 Task: Play online Dominion games in very easy mode.
Action: Mouse moved to (232, 260)
Screenshot: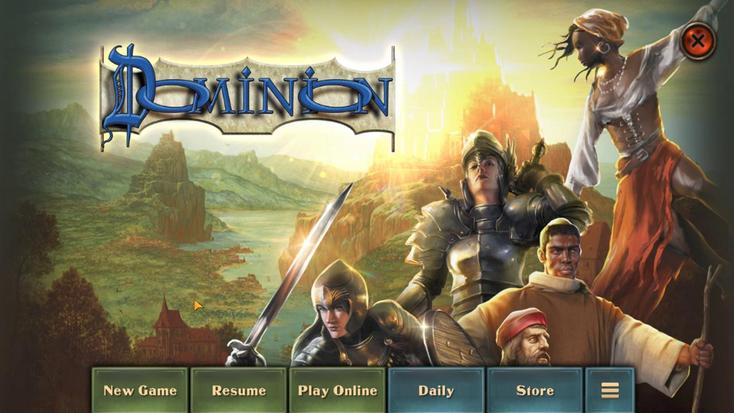 
Action: Mouse pressed left at (232, 260)
Screenshot: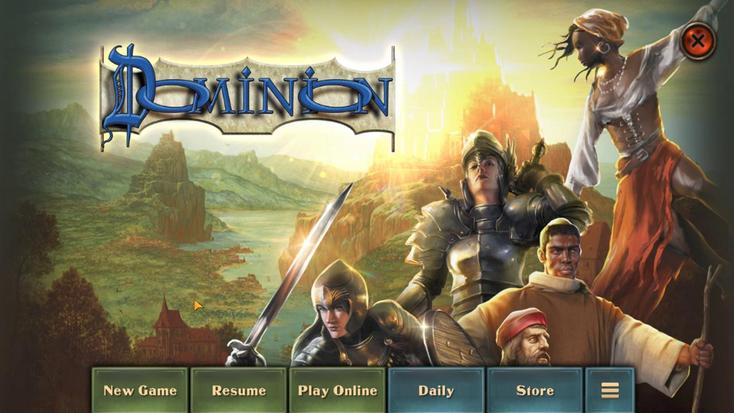 
Action: Mouse moved to (377, 281)
Screenshot: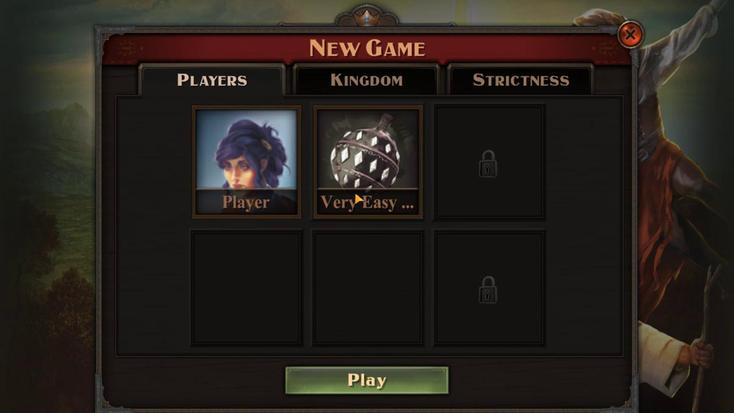 
Action: Mouse pressed left at (377, 281)
Screenshot: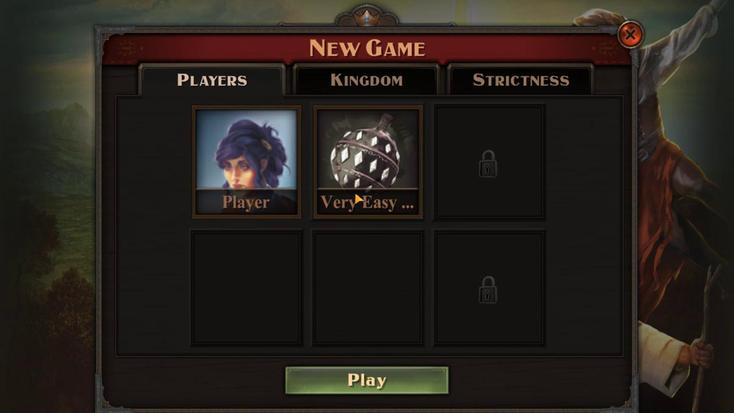 
Action: Mouse moved to (298, 282)
Screenshot: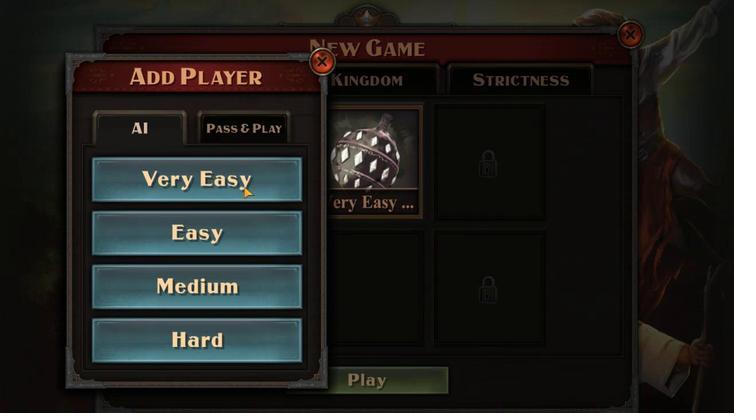 
Action: Mouse pressed left at (298, 282)
Screenshot: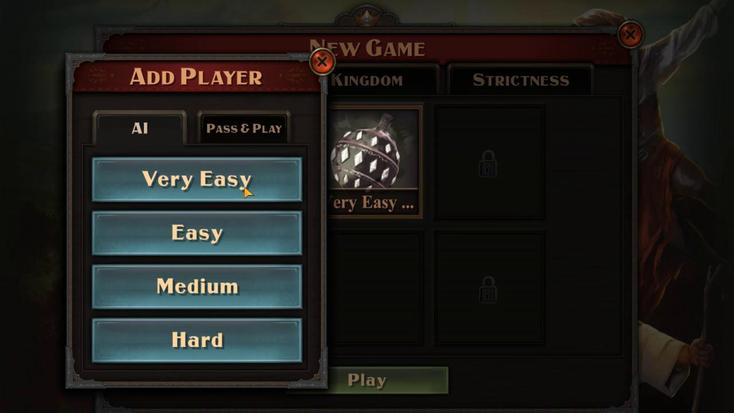 
Action: Mouse moved to (363, 263)
Screenshot: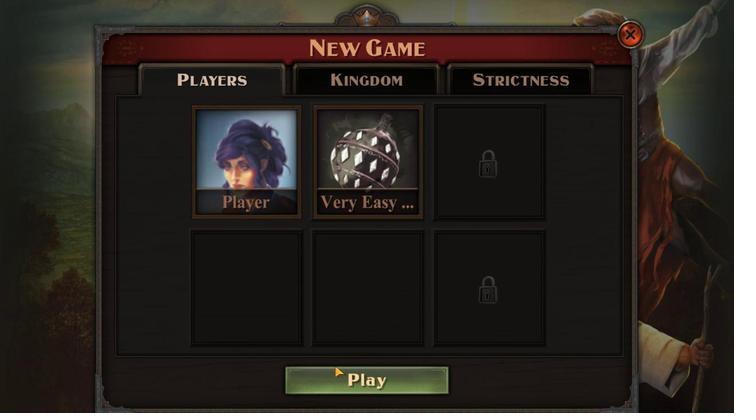 
Action: Mouse pressed left at (363, 263)
Screenshot: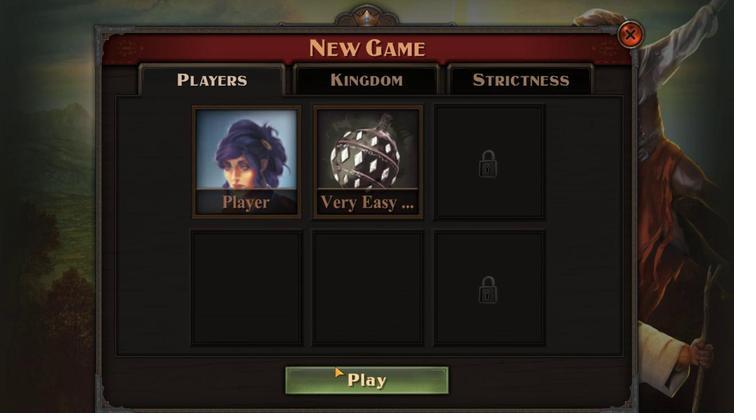 
Action: Mouse moved to (353, 263)
Screenshot: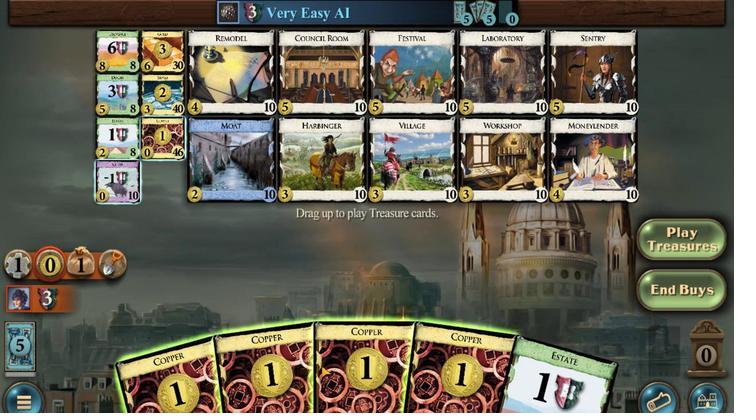
Action: Mouse pressed left at (353, 263)
Screenshot: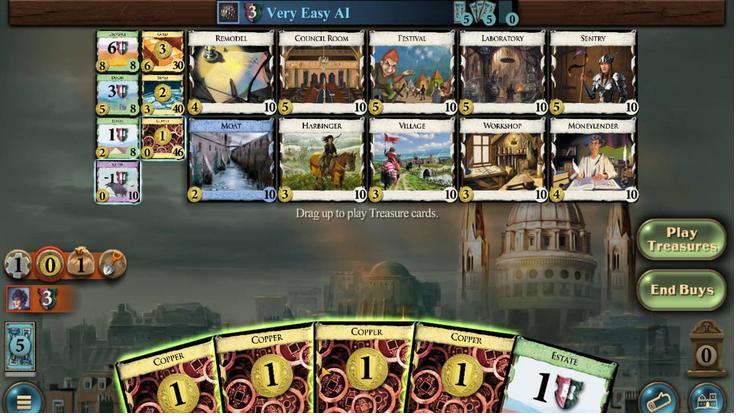 
Action: Mouse moved to (340, 265)
Screenshot: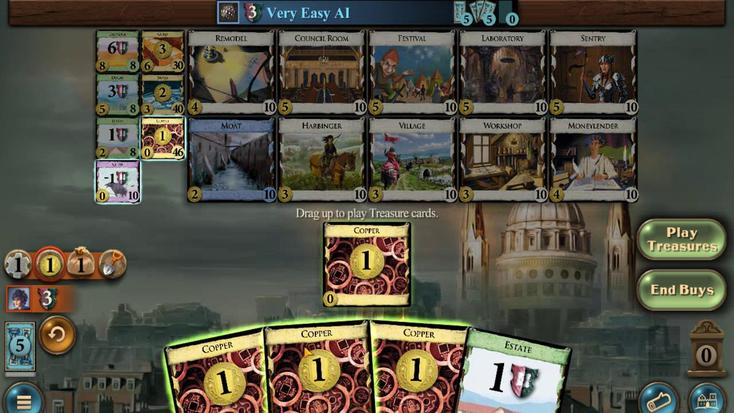
Action: Mouse pressed left at (340, 265)
Screenshot: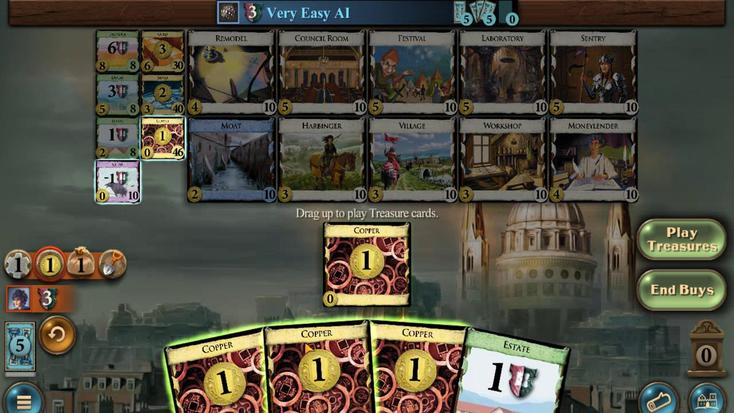 
Action: Mouse moved to (319, 264)
Screenshot: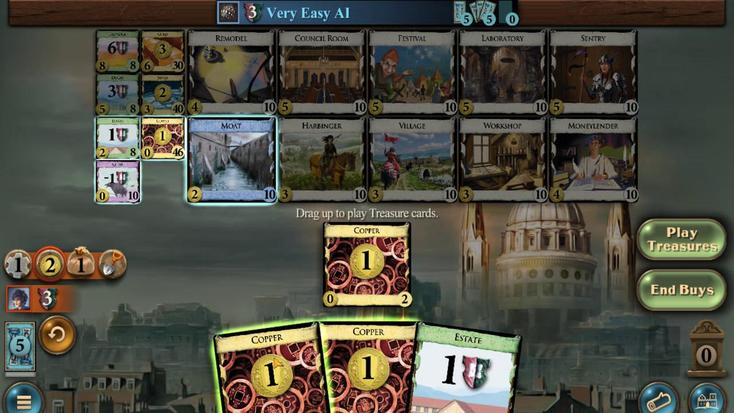 
Action: Mouse pressed left at (319, 264)
Screenshot: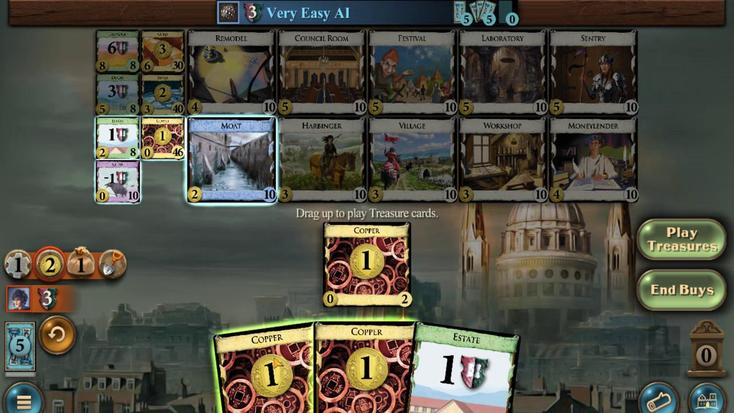 
Action: Mouse moved to (487, 288)
Screenshot: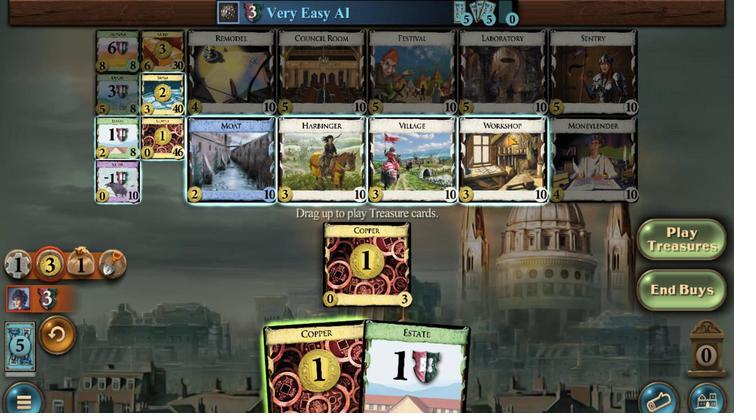 
Action: Mouse pressed left at (487, 288)
Screenshot: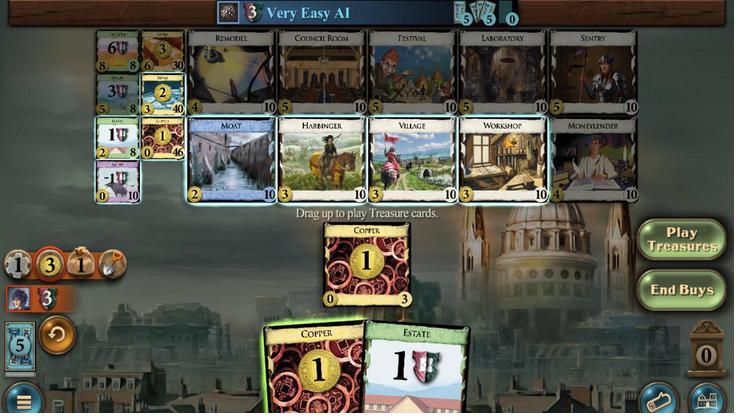 
Action: Mouse moved to (381, 262)
Screenshot: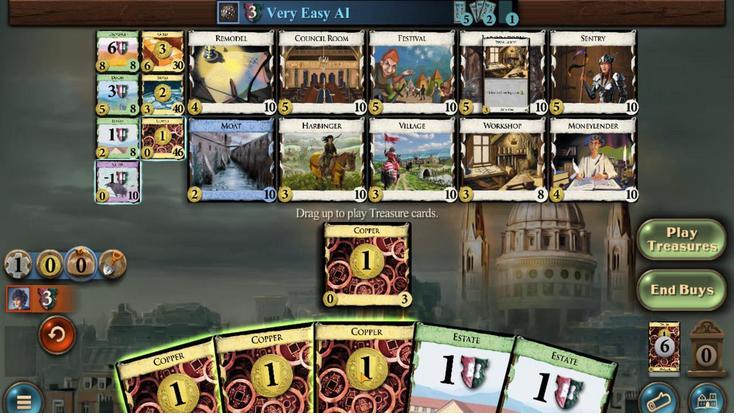 
Action: Mouse pressed left at (381, 262)
Screenshot: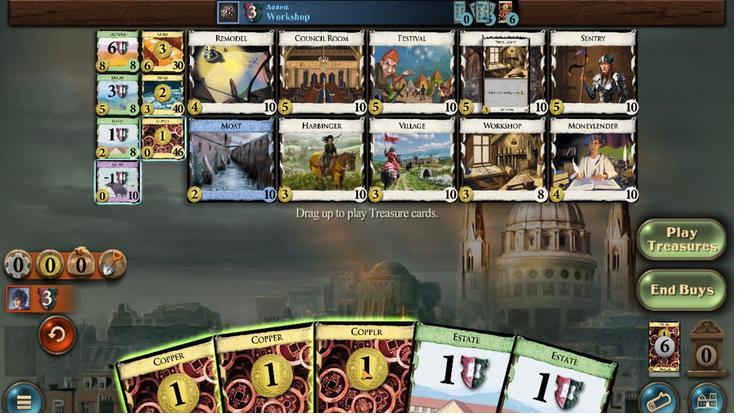 
Action: Mouse moved to (356, 262)
Screenshot: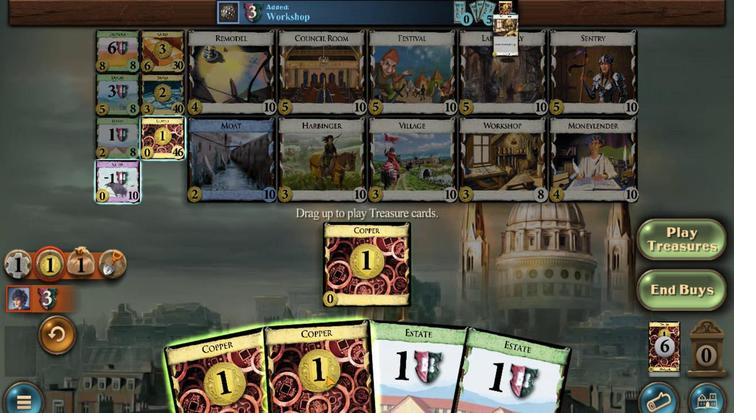 
Action: Mouse pressed left at (356, 262)
Screenshot: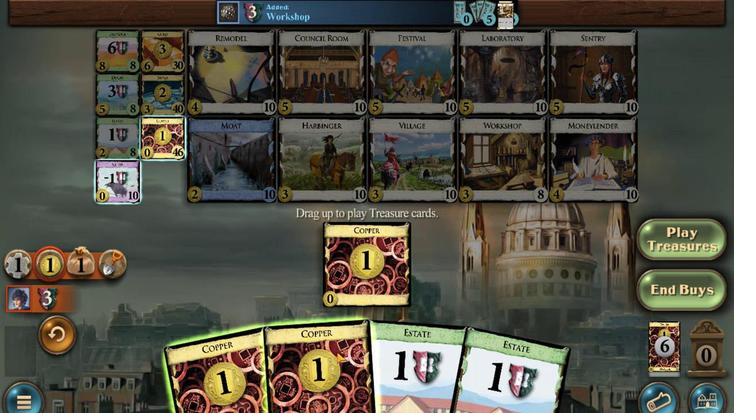 
Action: Mouse moved to (312, 262)
Screenshot: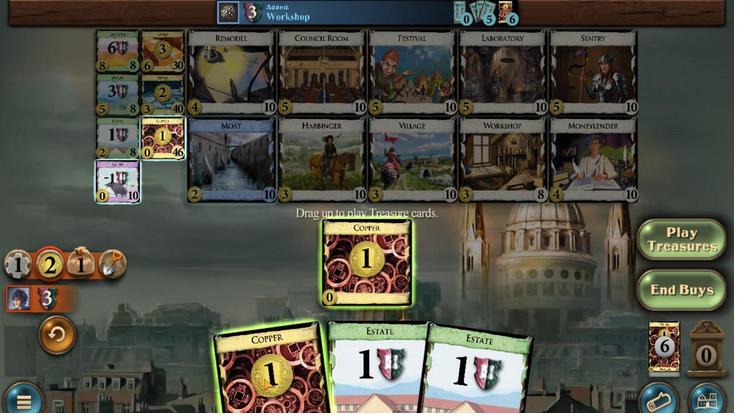 
Action: Mouse pressed left at (312, 262)
Screenshot: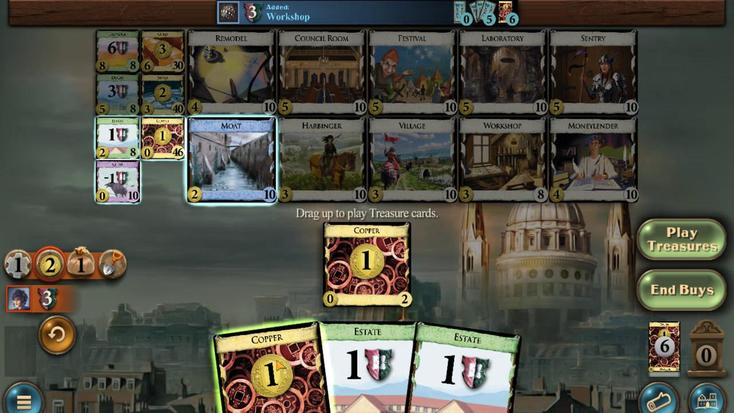 
Action: Mouse moved to (374, 286)
Screenshot: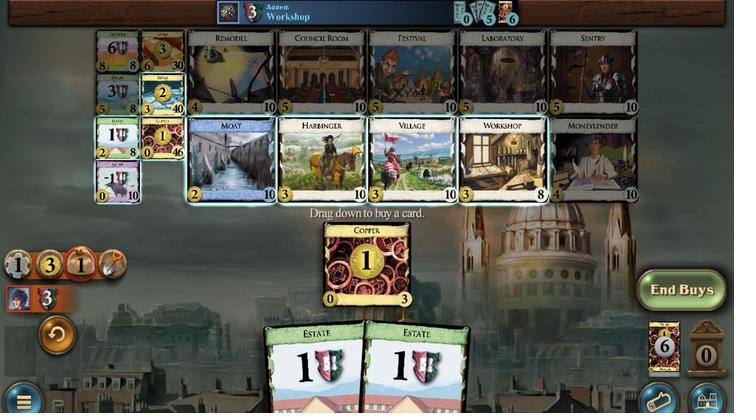 
Action: Mouse pressed left at (375, 286)
Screenshot: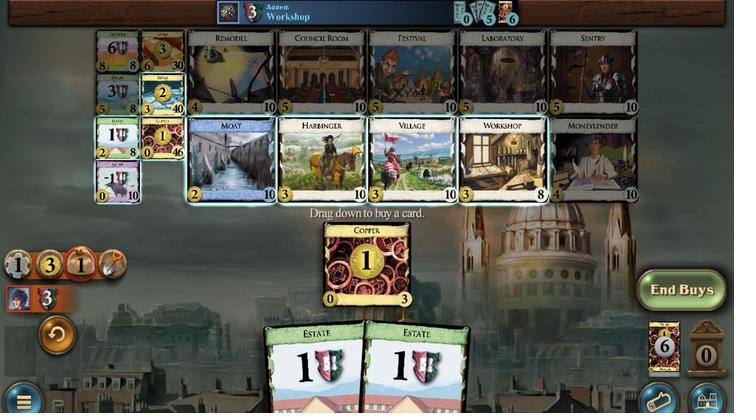 
Action: Mouse moved to (444, 262)
Screenshot: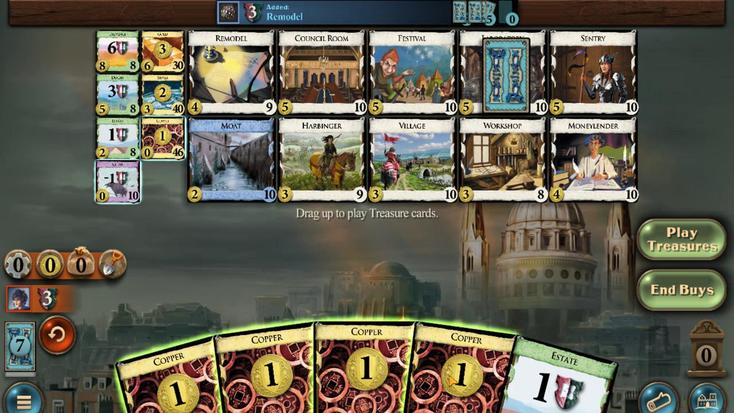 
Action: Mouse pressed left at (444, 262)
Screenshot: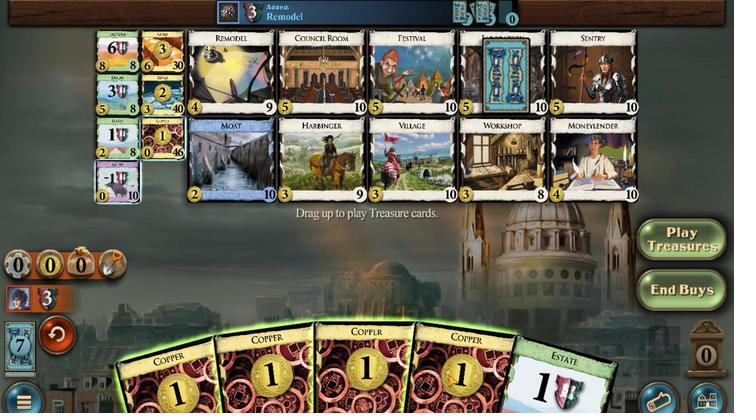 
Action: Mouse moved to (409, 261)
Screenshot: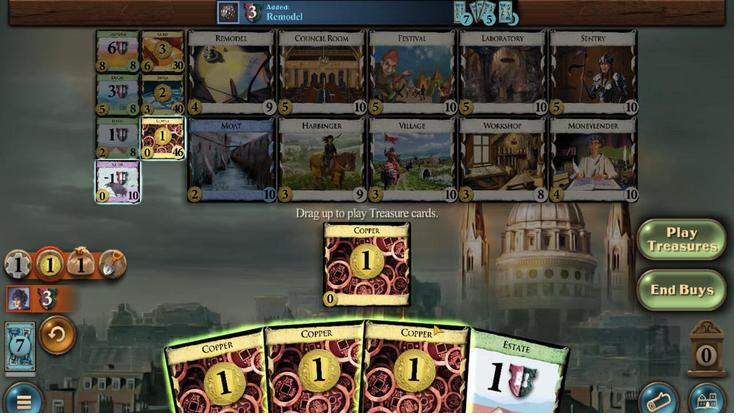 
Action: Mouse pressed left at (409, 261)
Screenshot: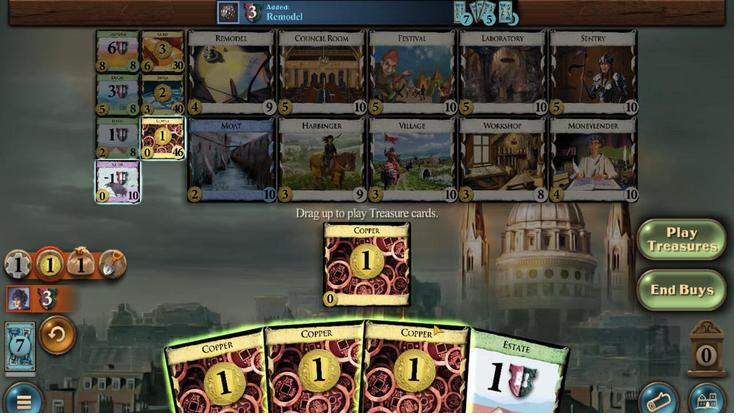 
Action: Mouse moved to (390, 258)
Screenshot: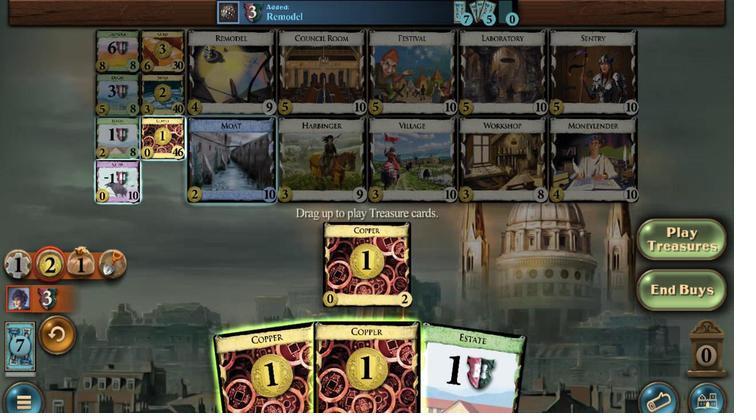 
Action: Mouse pressed left at (390, 258)
Screenshot: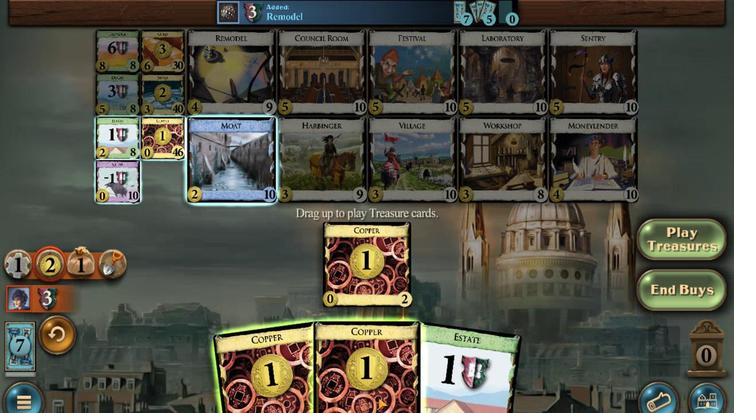 
Action: Mouse moved to (481, 286)
Screenshot: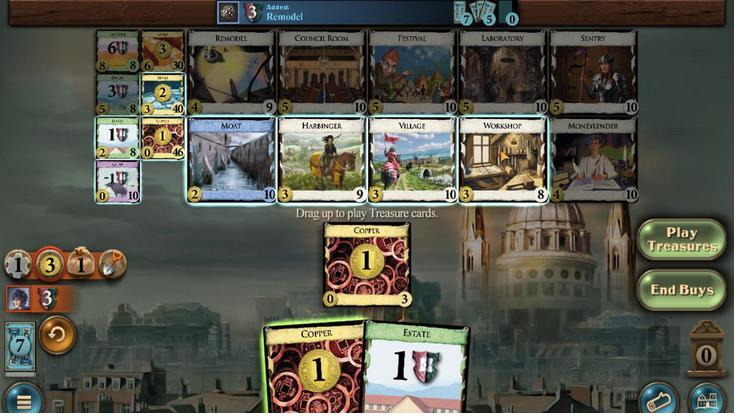 
Action: Mouse pressed left at (481, 286)
Screenshot: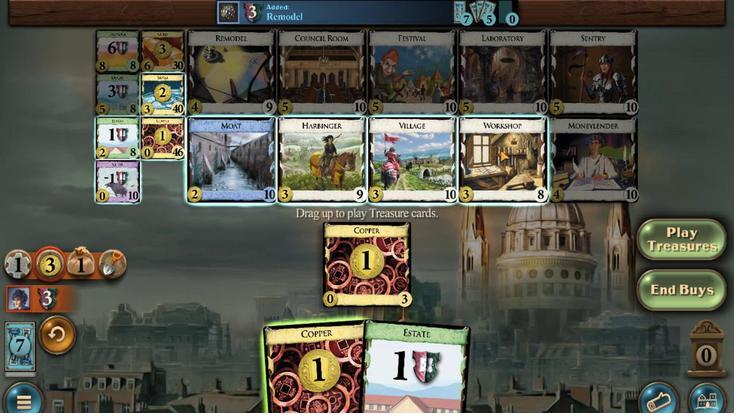 
Action: Mouse moved to (235, 261)
Screenshot: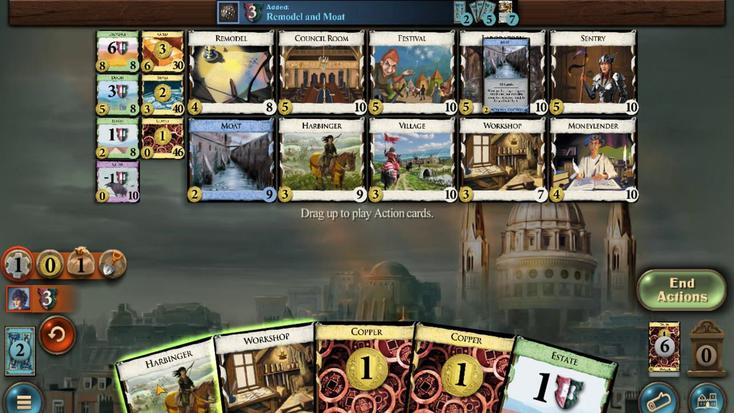 
Action: Mouse pressed left at (235, 261)
Screenshot: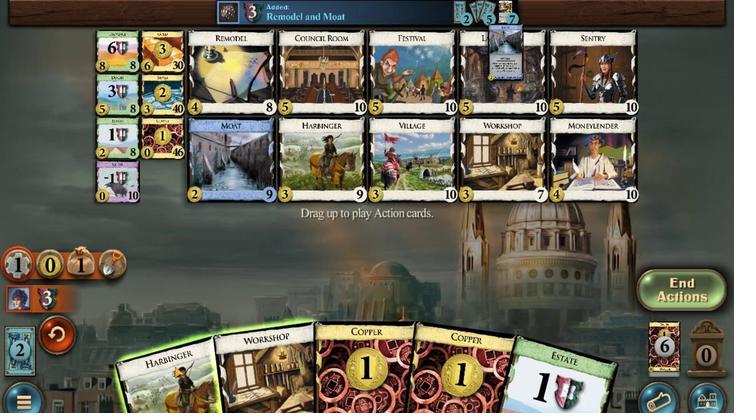 
Action: Mouse moved to (449, 294)
Screenshot: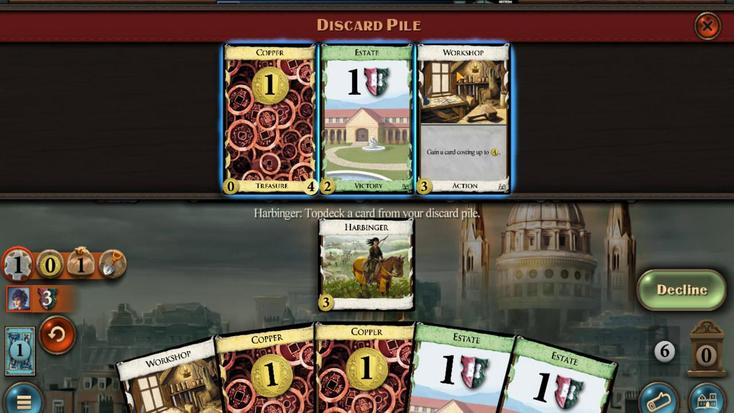 
Action: Mouse pressed left at (449, 294)
Screenshot: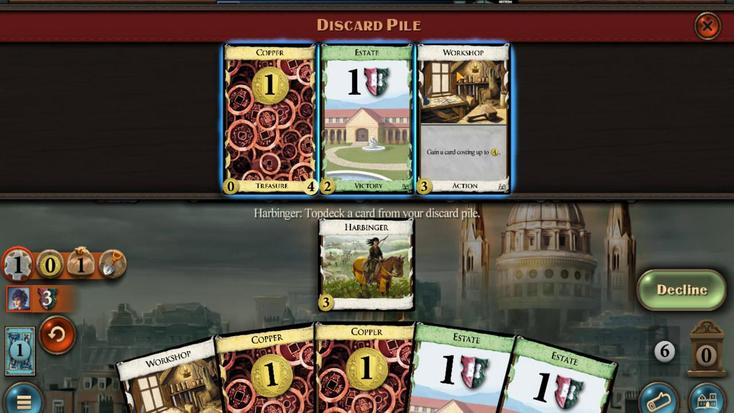 
Action: Mouse moved to (255, 261)
Screenshot: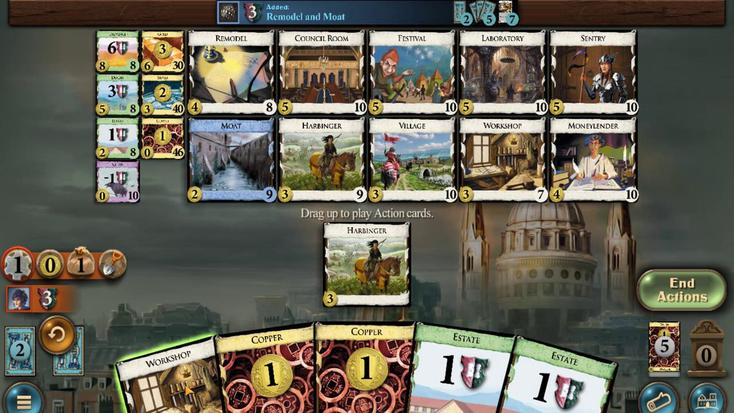 
Action: Mouse pressed left at (255, 261)
Screenshot: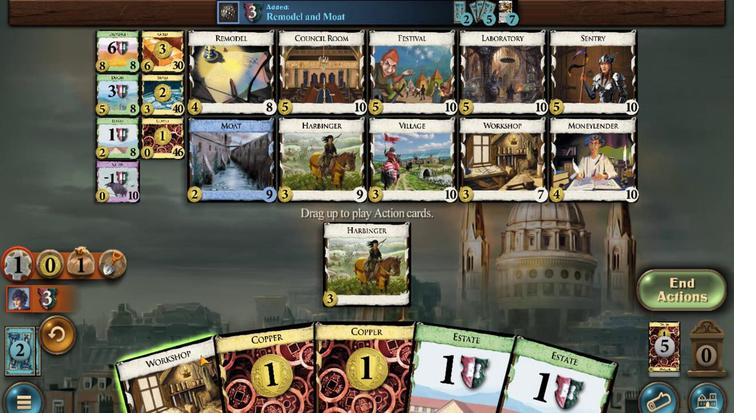 
Action: Mouse moved to (298, 296)
Screenshot: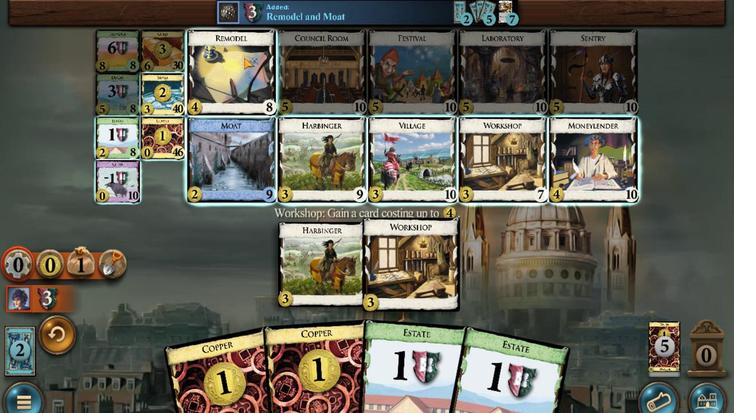 
Action: Mouse pressed left at (298, 296)
Screenshot: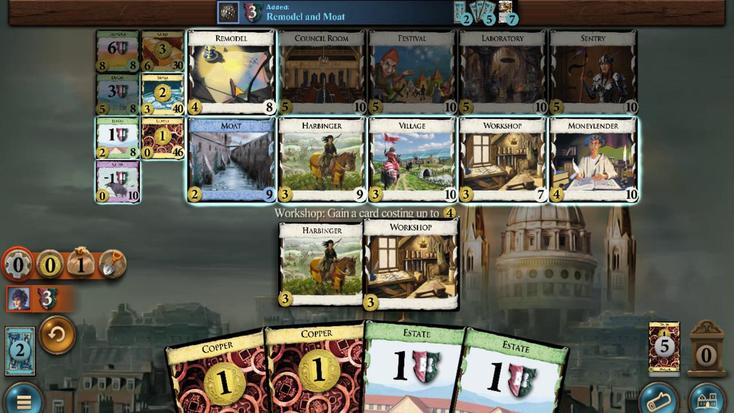
Action: Mouse moved to (277, 294)
Screenshot: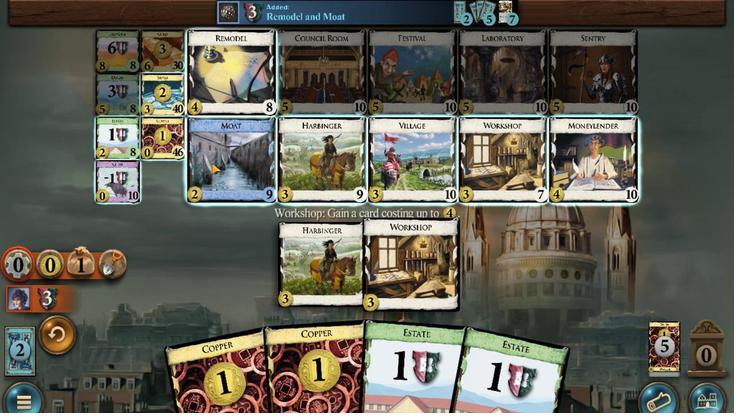 
Action: Mouse pressed left at (277, 294)
Screenshot: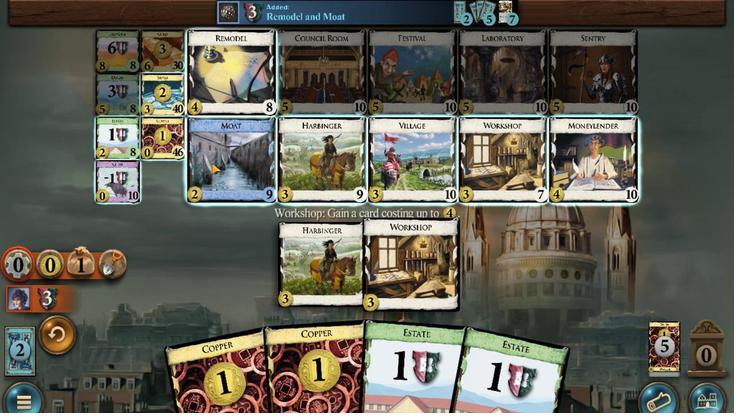 
Action: Mouse moved to (348, 261)
Screenshot: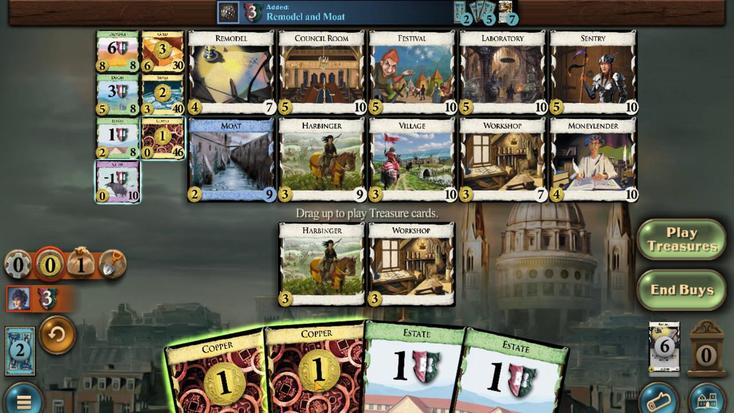 
Action: Mouse pressed left at (348, 261)
Screenshot: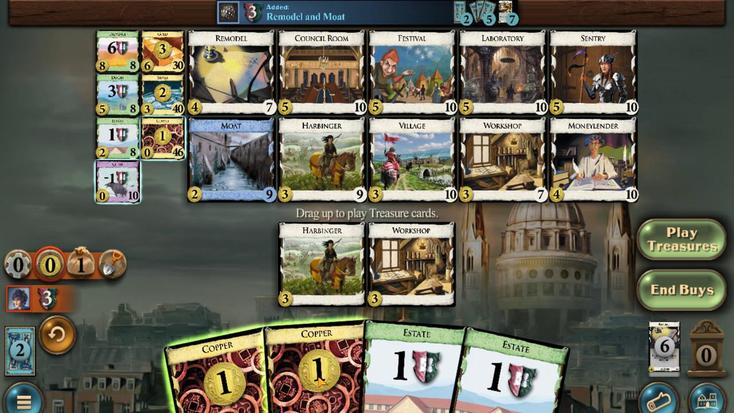 
Action: Mouse moved to (335, 259)
Screenshot: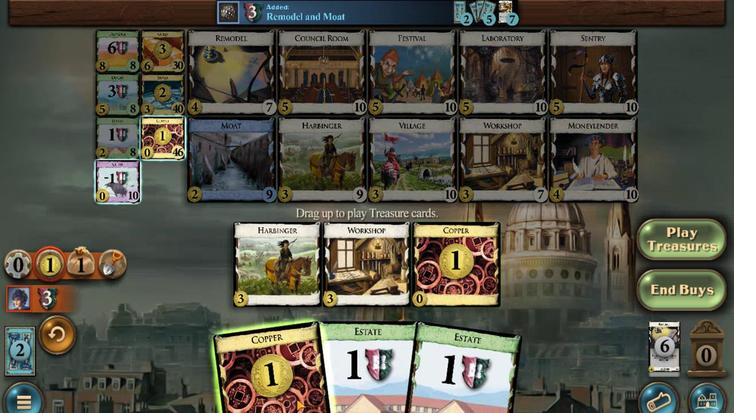 
Action: Mouse pressed left at (335, 259)
Screenshot: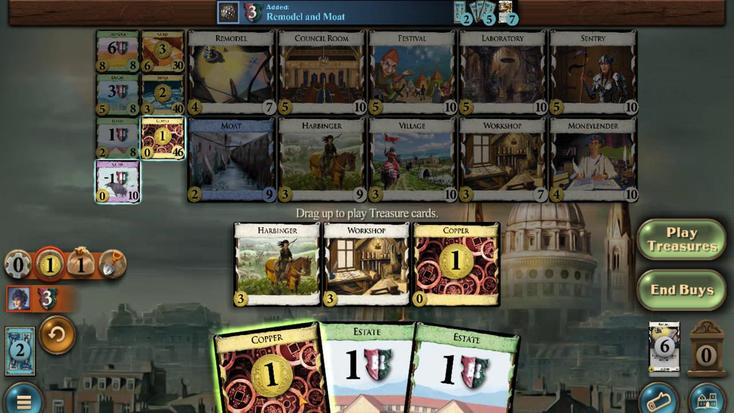 
Action: Mouse moved to (302, 287)
Screenshot: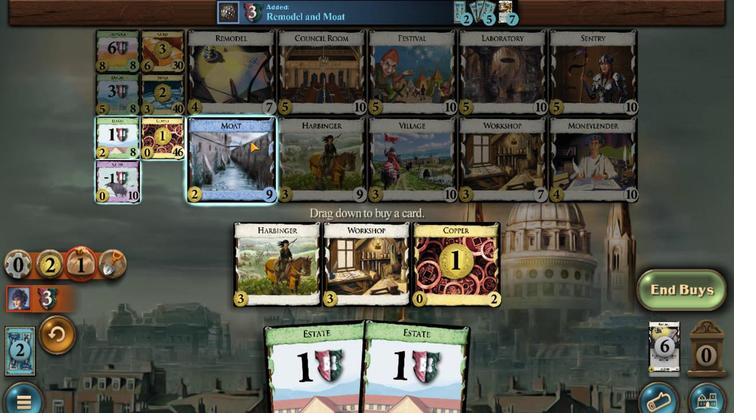 
Action: Mouse pressed left at (302, 287)
Screenshot: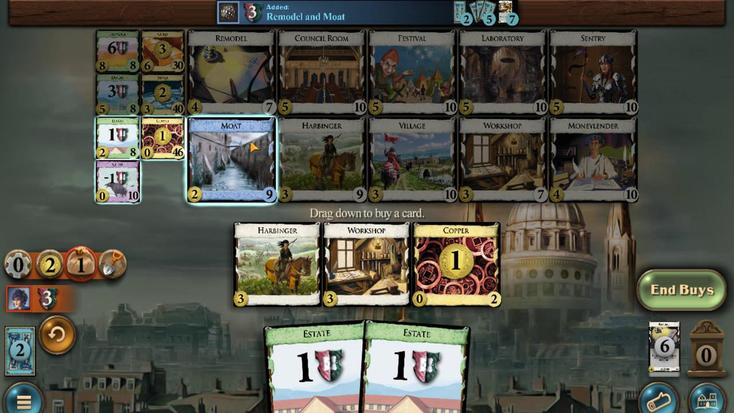 
Action: Mouse moved to (246, 261)
Screenshot: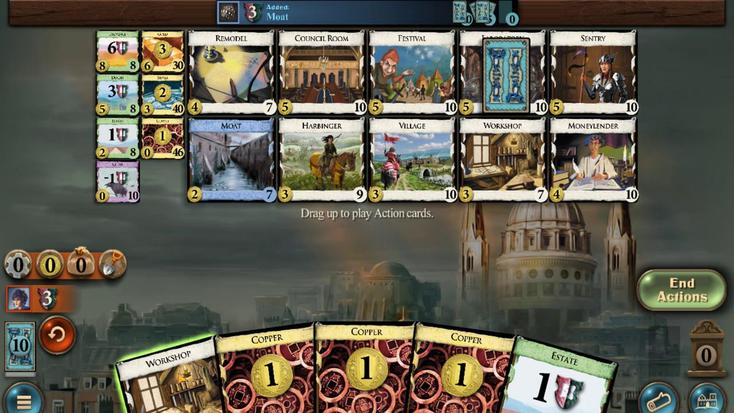 
Action: Mouse pressed left at (246, 261)
Screenshot: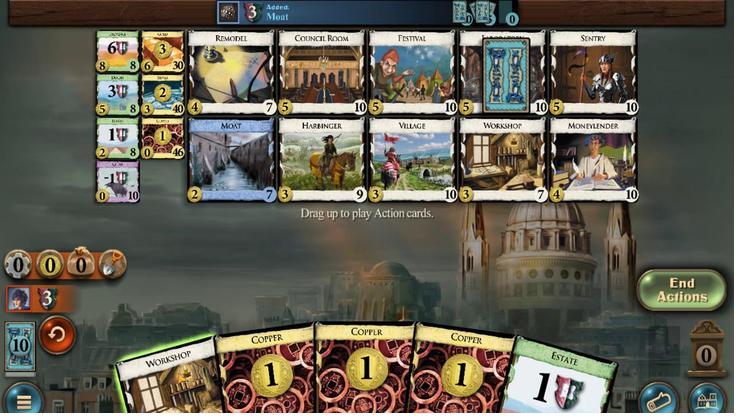 
Action: Mouse moved to (549, 287)
Screenshot: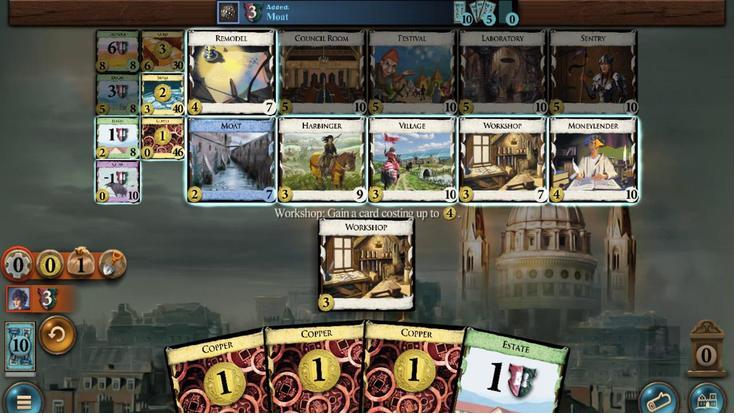 
Action: Mouse pressed left at (549, 287)
Screenshot: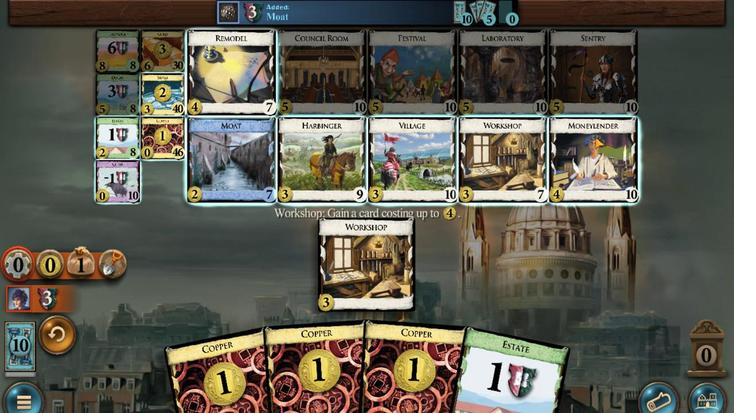 
Action: Mouse moved to (364, 262)
Screenshot: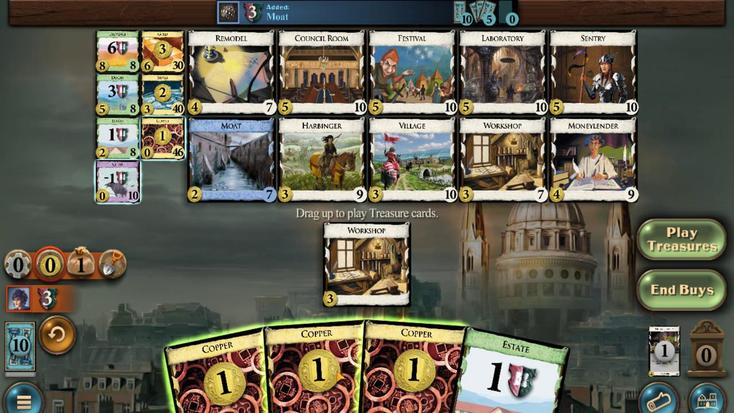 
Action: Mouse pressed left at (364, 262)
Screenshot: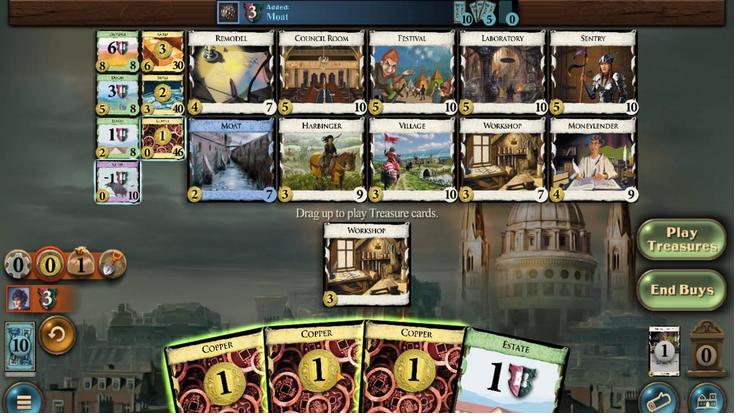 
Action: Mouse moved to (389, 261)
Screenshot: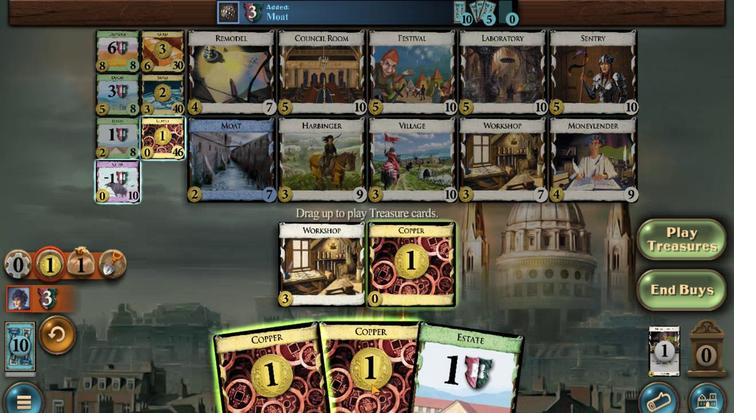 
Action: Mouse pressed left at (389, 261)
Screenshot: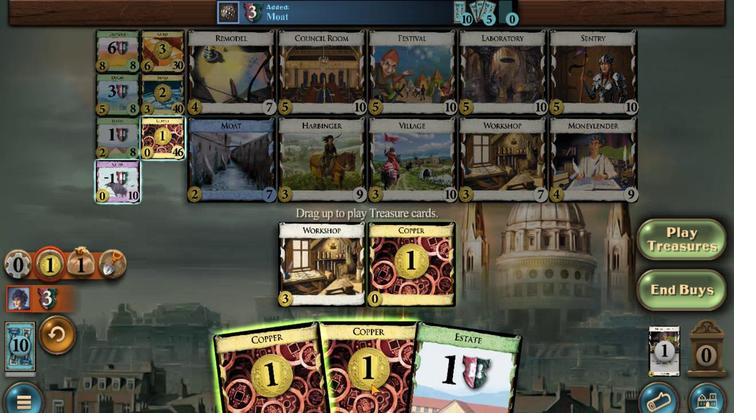 
Action: Mouse moved to (337, 257)
Screenshot: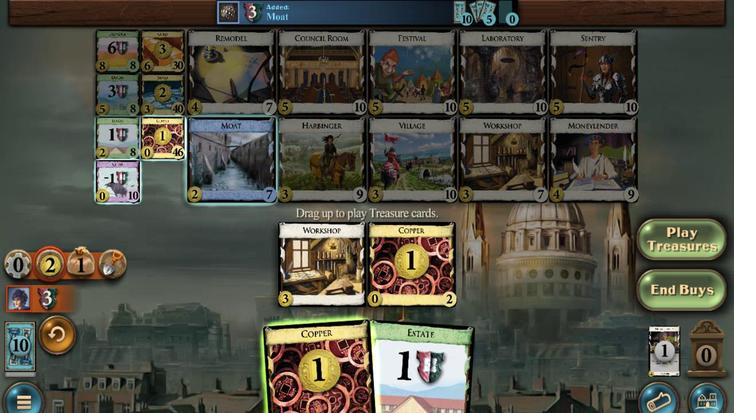 
Action: Mouse pressed left at (337, 257)
Screenshot: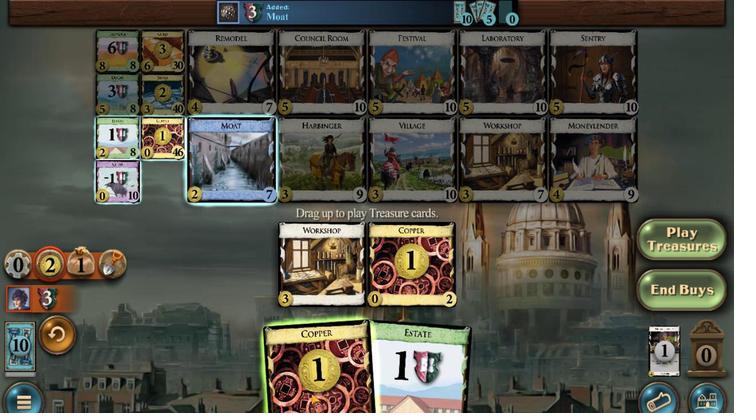 
Action: Mouse moved to (363, 285)
Screenshot: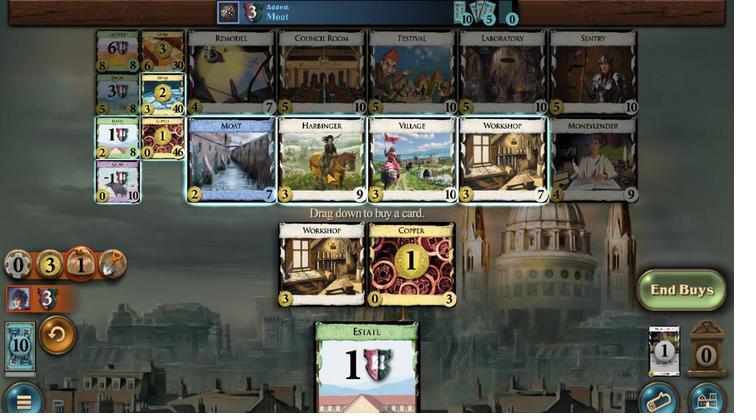
Action: Mouse pressed left at (363, 285)
Screenshot: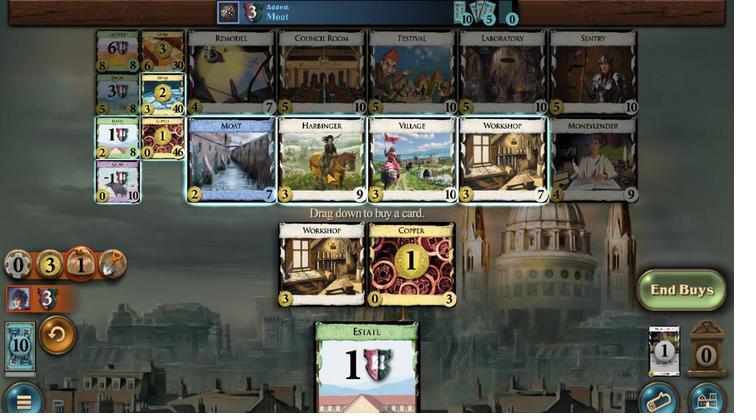 
Action: Mouse moved to (241, 262)
Screenshot: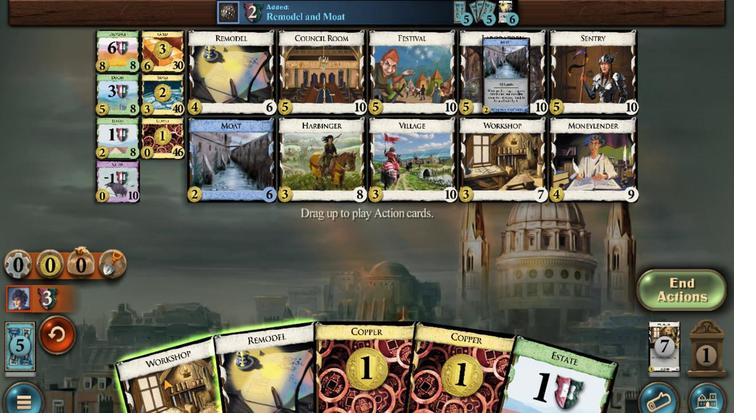 
Action: Mouse pressed left at (241, 262)
Screenshot: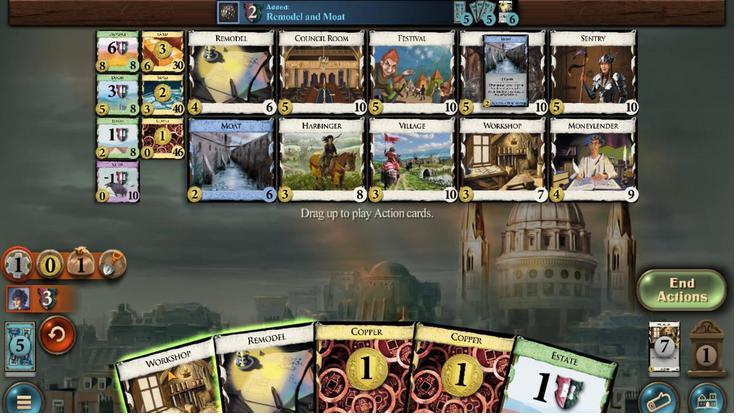 
Action: Mouse moved to (239, 293)
Screenshot: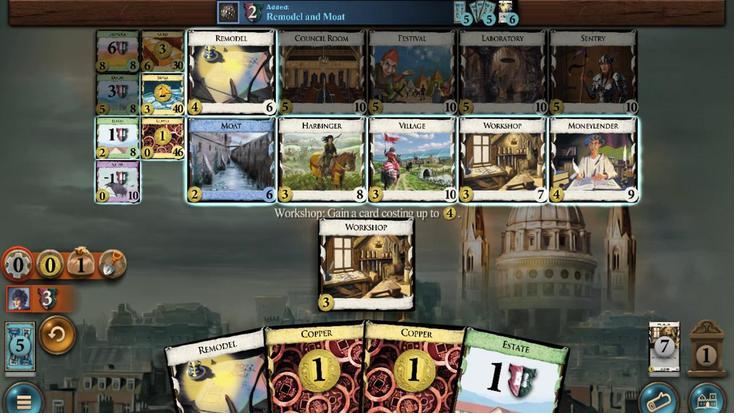 
Action: Mouse pressed left at (239, 293)
Screenshot: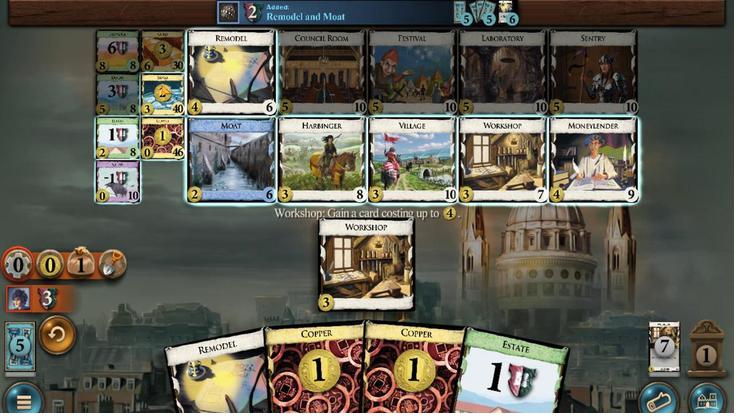 
Action: Mouse moved to (346, 262)
Screenshot: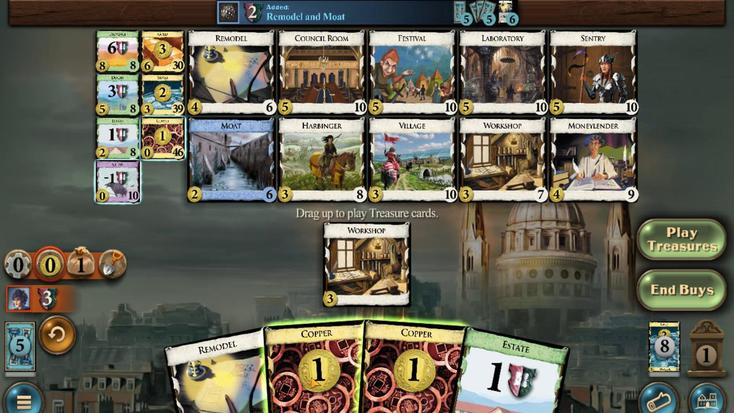 
Action: Mouse pressed left at (346, 262)
Screenshot: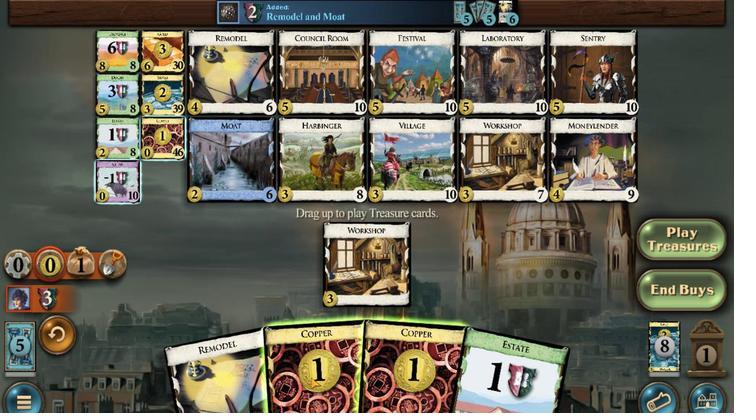 
Action: Mouse moved to (378, 262)
Screenshot: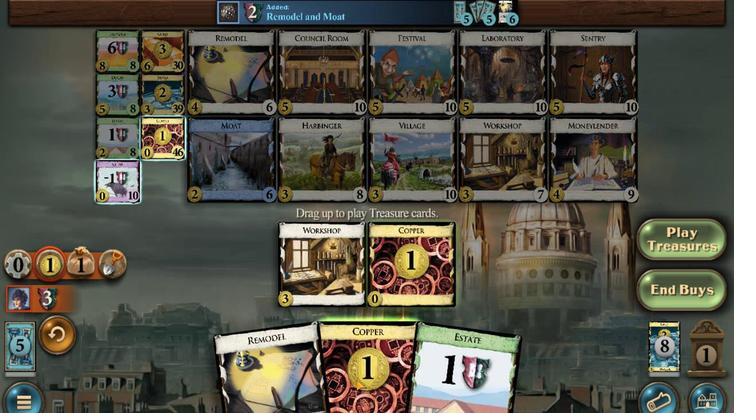 
Action: Mouse pressed left at (378, 262)
Screenshot: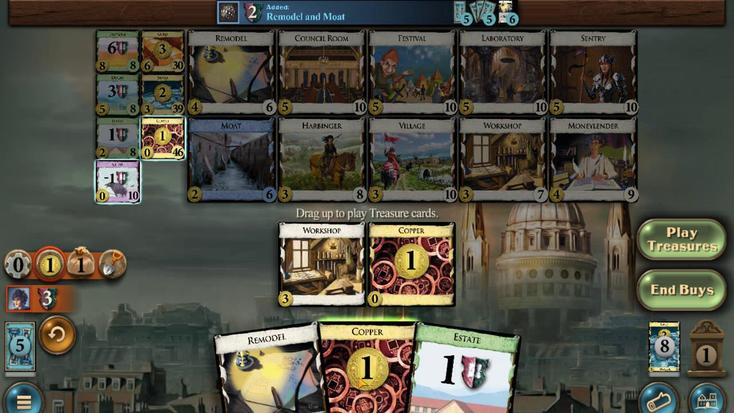 
Action: Mouse moved to (282, 287)
Screenshot: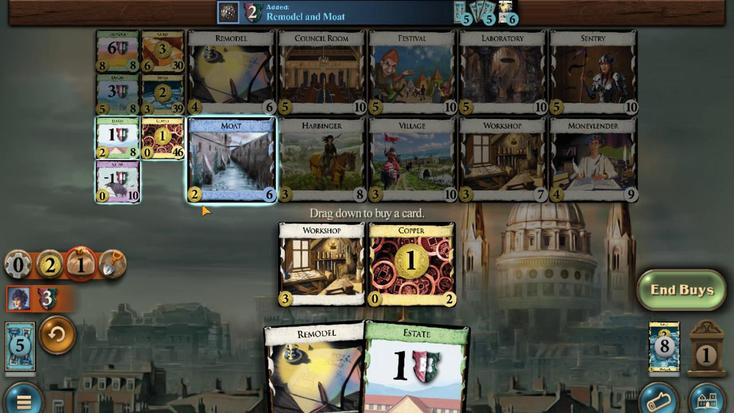 
Action: Mouse pressed left at (282, 287)
Screenshot: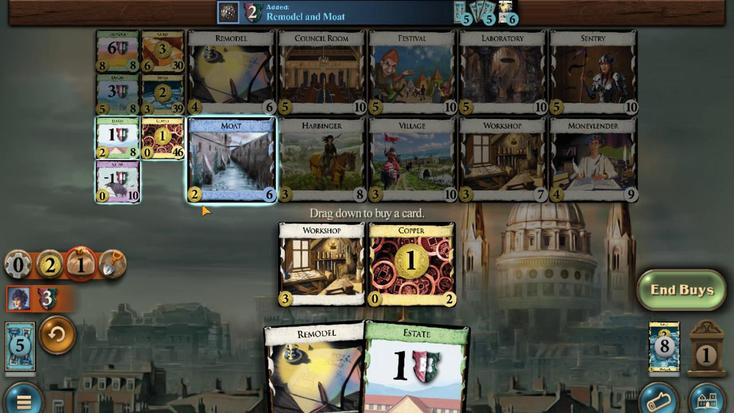 
Action: Mouse moved to (308, 262)
Screenshot: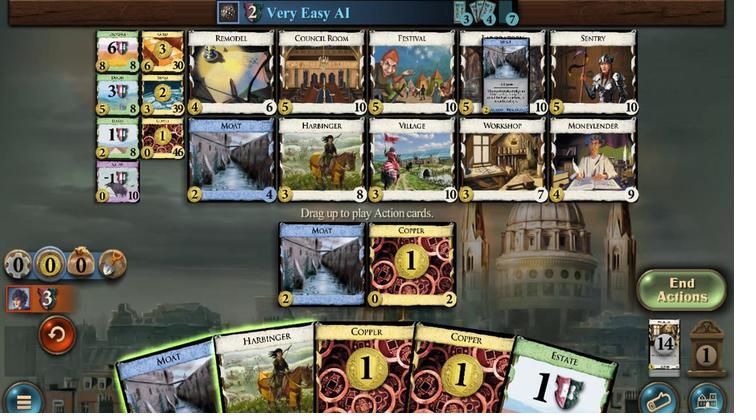 
Action: Mouse pressed left at (308, 262)
Screenshot: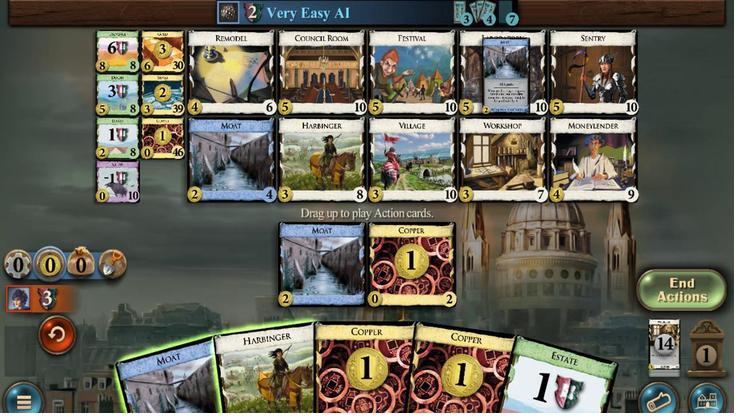
Action: Mouse moved to (262, 262)
Screenshot: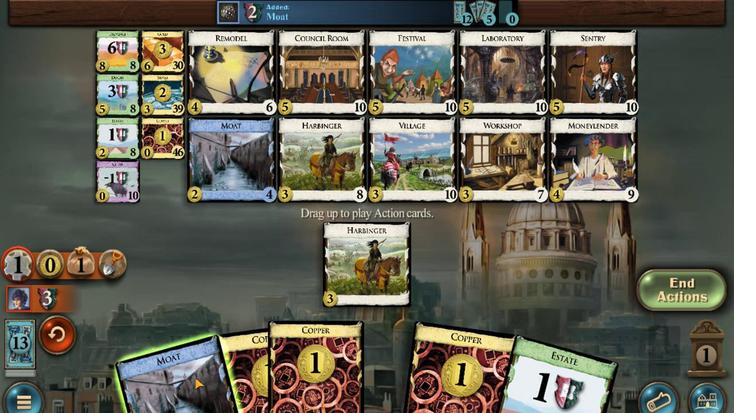
Action: Mouse pressed left at (262, 262)
Screenshot: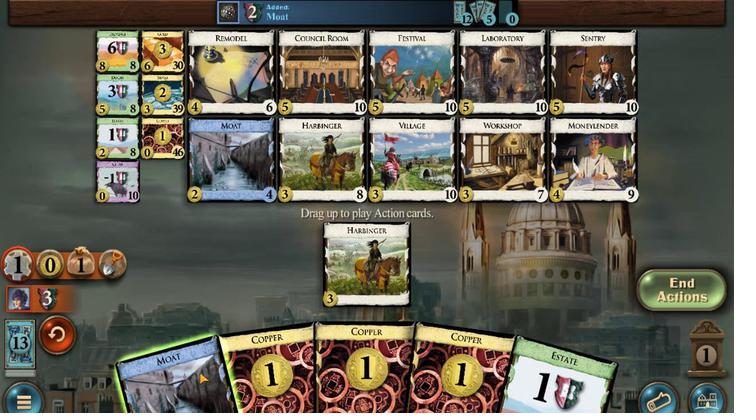 
Action: Mouse moved to (339, 259)
Screenshot: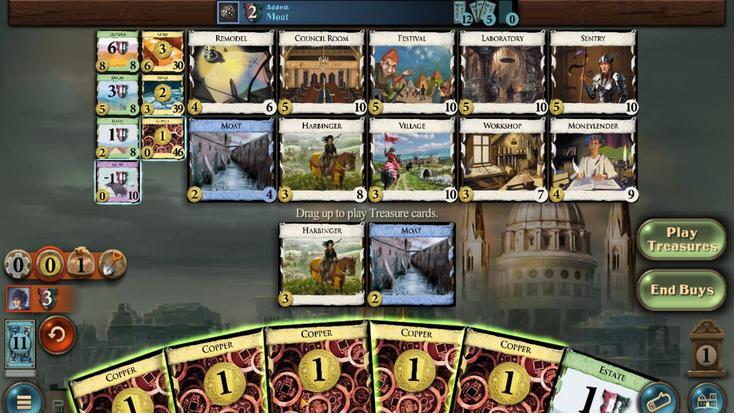 
Action: Mouse pressed left at (339, 259)
Screenshot: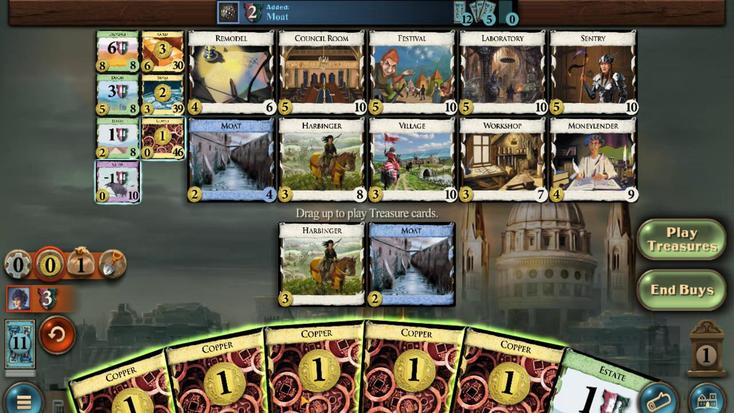 
Action: Mouse moved to (371, 262)
Screenshot: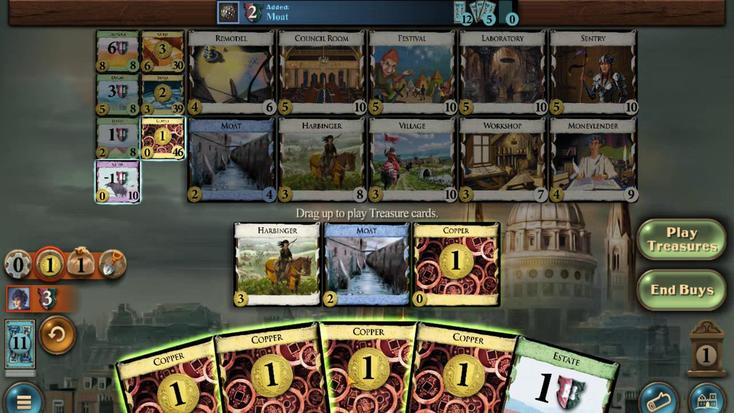 
Action: Mouse pressed left at (371, 262)
Screenshot: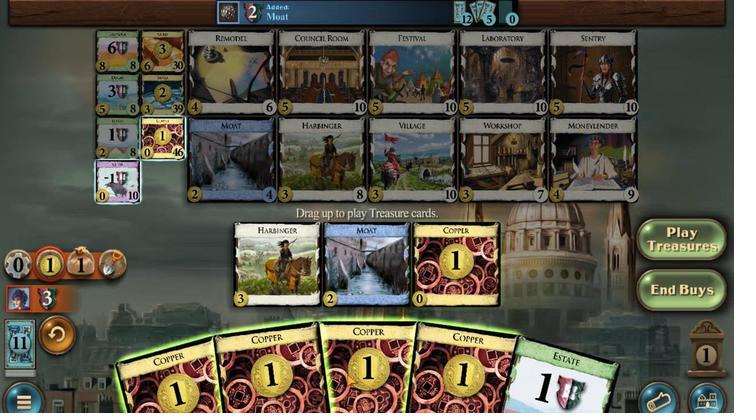 
Action: Mouse moved to (391, 263)
Screenshot: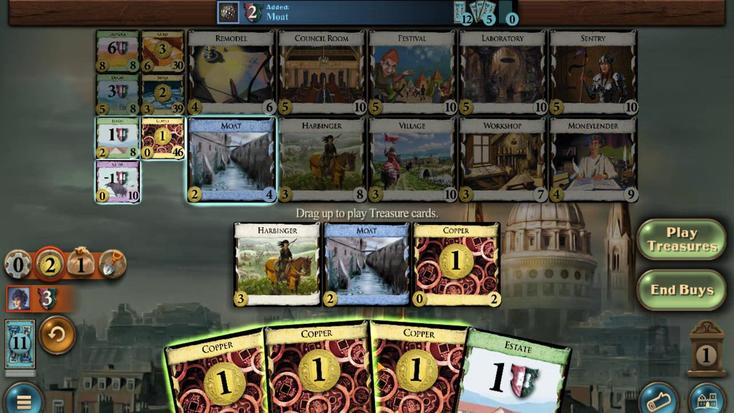 
Action: Mouse pressed left at (391, 263)
Screenshot: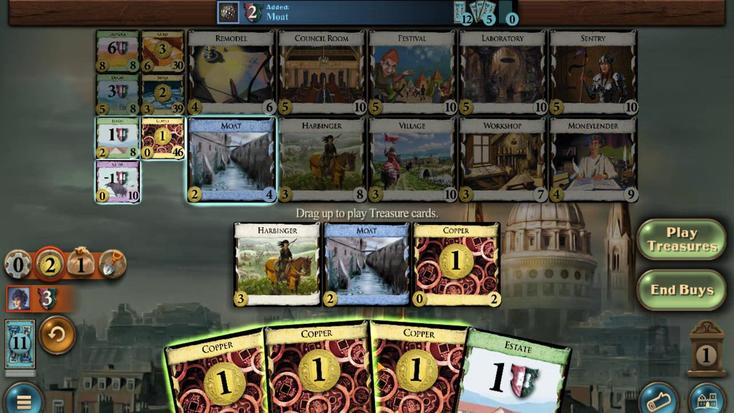 
Action: Mouse moved to (378, 261)
Screenshot: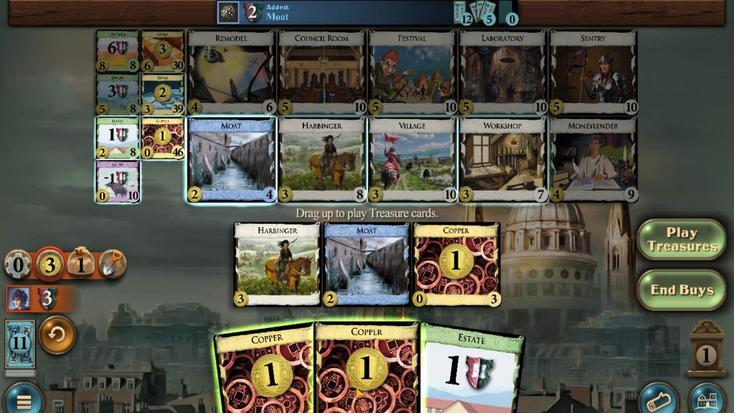 
Action: Mouse pressed left at (378, 261)
Screenshot: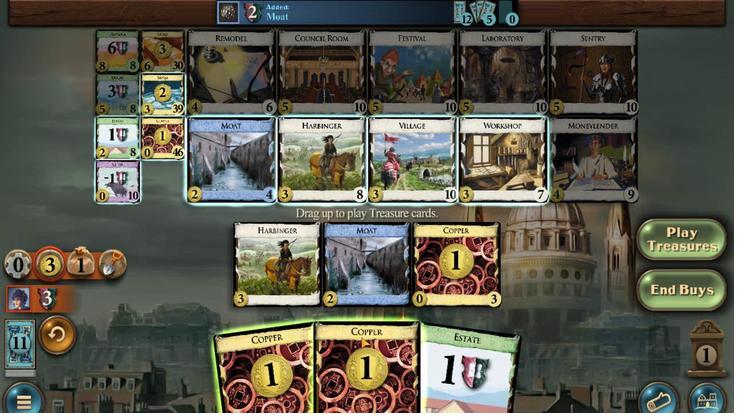 
Action: Mouse moved to (334, 262)
Screenshot: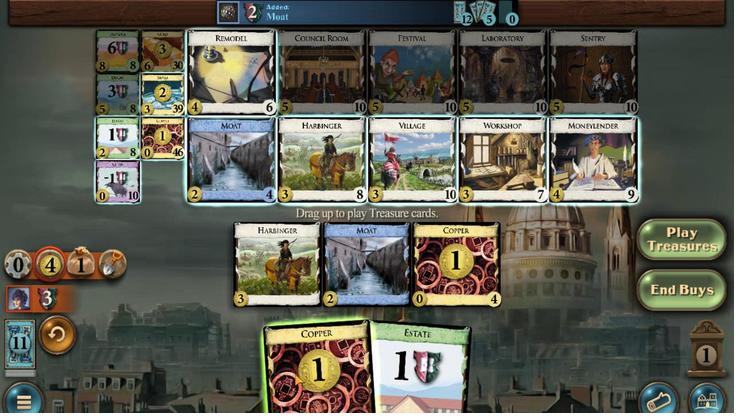 
Action: Mouse pressed left at (334, 262)
Screenshot: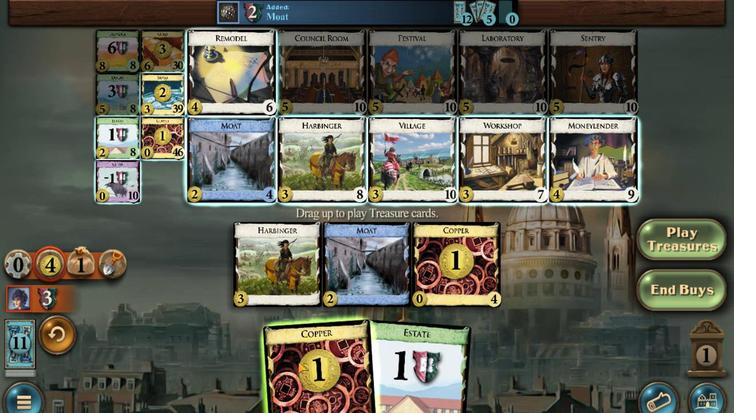 
Action: Mouse moved to (420, 296)
Screenshot: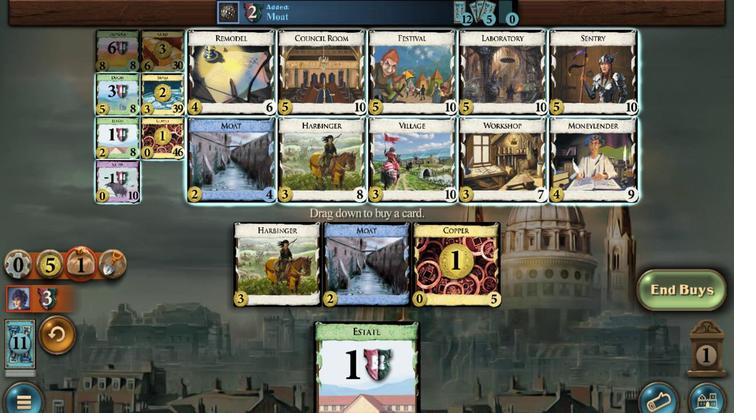 
Action: Mouse pressed left at (420, 296)
Screenshot: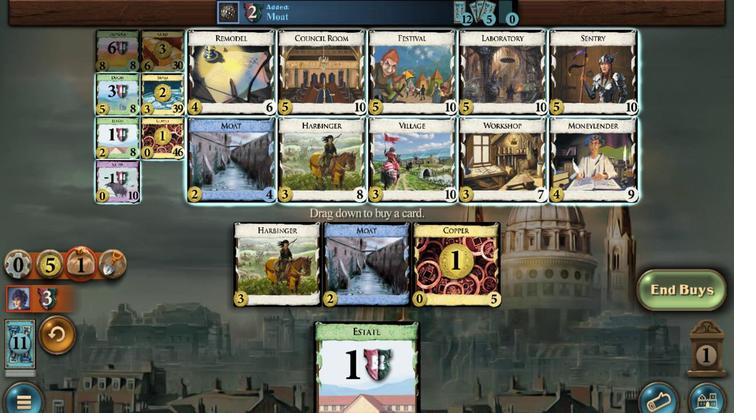 
Action: Mouse moved to (240, 263)
Screenshot: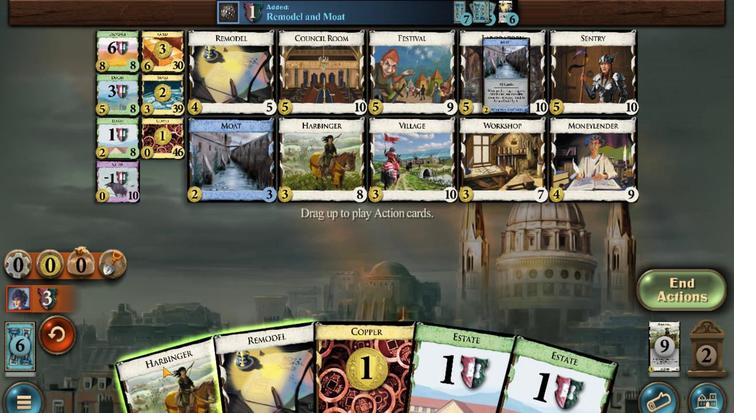 
Action: Mouse pressed left at (240, 263)
Screenshot: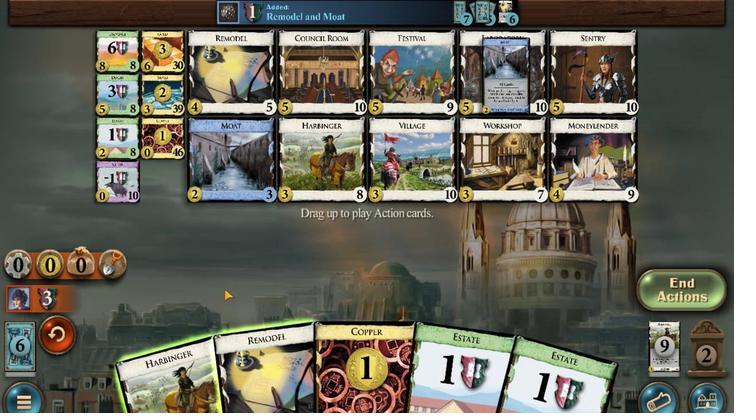 
Action: Mouse moved to (455, 295)
Screenshot: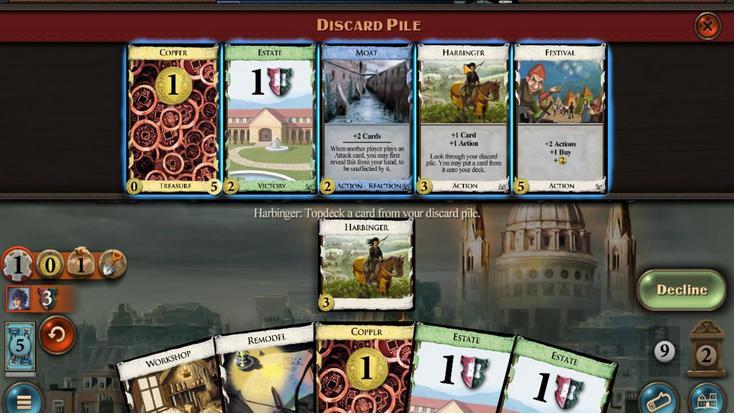 
Action: Mouse pressed left at (455, 295)
Screenshot: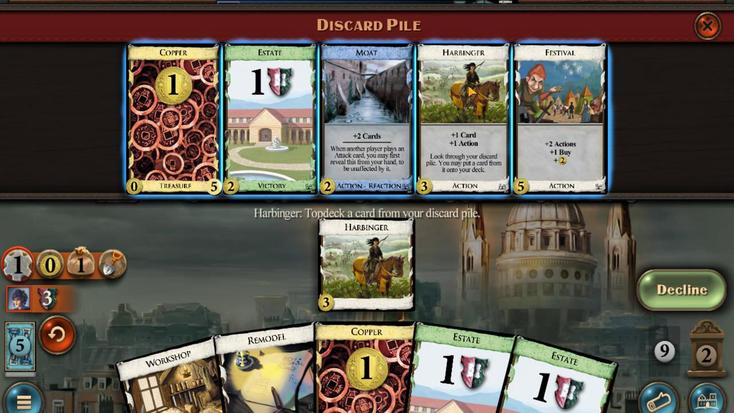 
Action: Mouse moved to (236, 261)
Screenshot: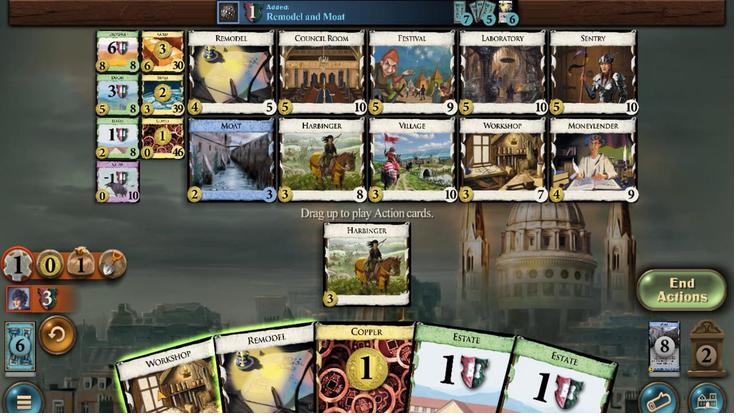 
Action: Mouse pressed left at (236, 261)
Screenshot: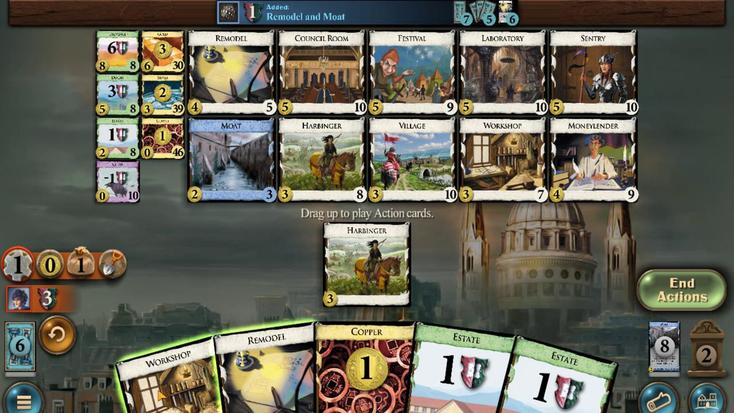 
Action: Mouse moved to (293, 296)
Screenshot: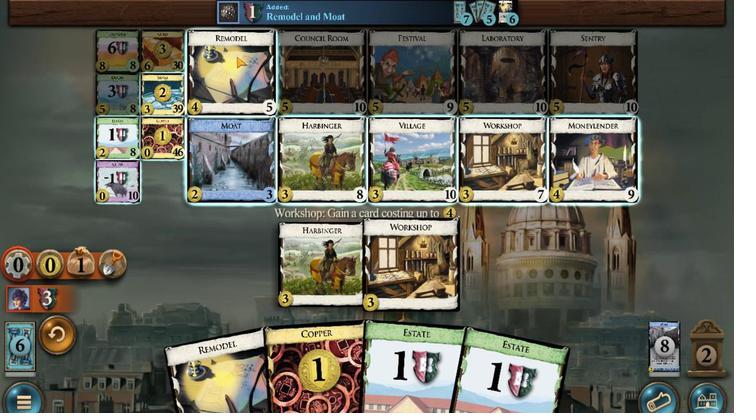 
Action: Mouse pressed left at (293, 296)
Screenshot: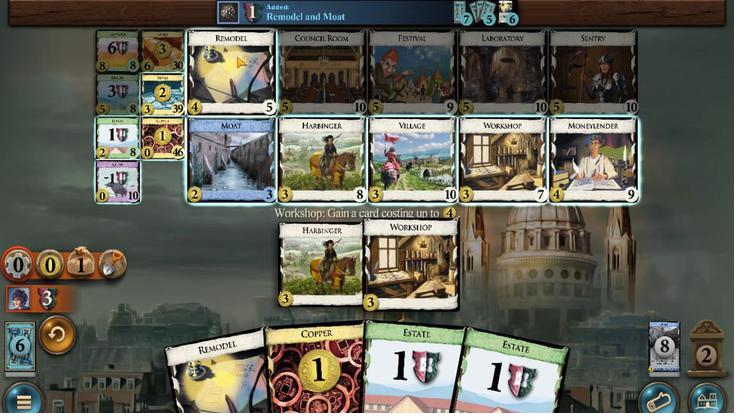 
Action: Mouse moved to (339, 261)
Screenshot: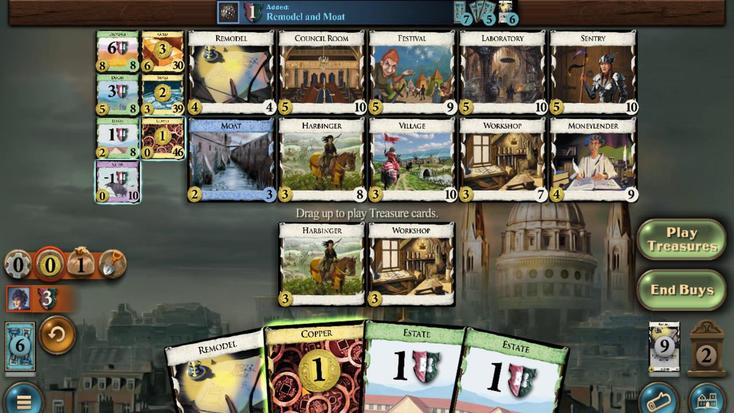 
Action: Mouse pressed left at (339, 261)
Screenshot: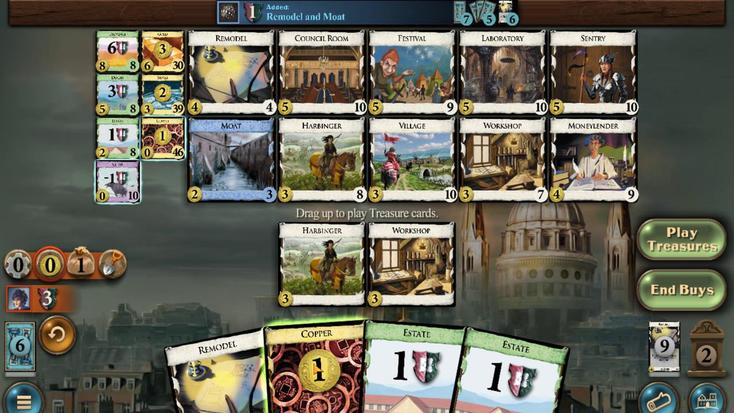 
Action: Mouse moved to (247, 288)
Screenshot: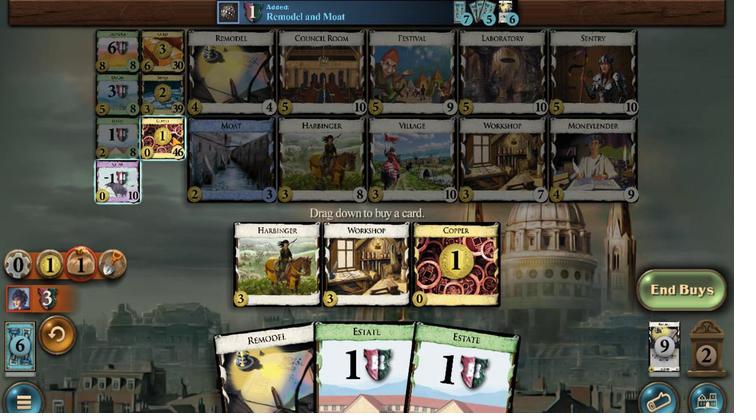 
Action: Mouse pressed left at (247, 288)
Screenshot: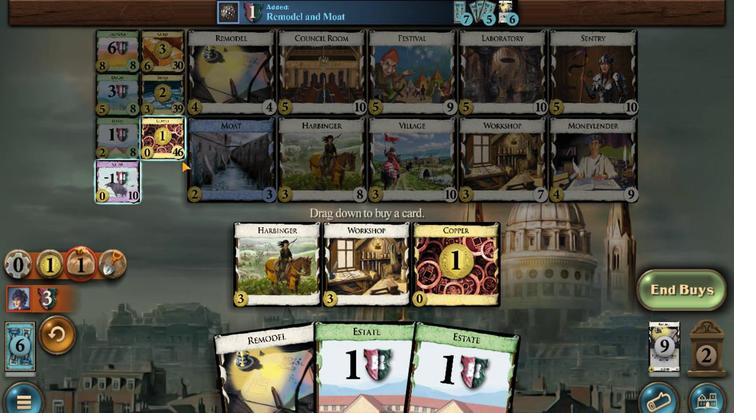 
Action: Mouse moved to (304, 261)
Screenshot: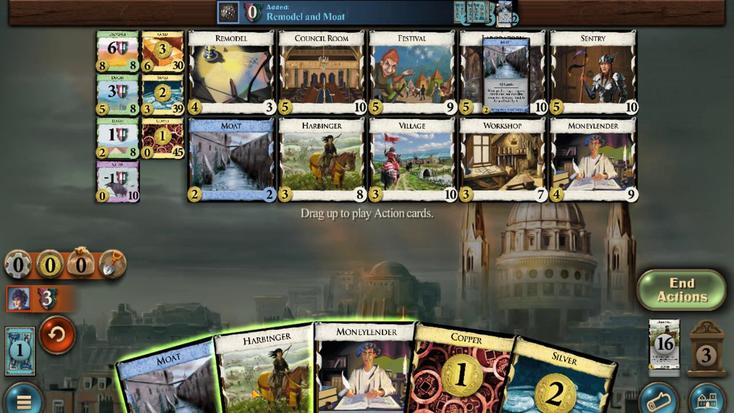 
Action: Mouse pressed left at (304, 261)
Screenshot: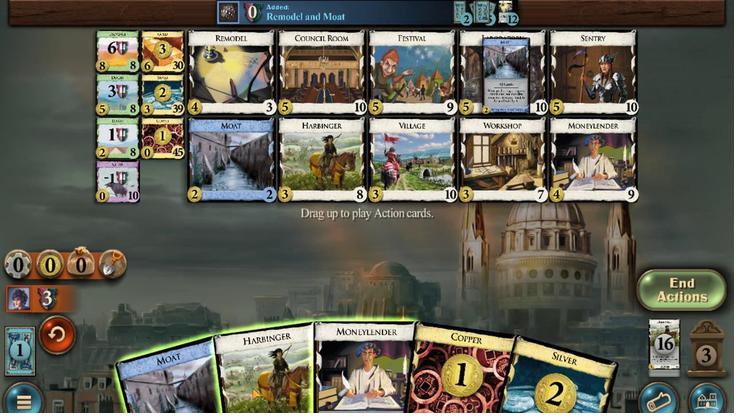 
Action: Mouse moved to (384, 294)
Screenshot: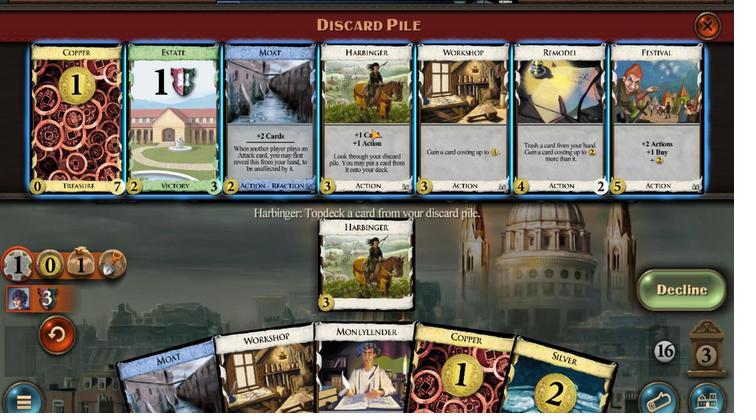 
Action: Mouse pressed left at (384, 294)
Screenshot: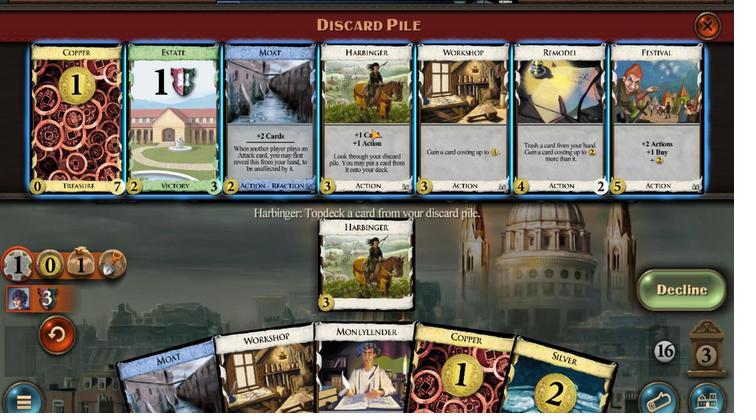 
Action: Mouse moved to (367, 262)
Screenshot: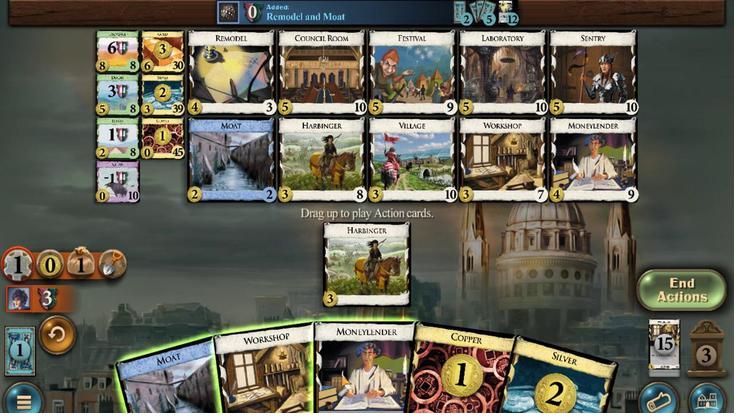 
Action: Mouse pressed left at (367, 262)
Screenshot: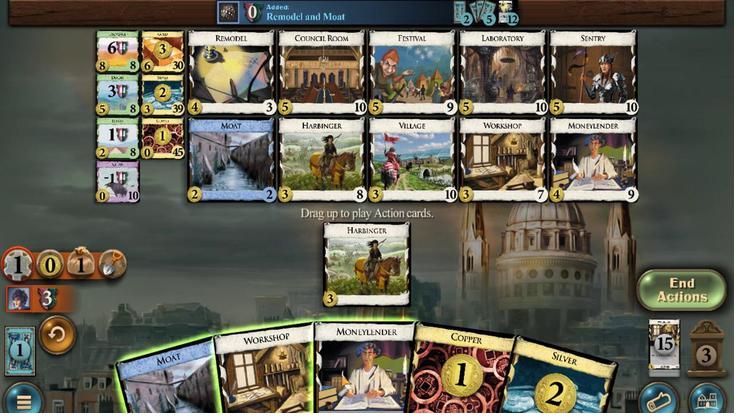 
Action: Mouse moved to (392, 264)
Screenshot: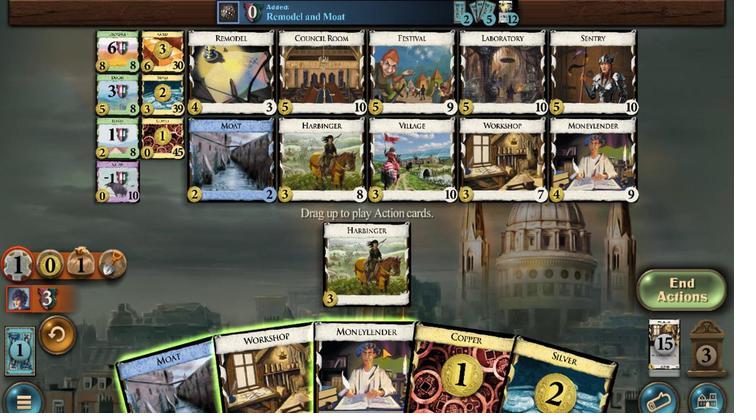 
Action: Mouse pressed left at (392, 264)
Screenshot: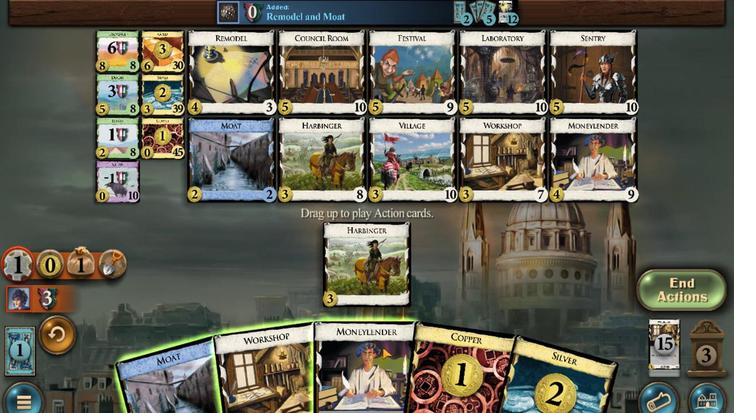 
Action: Mouse moved to (441, 259)
Screenshot: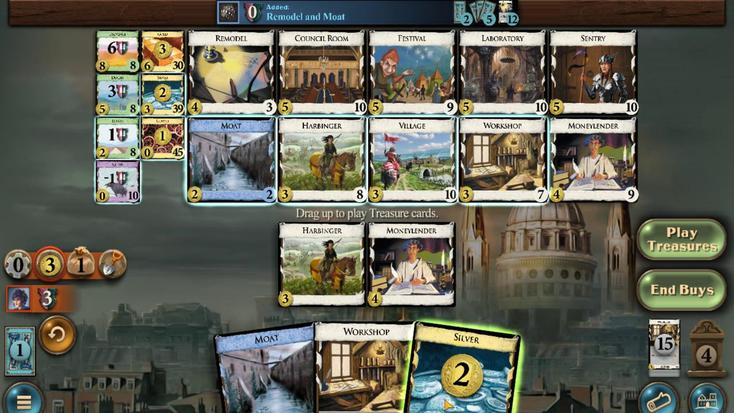 
Action: Mouse pressed left at (441, 259)
Screenshot: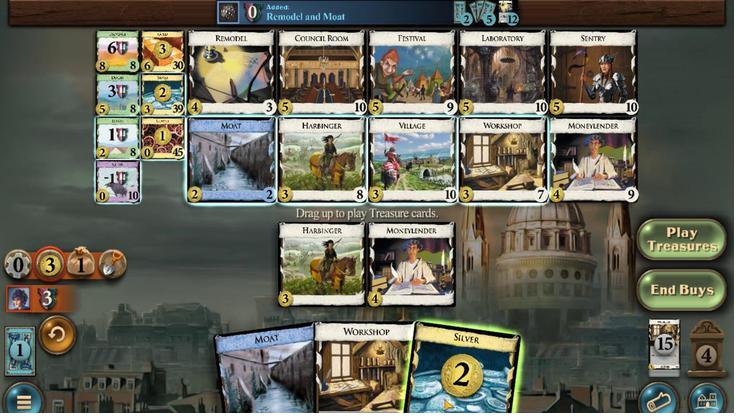
Action: Mouse moved to (207, 292)
Screenshot: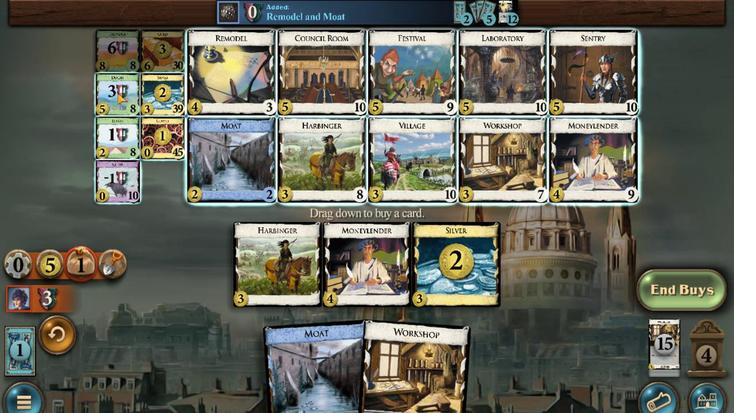
Action: Mouse pressed left at (207, 292)
Screenshot: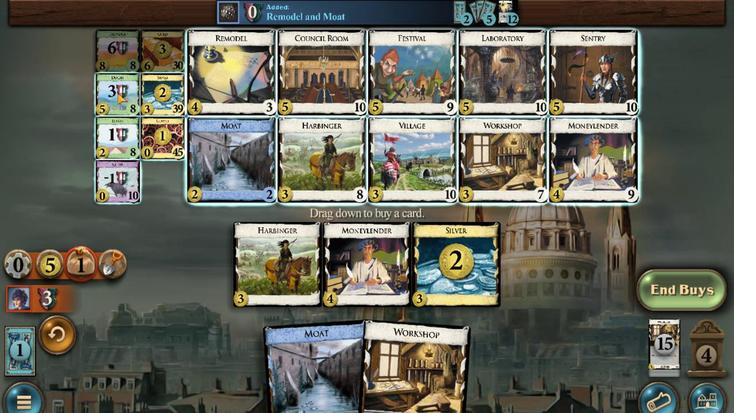 
Action: Mouse moved to (236, 262)
Screenshot: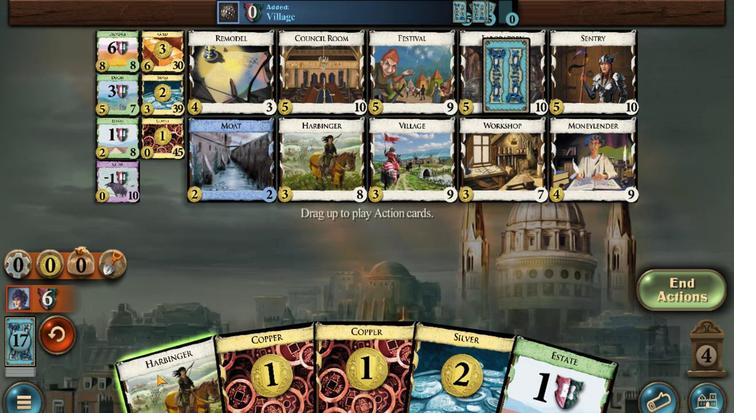 
Action: Mouse pressed left at (236, 262)
Screenshot: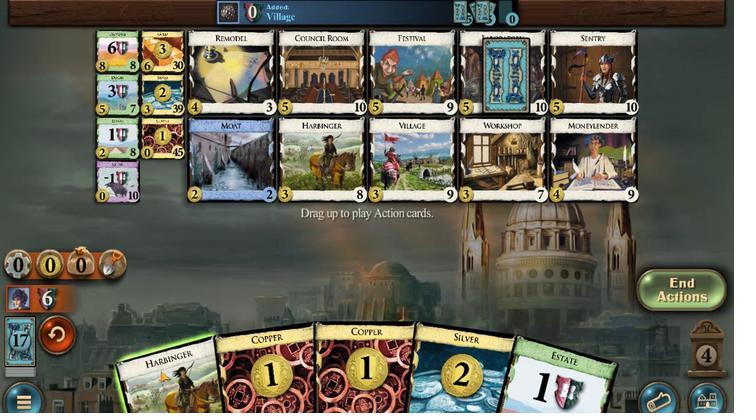 
Action: Mouse moved to (229, 261)
Screenshot: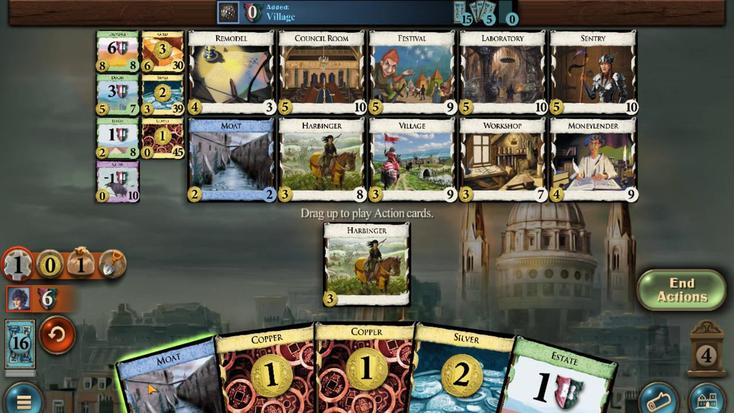 
Action: Mouse pressed left at (229, 261)
Screenshot: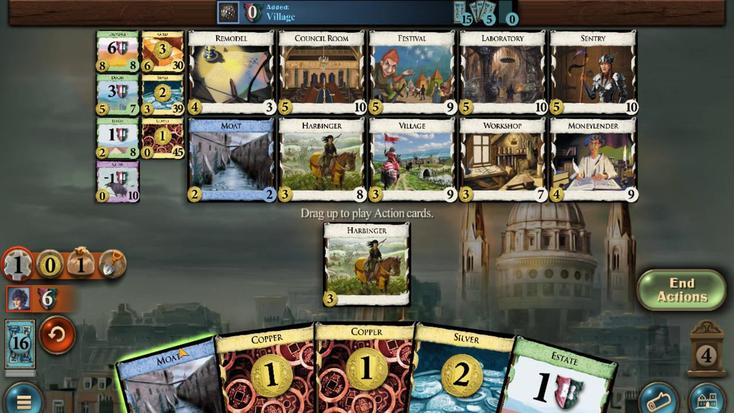 
Action: Mouse moved to (418, 262)
Screenshot: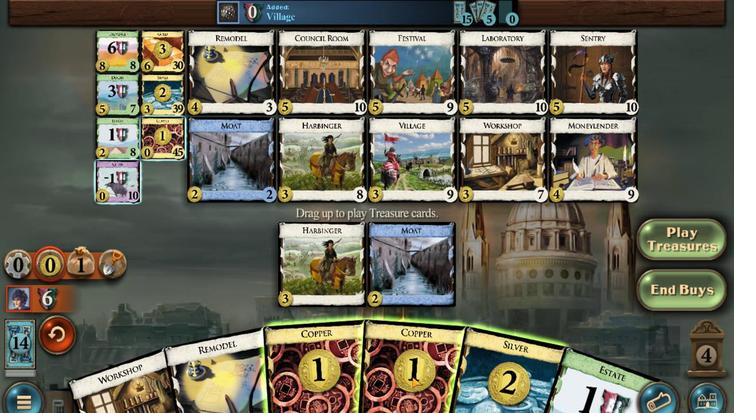 
Action: Mouse pressed left at (418, 262)
Screenshot: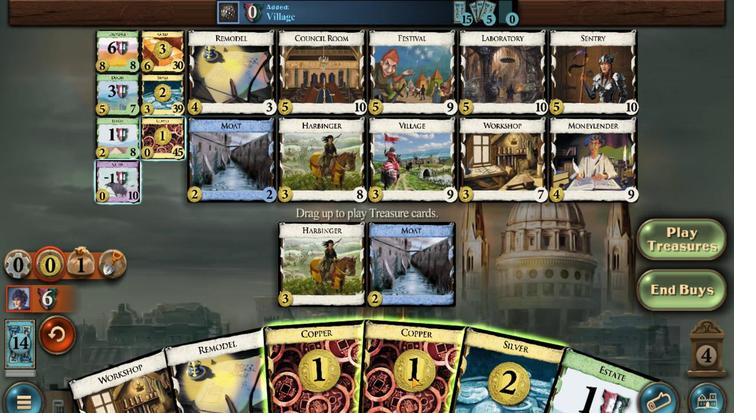 
Action: Mouse moved to (434, 263)
Screenshot: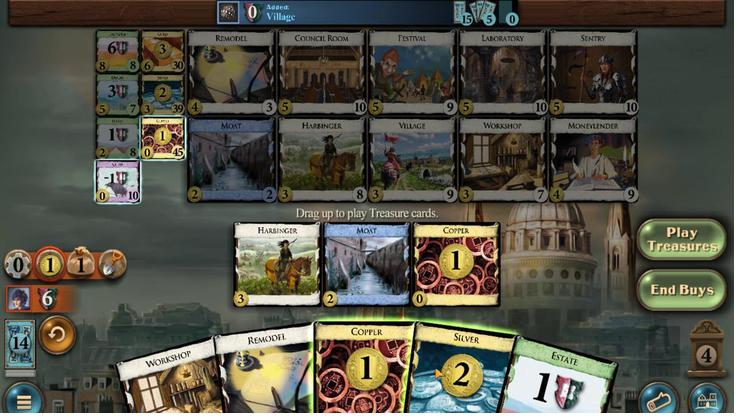 
Action: Mouse pressed left at (434, 263)
Screenshot: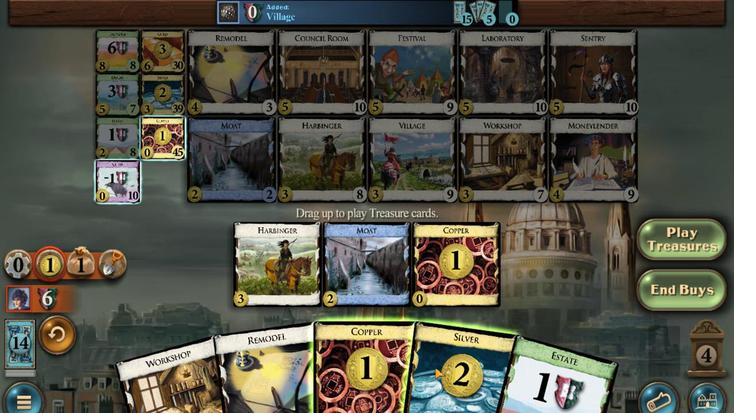 
Action: Mouse moved to (408, 262)
Screenshot: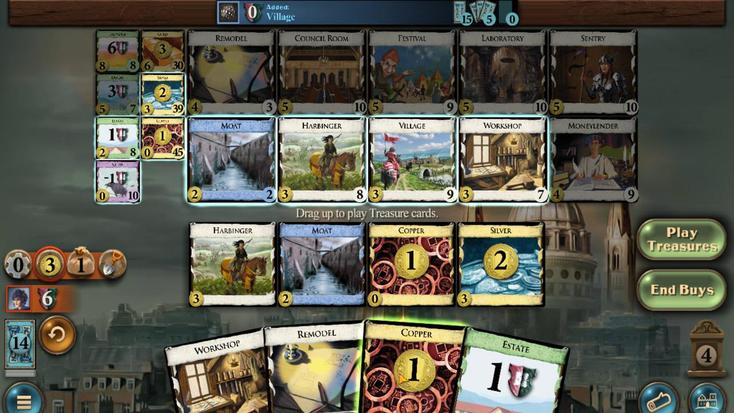 
Action: Mouse pressed left at (408, 262)
Screenshot: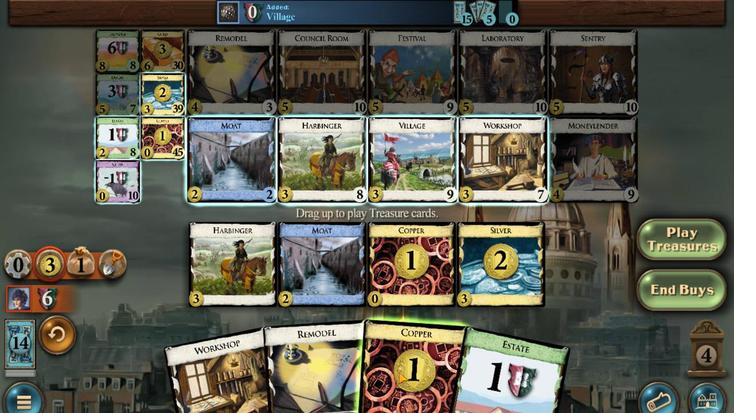 
Action: Mouse moved to (541, 285)
Screenshot: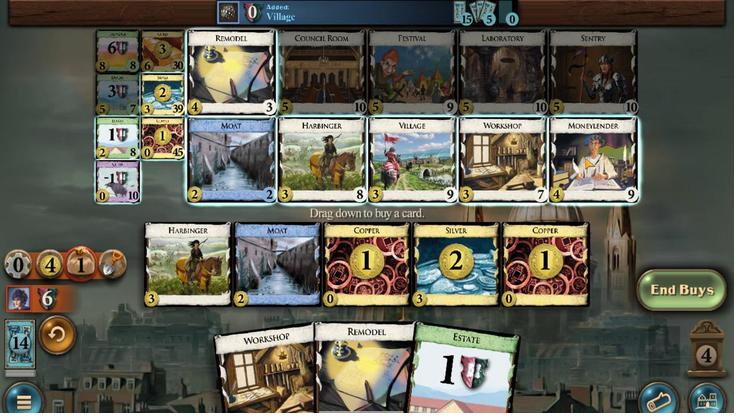 
Action: Mouse pressed left at (541, 285)
Screenshot: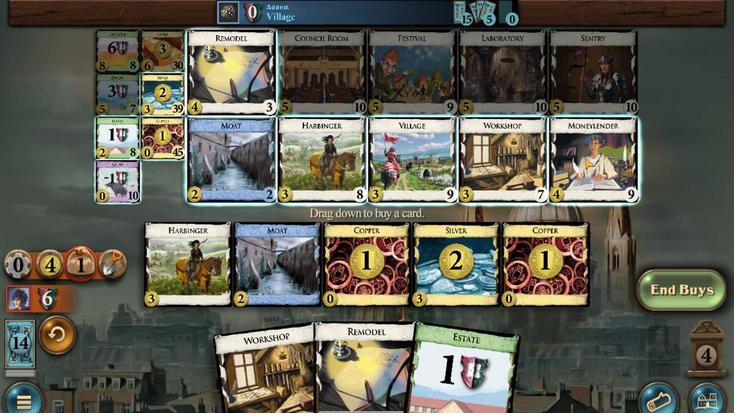 
Action: Mouse moved to (358, 263)
Screenshot: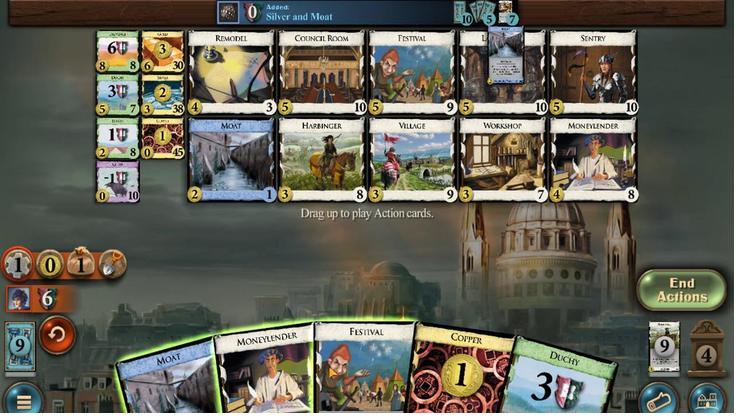 
Action: Mouse pressed left at (358, 263)
Screenshot: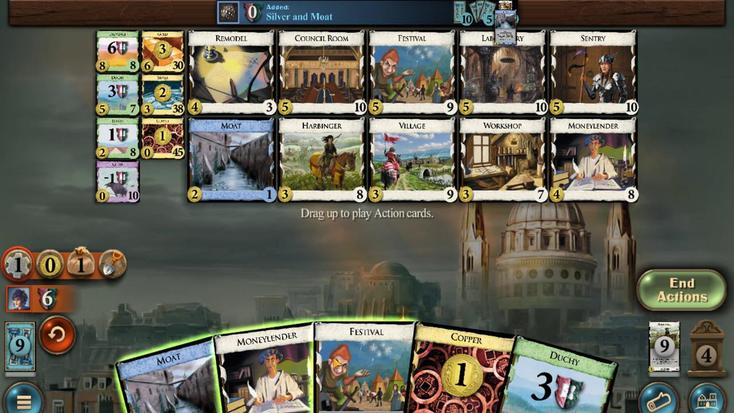 
Action: Mouse moved to (335, 260)
Screenshot: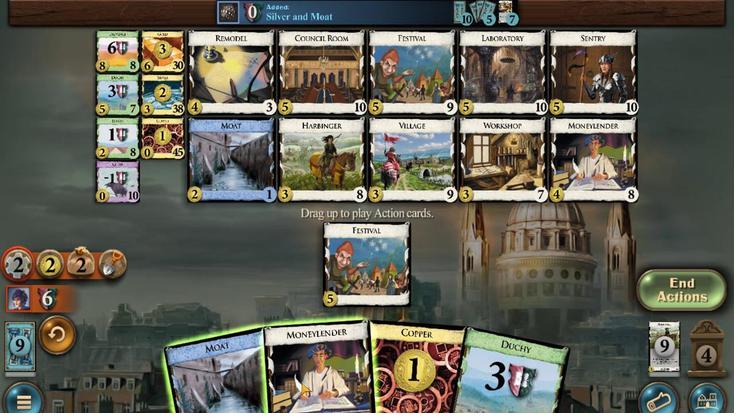 
Action: Mouse pressed left at (335, 260)
Screenshot: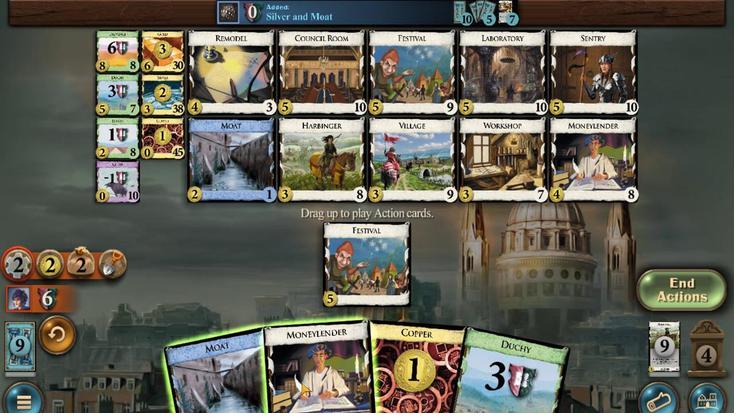 
Action: Mouse moved to (342, 259)
Screenshot: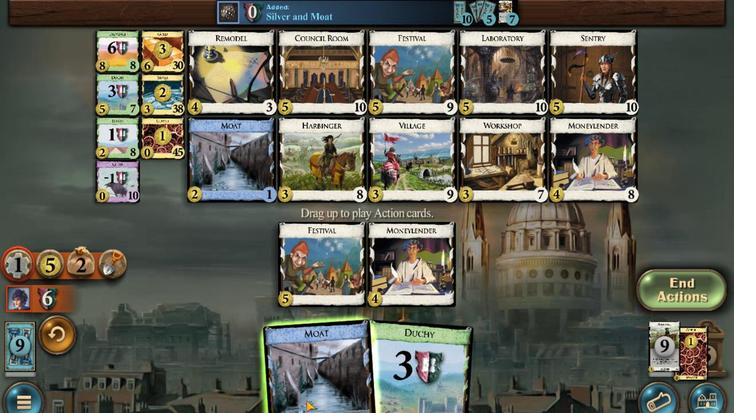 
Action: Mouse pressed left at (342, 259)
Screenshot: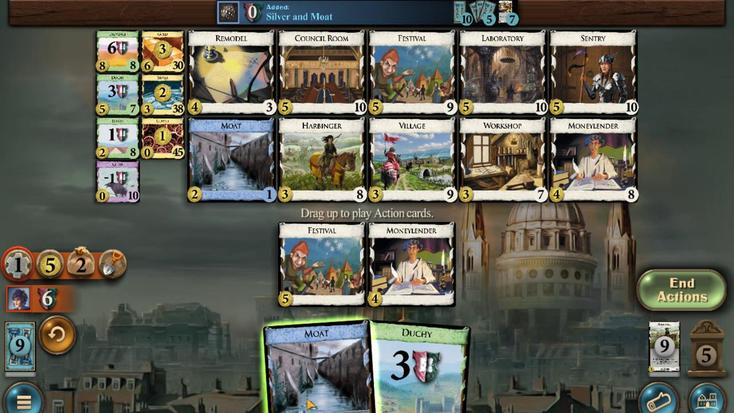 
Action: Mouse moved to (410, 296)
Screenshot: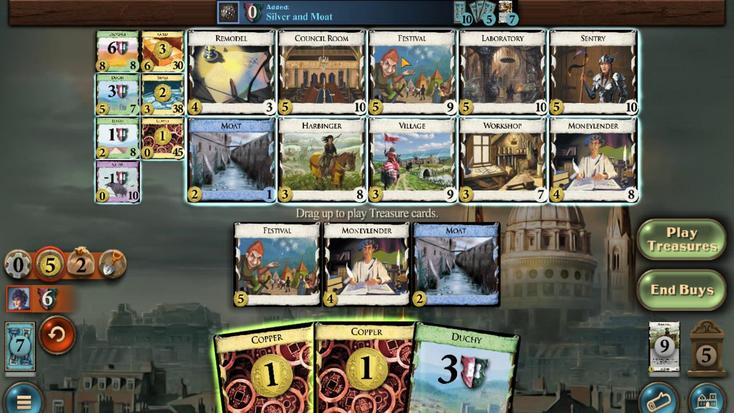 
Action: Mouse pressed left at (410, 296)
Screenshot: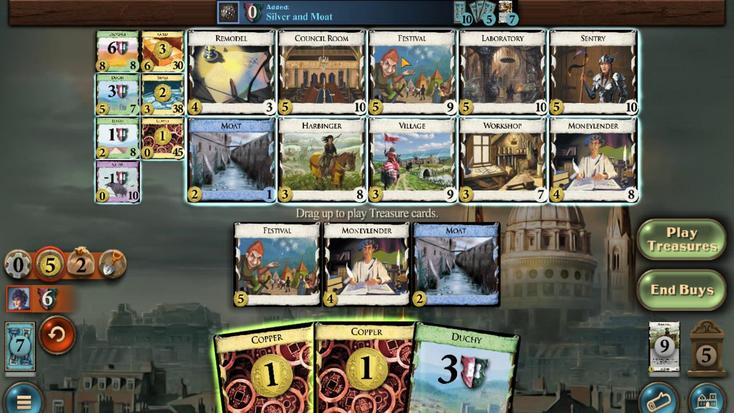 
Action: Mouse moved to (234, 288)
Screenshot: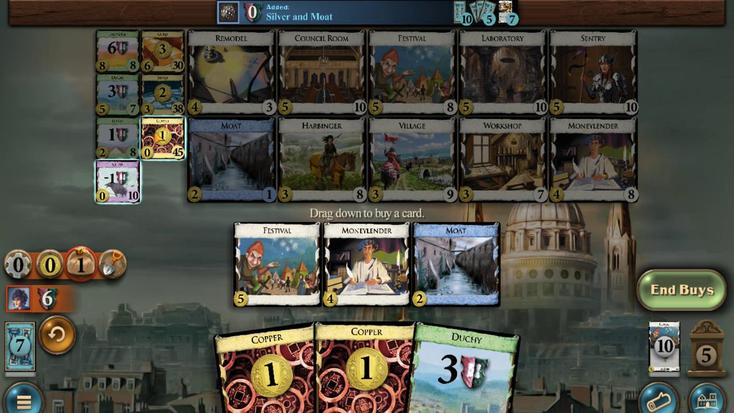 
Action: Mouse pressed left at (234, 288)
Screenshot: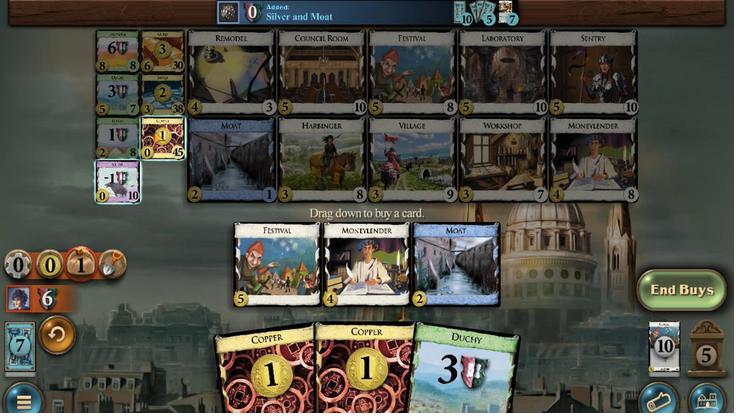
Action: Mouse moved to (234, 261)
Screenshot: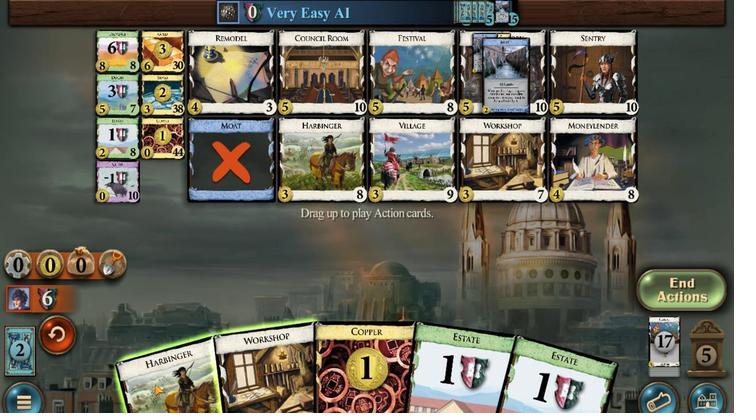 
Action: Mouse pressed left at (234, 261)
Screenshot: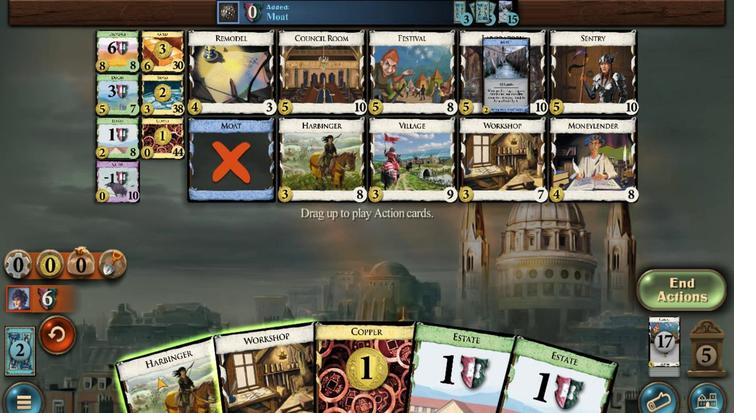 
Action: Mouse moved to (482, 289)
Screenshot: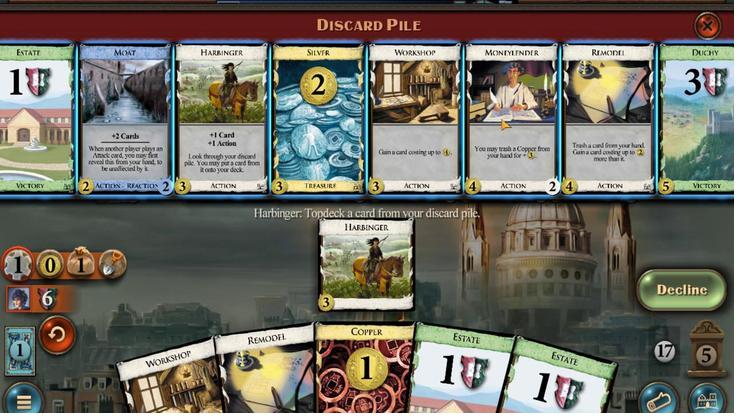 
Action: Mouse pressed left at (482, 289)
Screenshot: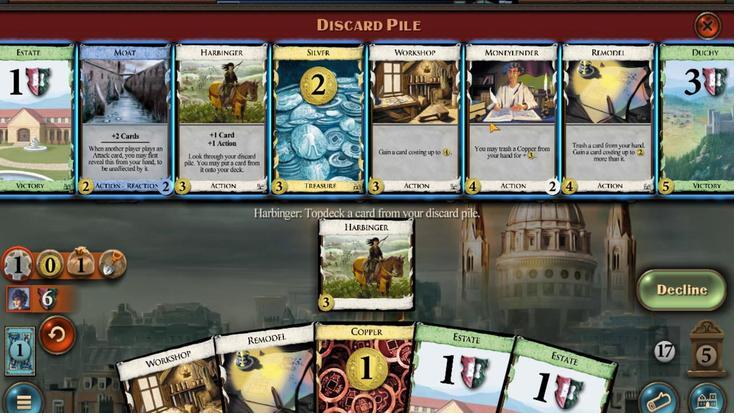 
Action: Mouse moved to (191, 294)
Screenshot: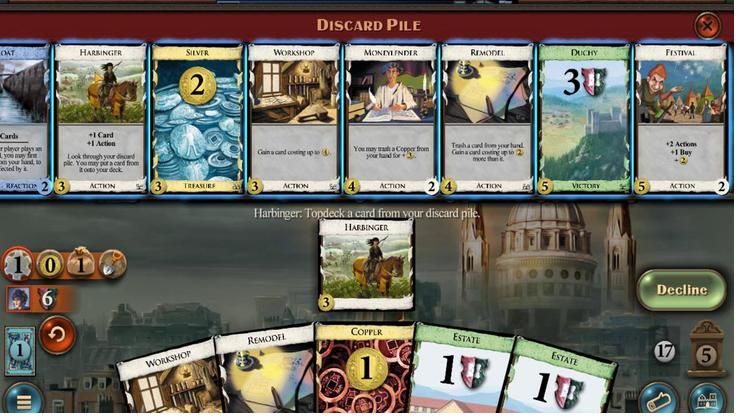 
Action: Mouse pressed left at (191, 294)
Screenshot: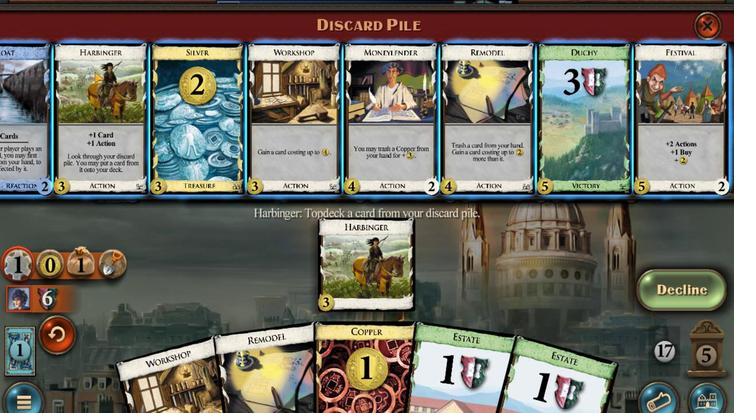 
Action: Mouse moved to (232, 261)
Screenshot: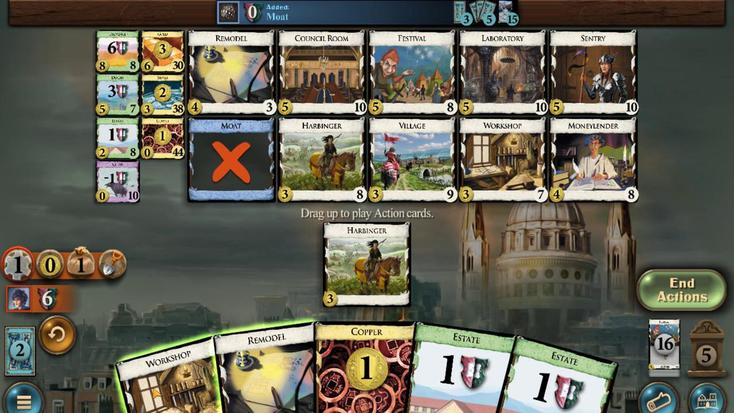
Action: Mouse pressed left at (232, 261)
Screenshot: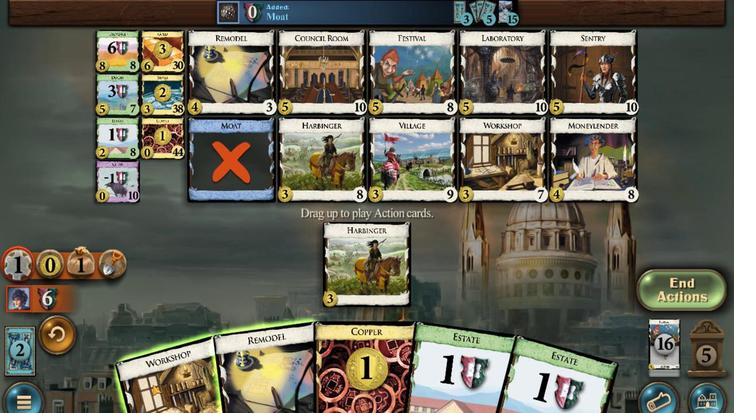 
Action: Mouse moved to (299, 295)
Screenshot: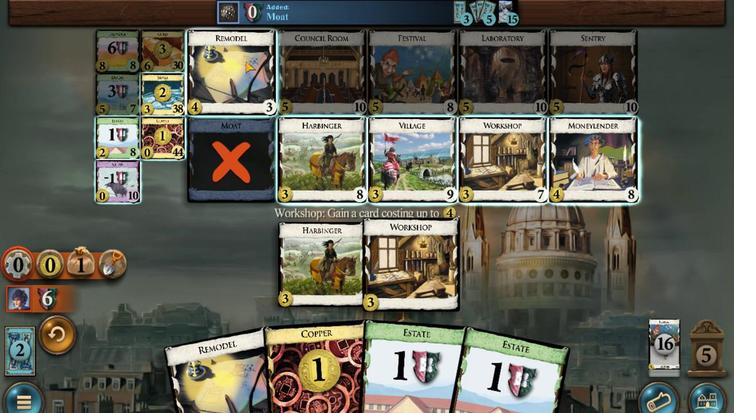 
Action: Mouse pressed left at (299, 295)
Screenshot: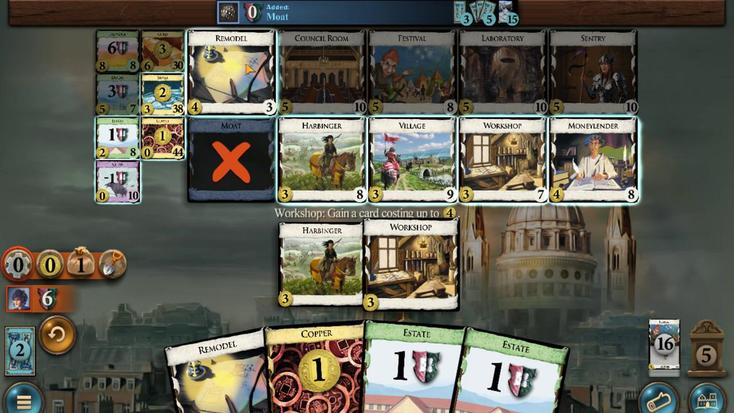 
Action: Mouse moved to (367, 258)
Screenshot: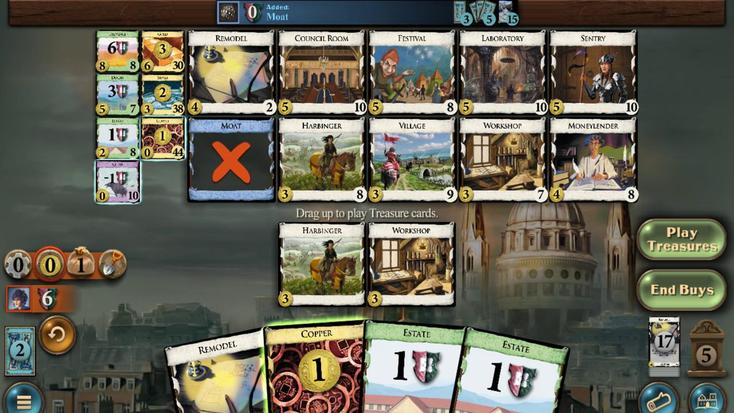 
Action: Mouse pressed left at (367, 258)
Screenshot: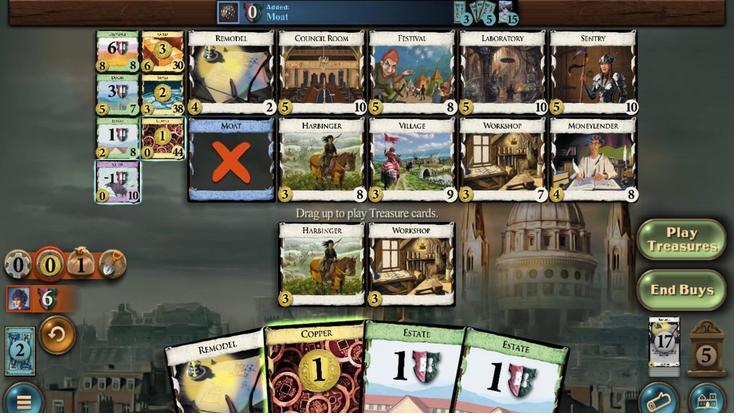 
Action: Mouse moved to (241, 288)
Screenshot: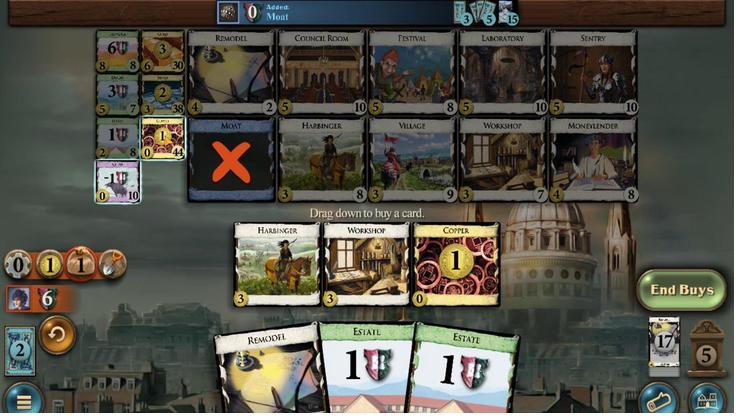 
Action: Mouse pressed left at (241, 288)
Screenshot: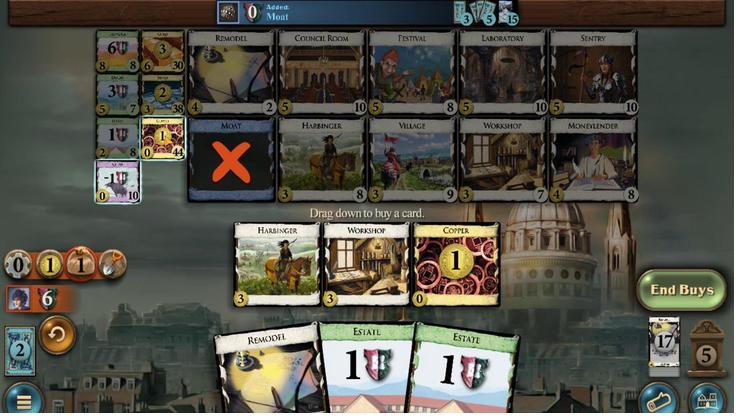 
Action: Mouse moved to (243, 261)
Screenshot: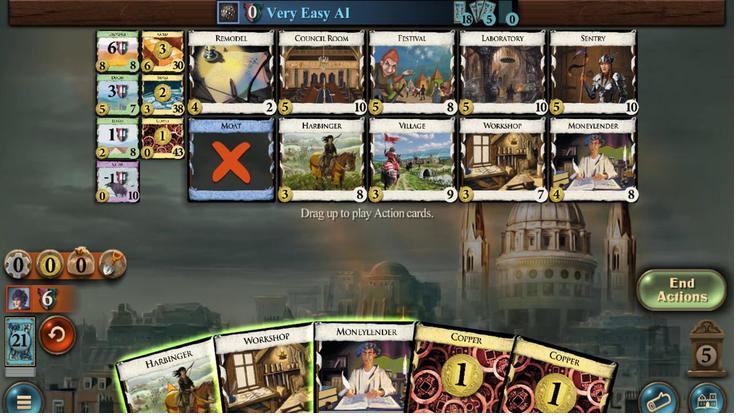 
Action: Mouse pressed left at (243, 261)
Screenshot: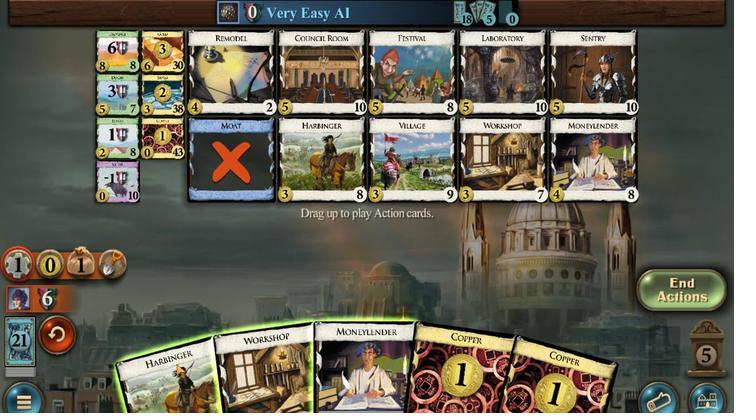 
Action: Mouse moved to (387, 263)
Screenshot: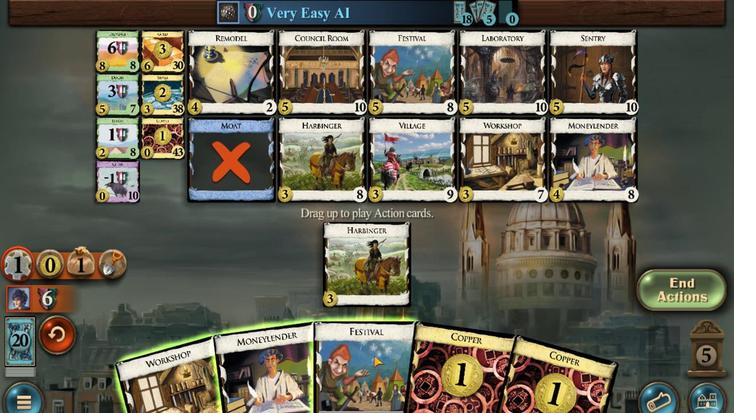 
Action: Mouse pressed left at (387, 263)
Screenshot: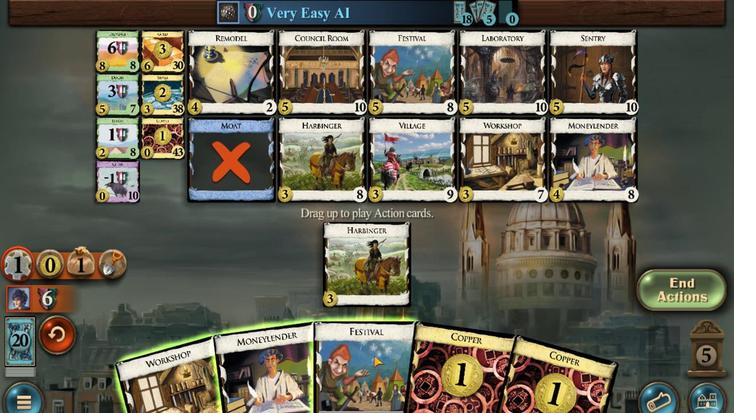 
Action: Mouse moved to (331, 261)
Screenshot: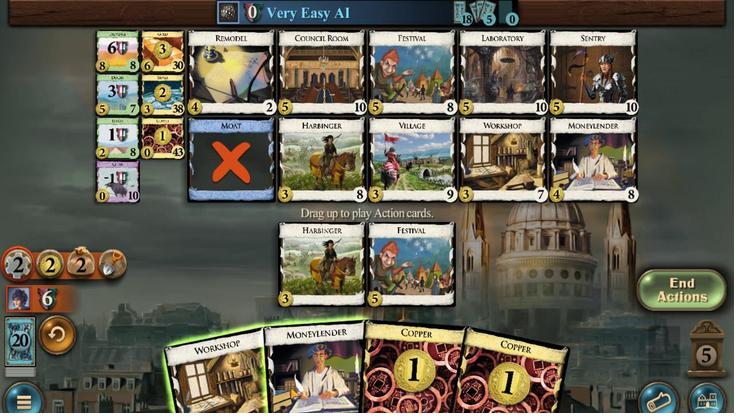 
Action: Mouse pressed left at (331, 261)
Screenshot: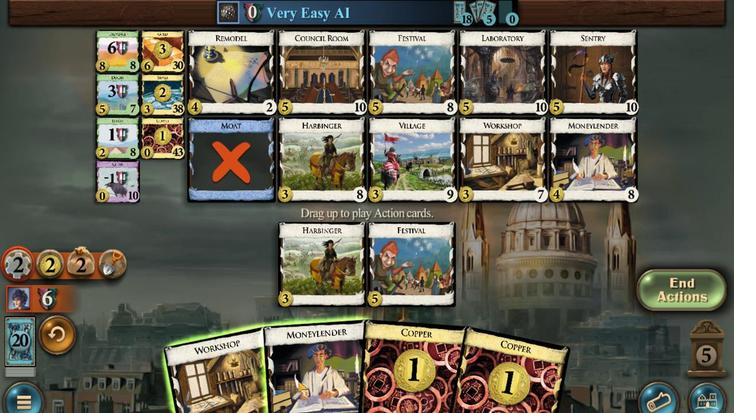 
Action: Mouse moved to (347, 262)
Screenshot: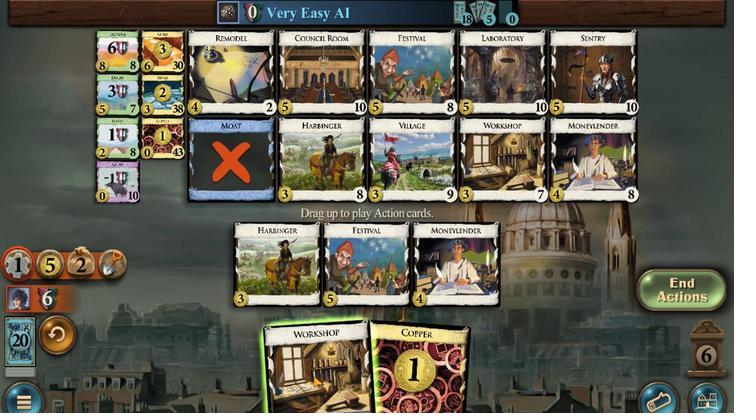 
Action: Mouse pressed left at (347, 262)
Screenshot: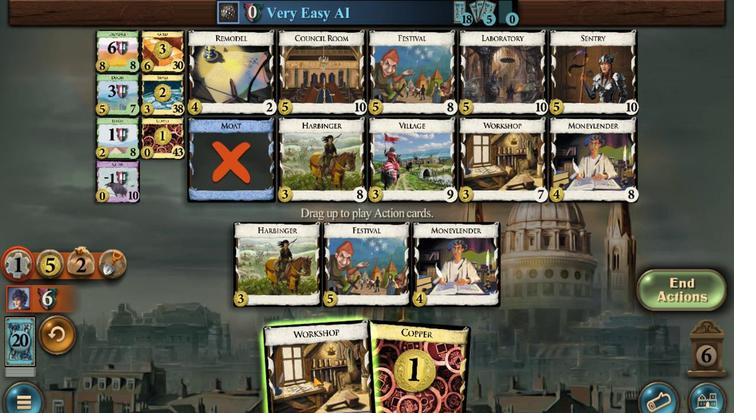 
Action: Mouse moved to (495, 286)
Screenshot: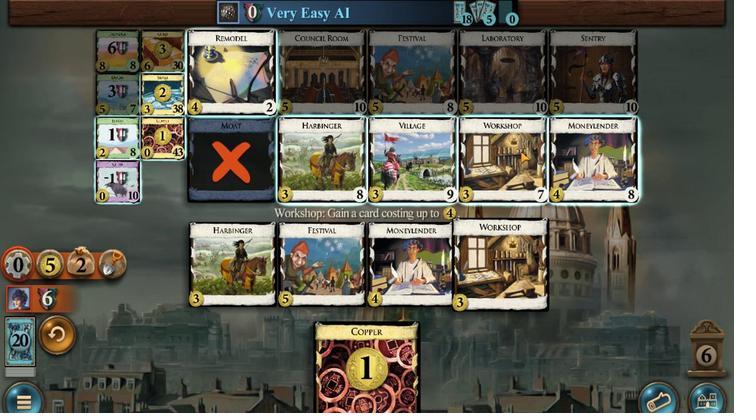 
Action: Mouse pressed left at (495, 286)
Screenshot: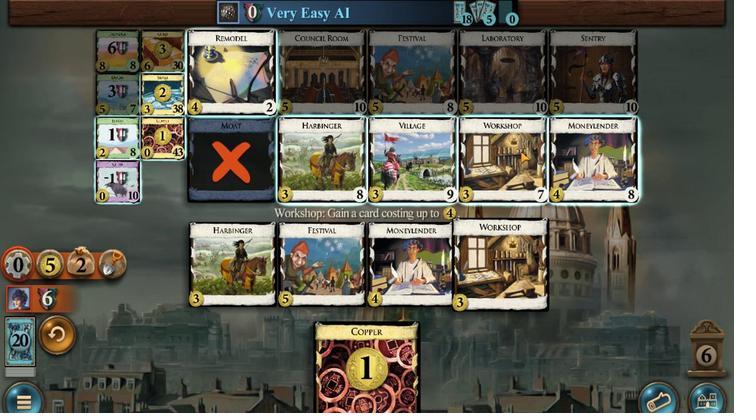 
Action: Mouse moved to (205, 293)
Screenshot: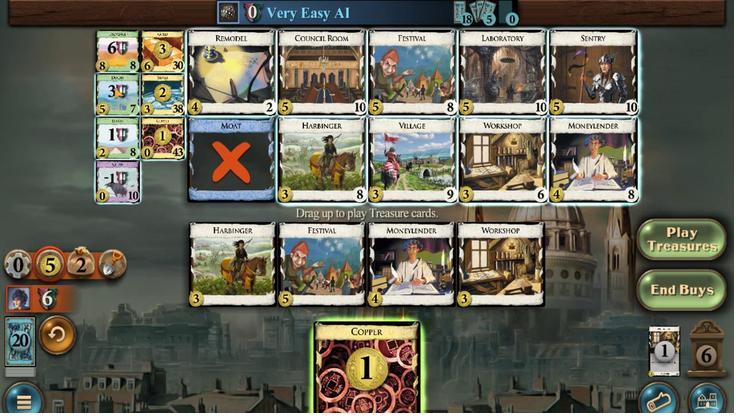 
Action: Mouse pressed left at (205, 293)
Screenshot: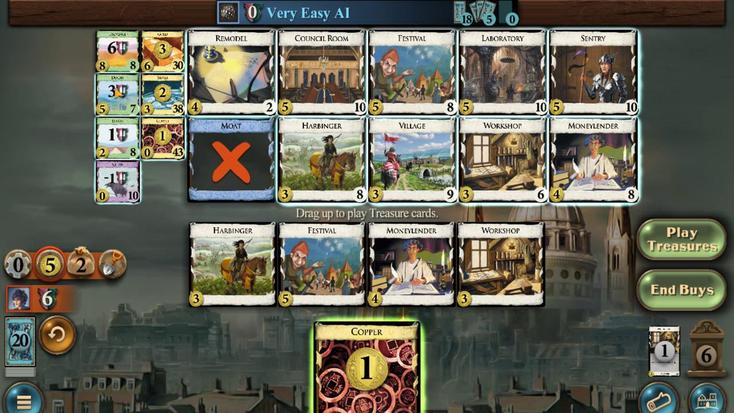 
Action: Mouse moved to (242, 289)
Screenshot: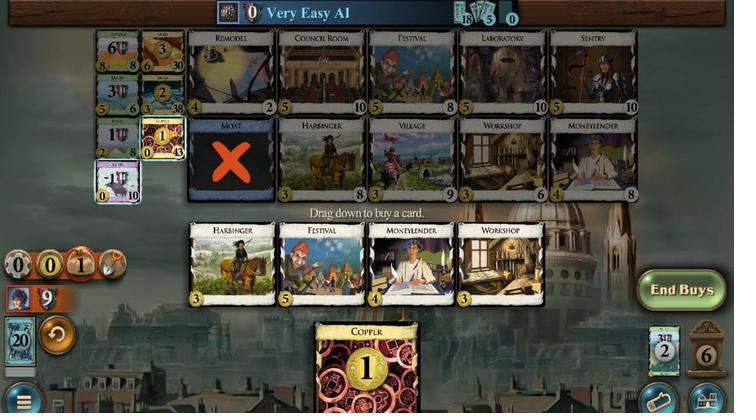 
Action: Mouse pressed left at (242, 289)
Screenshot: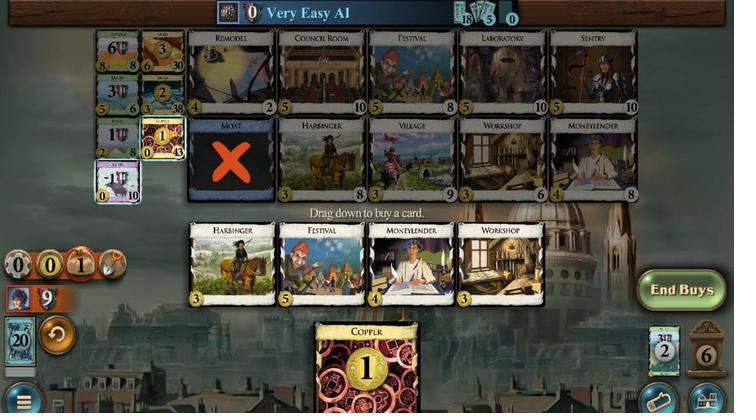 
Action: Mouse moved to (237, 288)
Screenshot: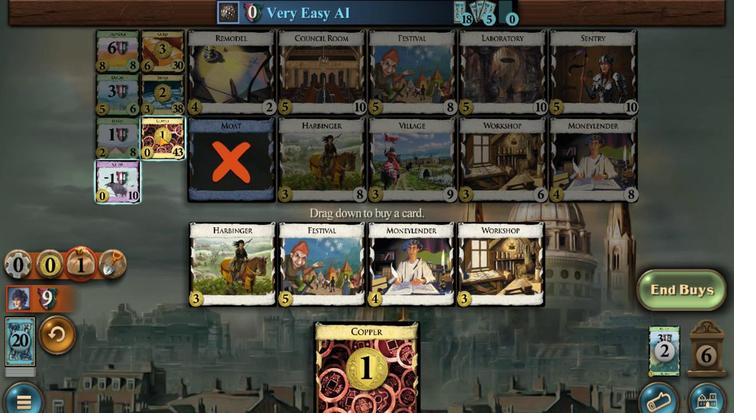 
Action: Mouse pressed left at (237, 288)
Screenshot: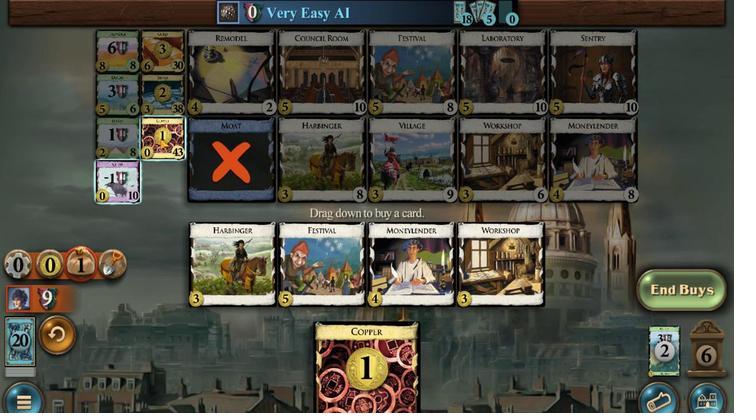 
Action: Mouse moved to (239, 261)
Screenshot: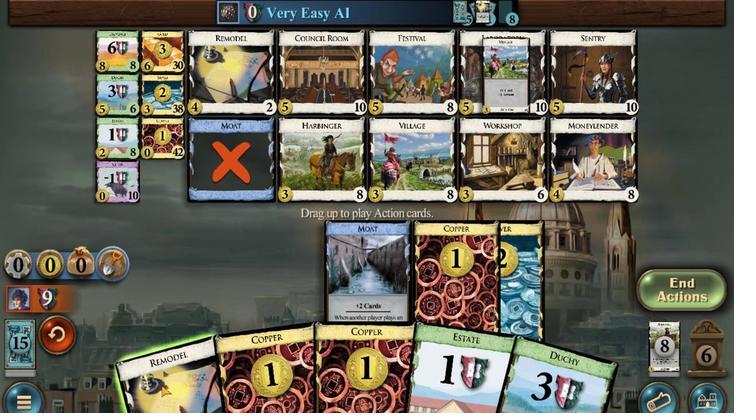 
Action: Mouse pressed left at (239, 261)
Screenshot: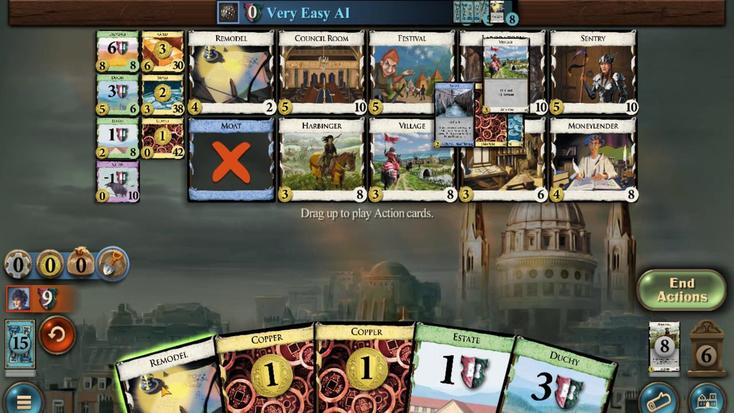 
Action: Mouse moved to (492, 258)
Screenshot: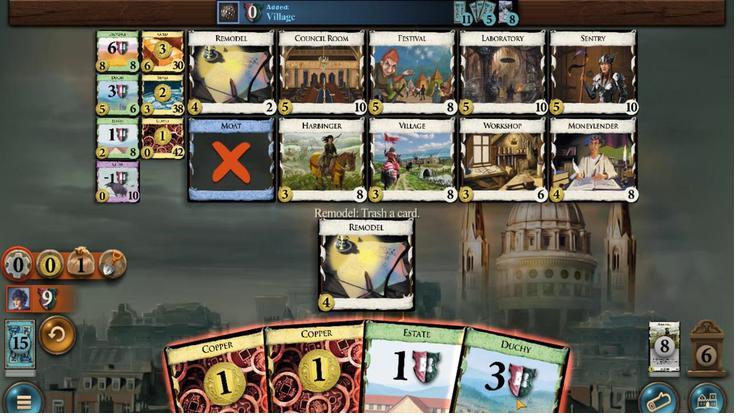 
Action: Mouse pressed left at (492, 258)
Screenshot: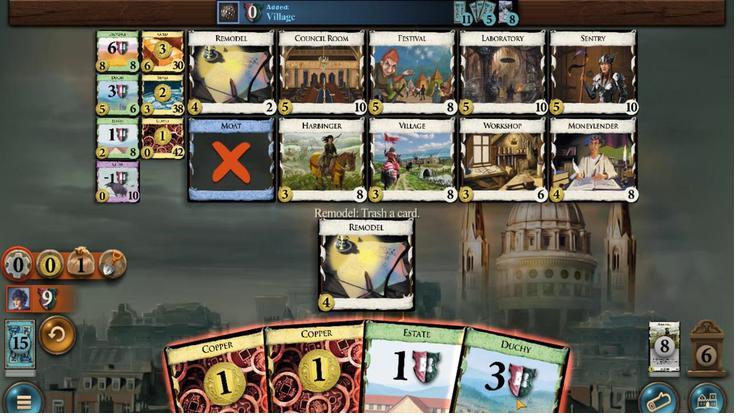 
Action: Mouse moved to (418, 296)
Screenshot: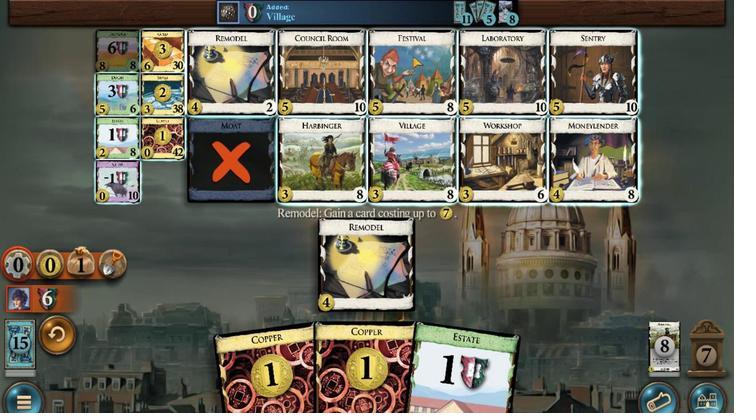 
Action: Mouse pressed left at (418, 296)
Screenshot: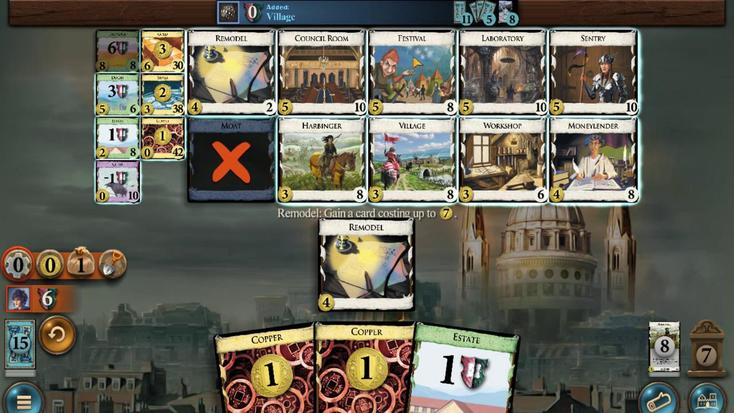 
Action: Mouse moved to (308, 262)
Screenshot: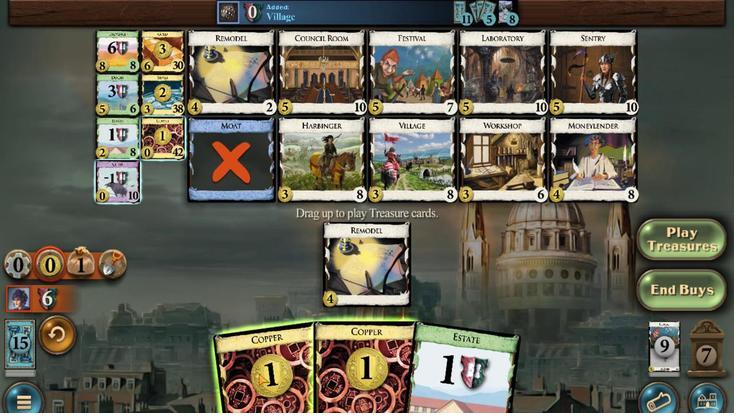 
Action: Mouse pressed left at (308, 262)
Screenshot: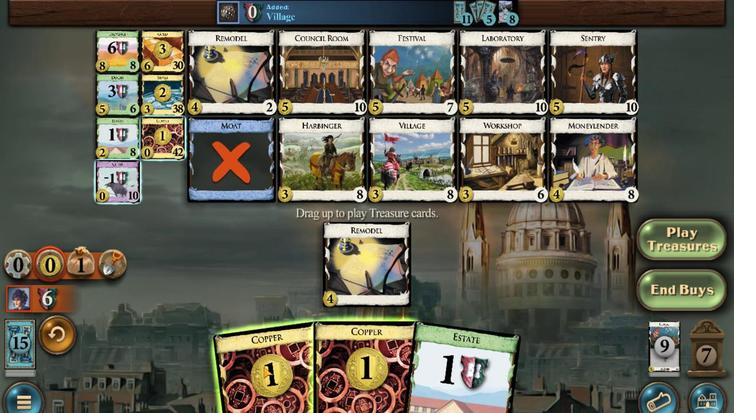 
Action: Mouse moved to (351, 261)
Screenshot: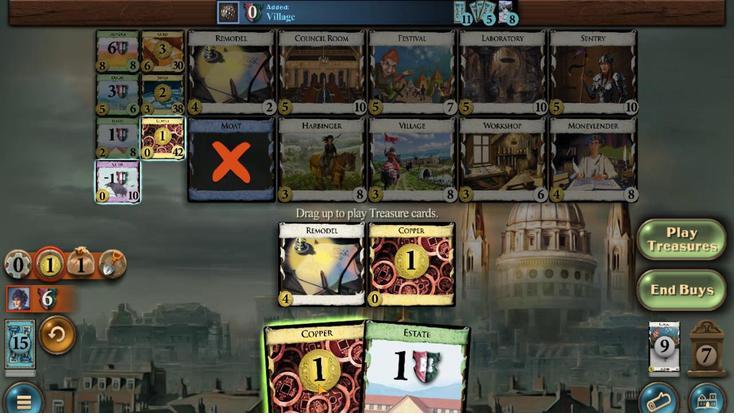
Action: Mouse pressed left at (351, 261)
Screenshot: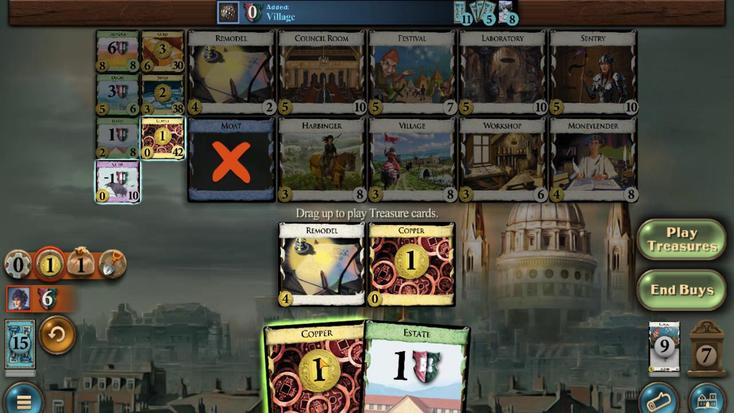 
Action: Mouse moved to (209, 288)
Screenshot: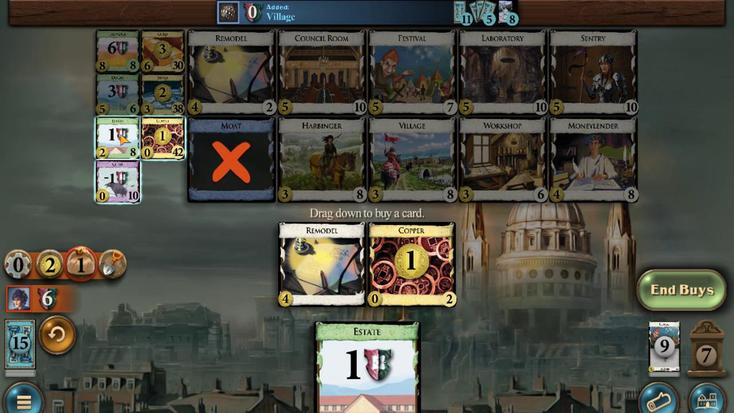 
Action: Mouse pressed left at (209, 288)
Screenshot: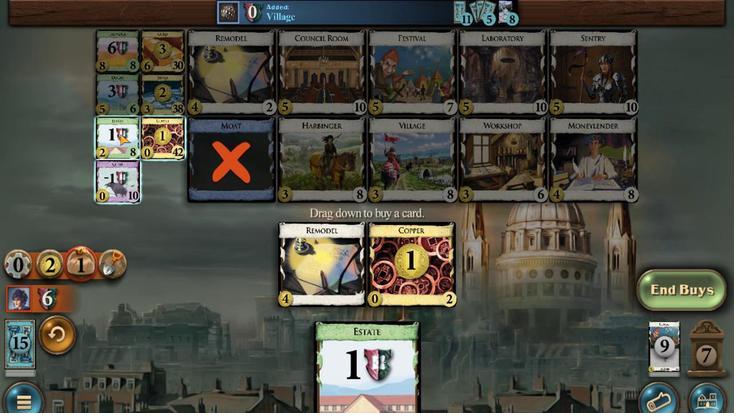 
Action: Mouse moved to (243, 262)
Screenshot: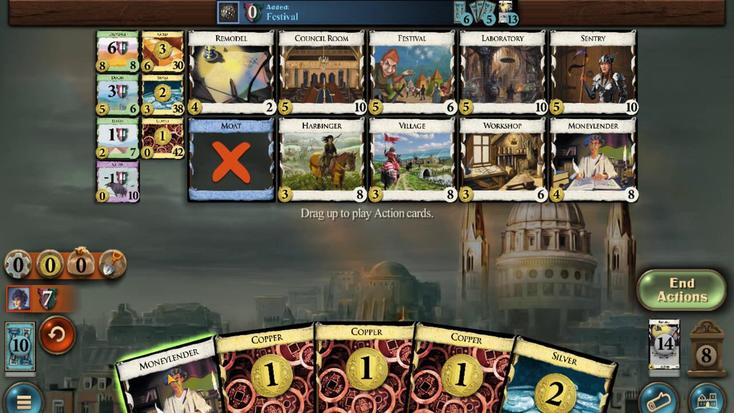 
Action: Mouse pressed left at (243, 262)
Screenshot: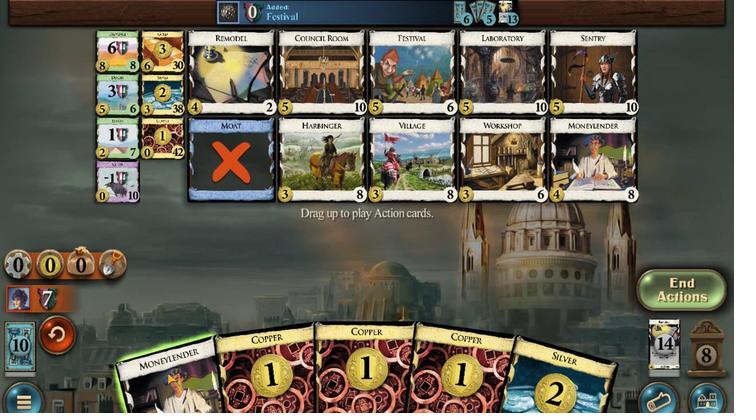 
Action: Mouse moved to (448, 261)
Screenshot: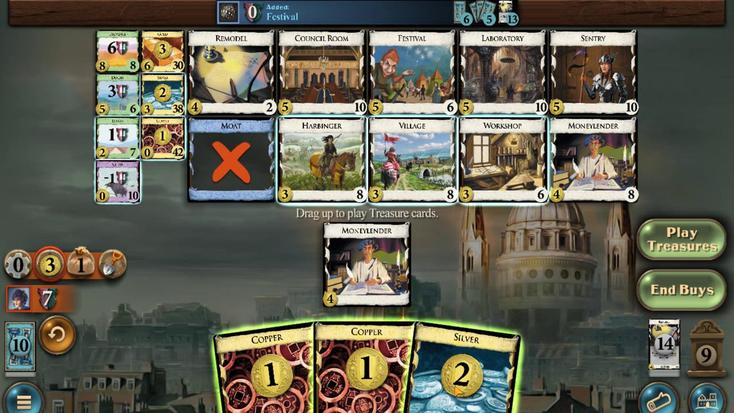 
Action: Mouse pressed left at (448, 261)
Screenshot: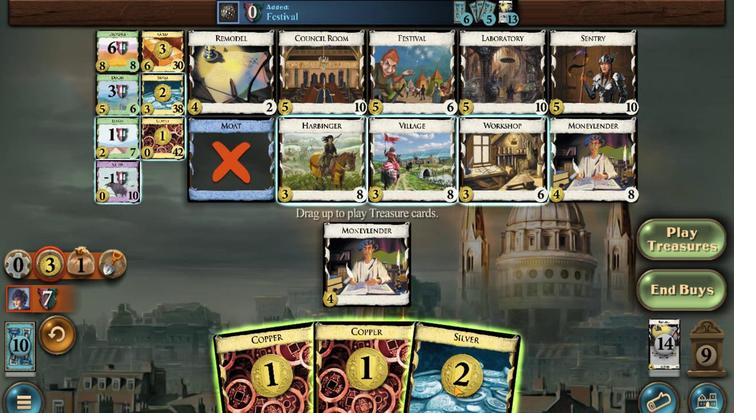 
Action: Mouse moved to (414, 259)
Screenshot: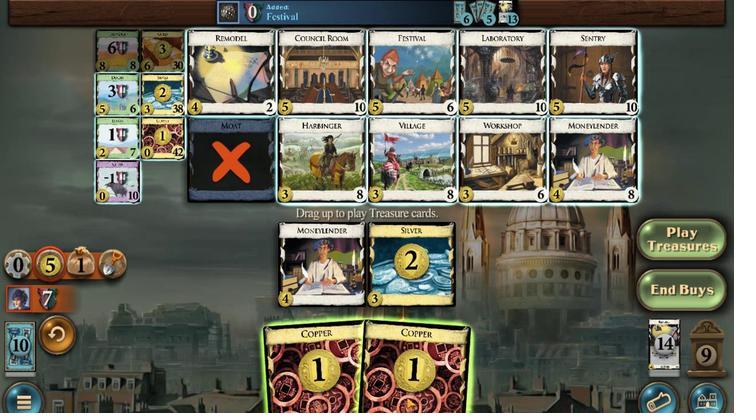 
Action: Mouse pressed left at (414, 259)
Screenshot: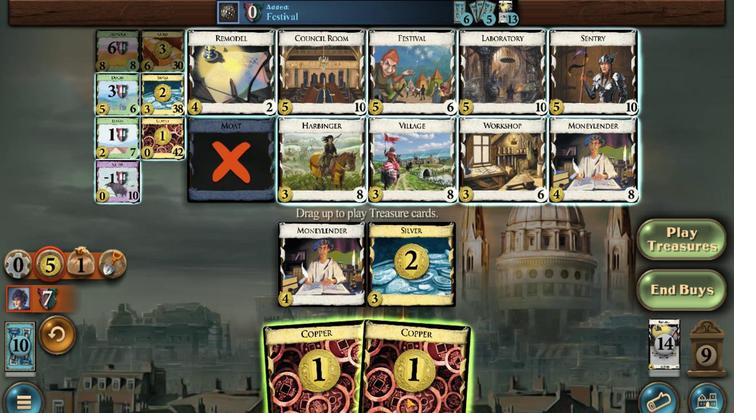 
Action: Mouse moved to (374, 263)
Screenshot: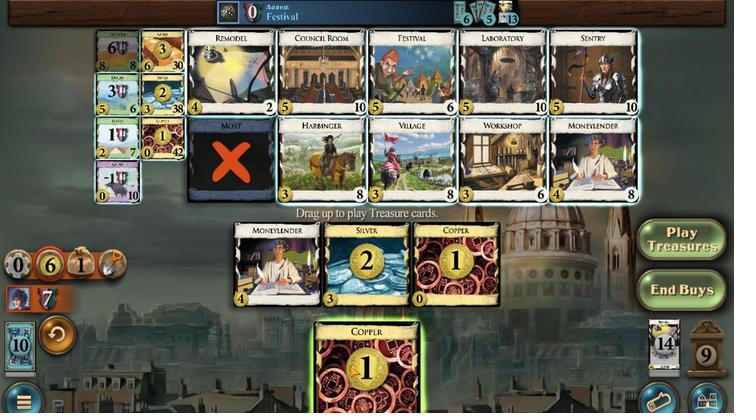 
Action: Mouse pressed left at (374, 263)
Screenshot: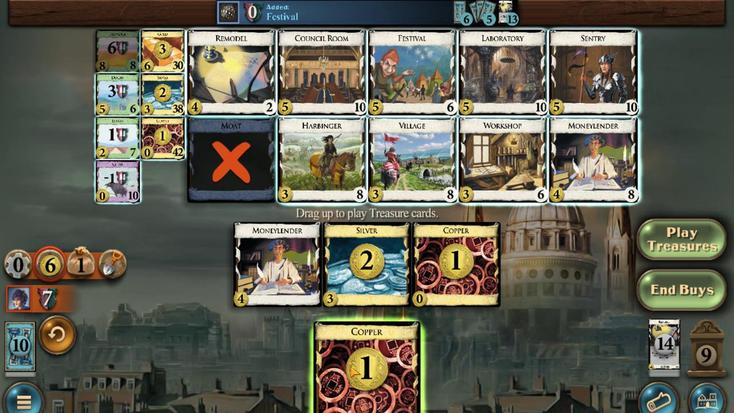 
Action: Mouse moved to (208, 292)
Screenshot: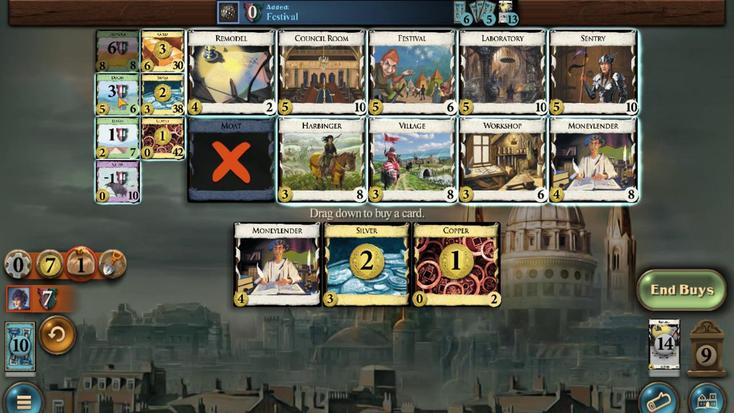 
Action: Mouse pressed left at (208, 292)
Screenshot: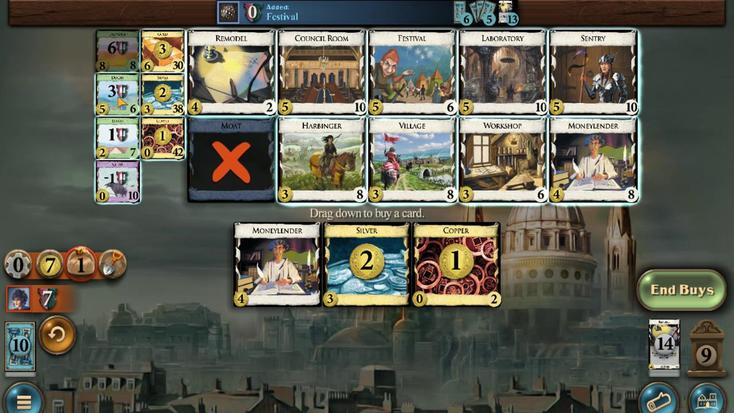 
Action: Mouse moved to (462, 262)
Screenshot: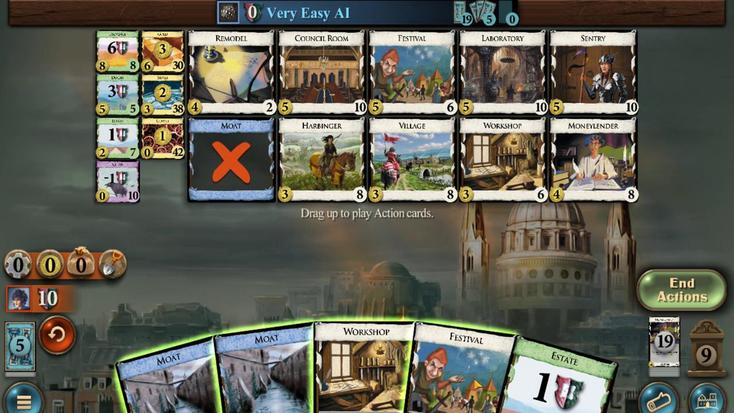 
Action: Mouse pressed left at (462, 262)
Screenshot: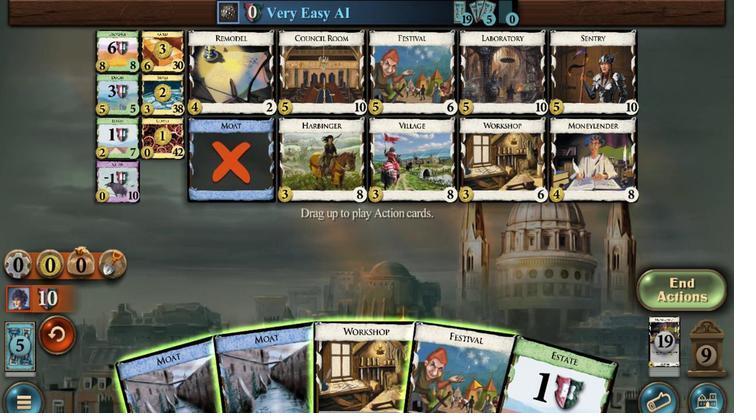 
Action: Mouse moved to (397, 261)
Screenshot: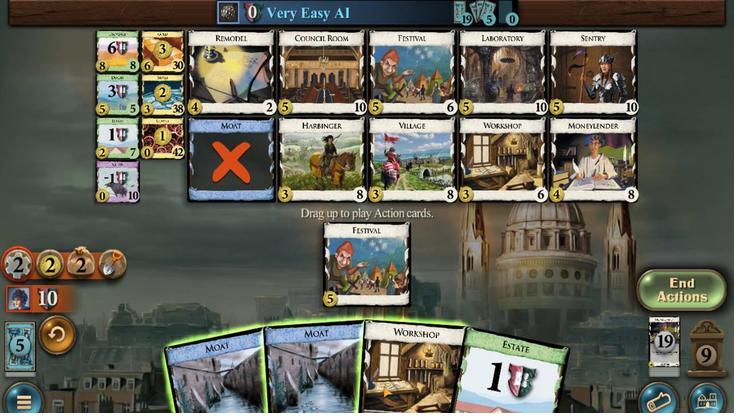 
Action: Mouse pressed left at (397, 261)
Screenshot: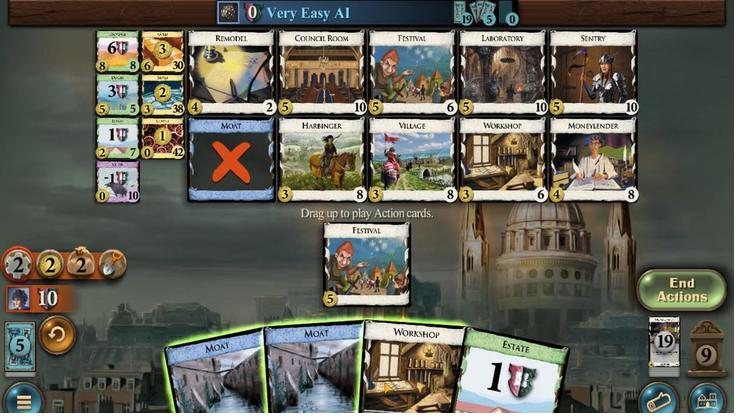 
Action: Mouse moved to (294, 296)
Screenshot: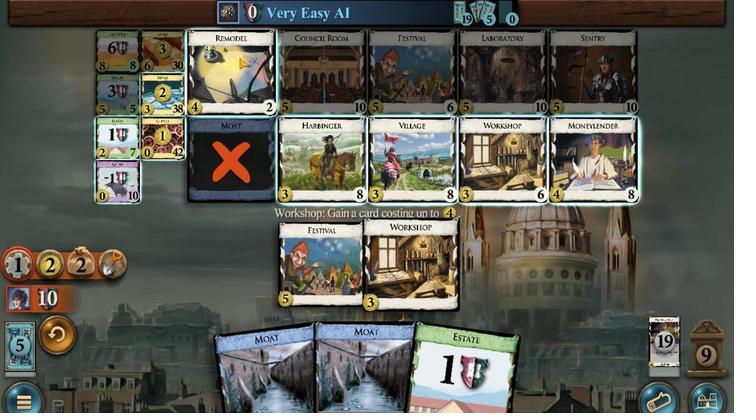 
Action: Mouse pressed left at (294, 296)
Screenshot: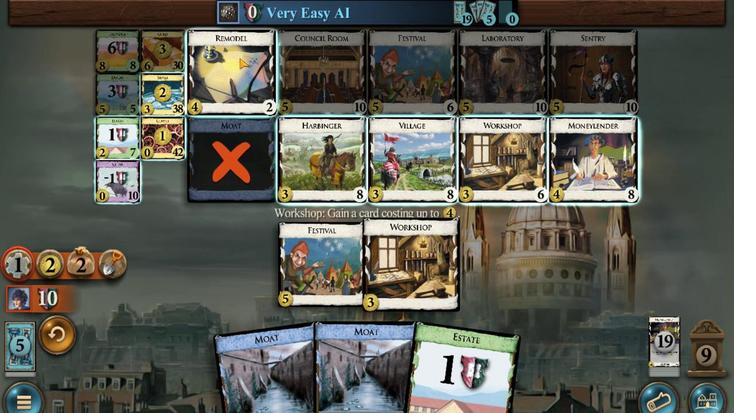 
Action: Mouse moved to (368, 262)
Screenshot: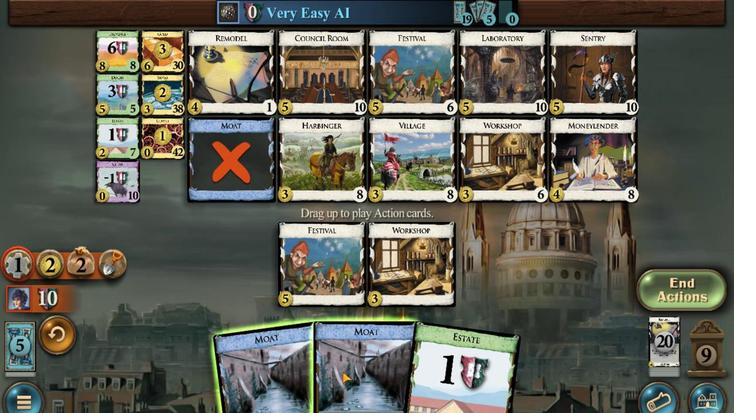 
Action: Mouse pressed left at (368, 262)
Screenshot: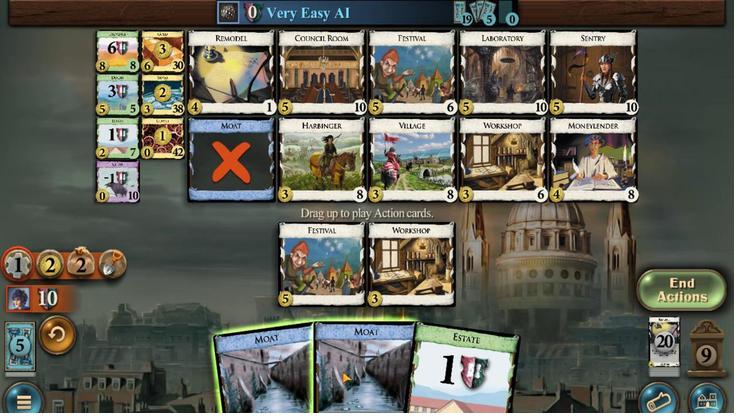 
Action: Mouse moved to (209, 288)
Screenshot: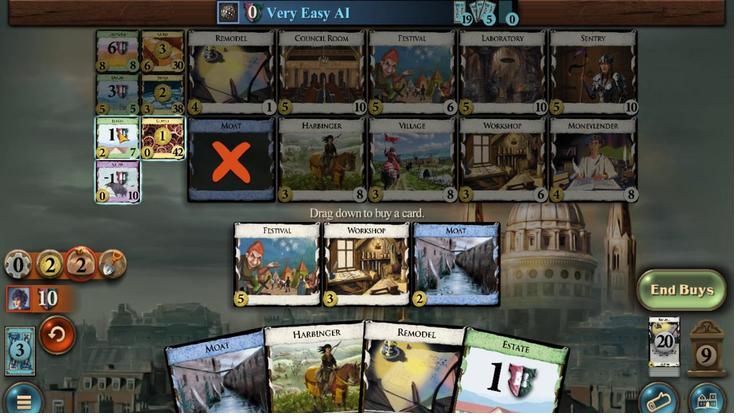 
Action: Mouse pressed left at (209, 288)
Screenshot: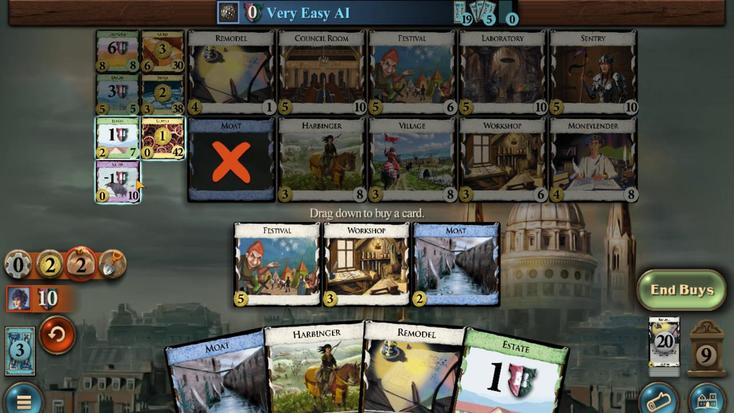 
Action: Mouse moved to (233, 289)
Screenshot: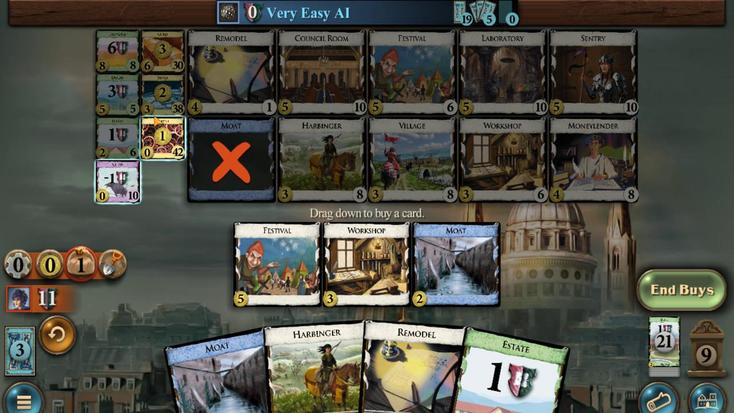 
Action: Mouse pressed left at (233, 289)
Screenshot: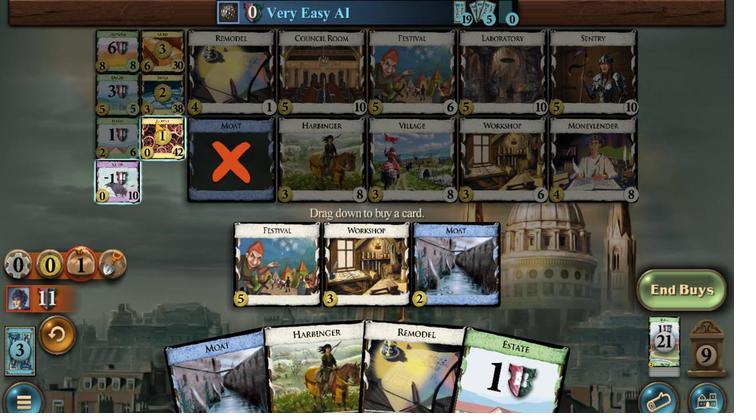 
Action: Mouse moved to (234, 288)
Screenshot: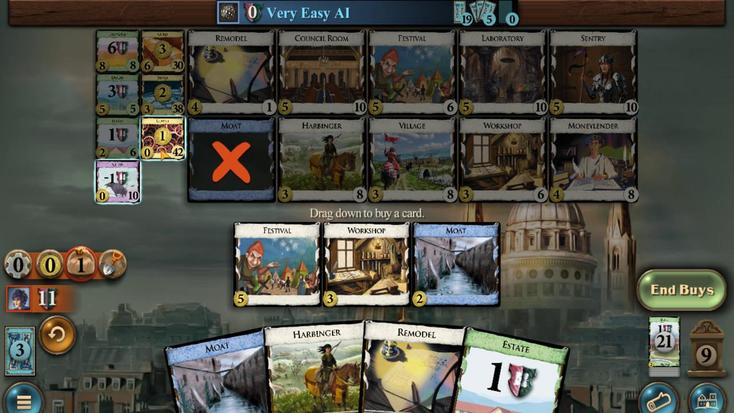 
Action: Mouse pressed left at (234, 288)
Screenshot: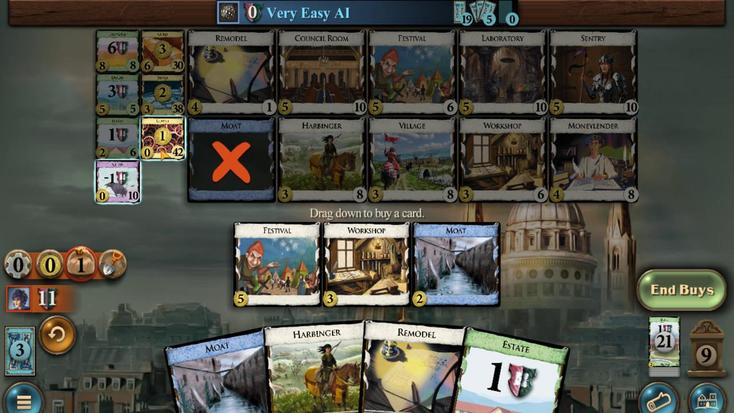 
Action: Mouse moved to (249, 257)
Screenshot: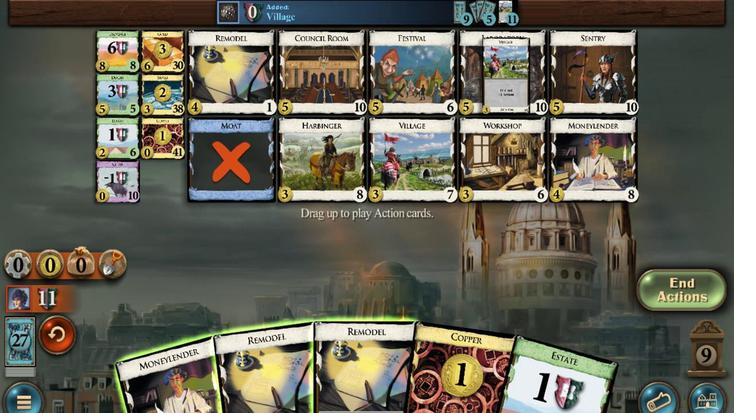 
Action: Mouse pressed left at (249, 257)
Screenshot: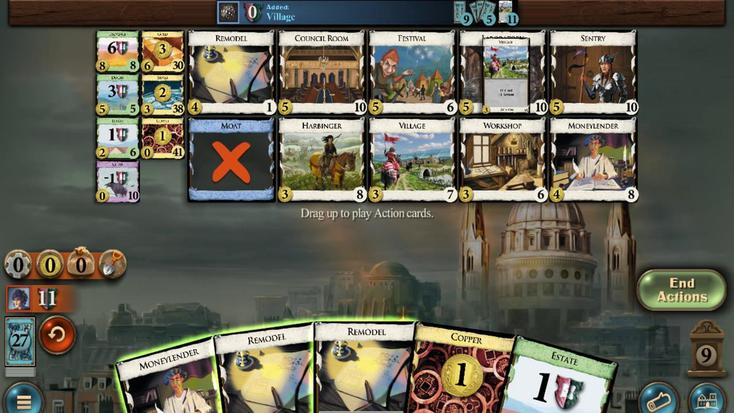 
Action: Mouse moved to (487, 286)
Screenshot: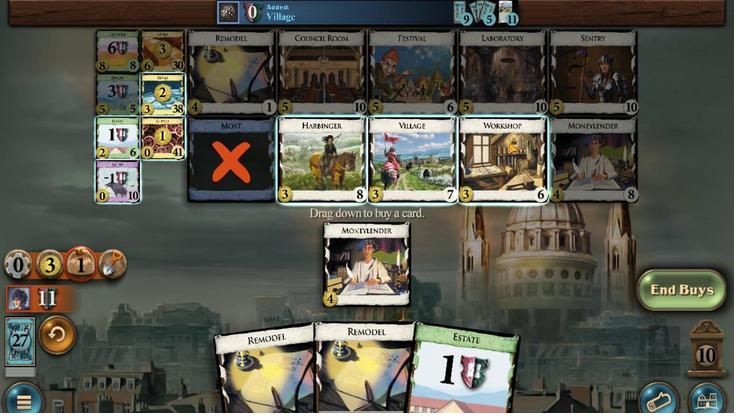 
Action: Mouse pressed left at (487, 286)
Screenshot: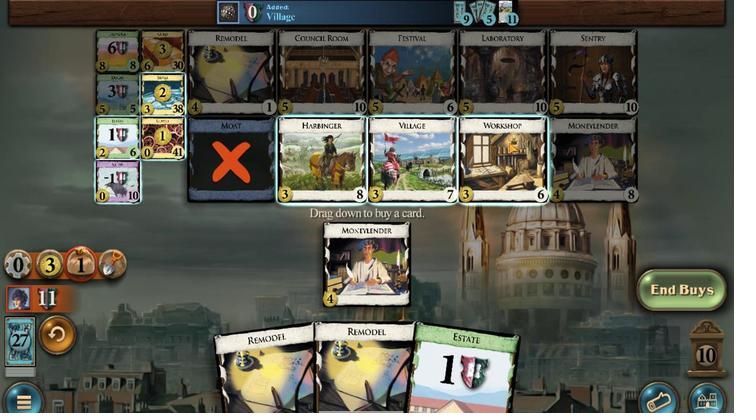 
Action: Mouse moved to (251, 259)
Screenshot: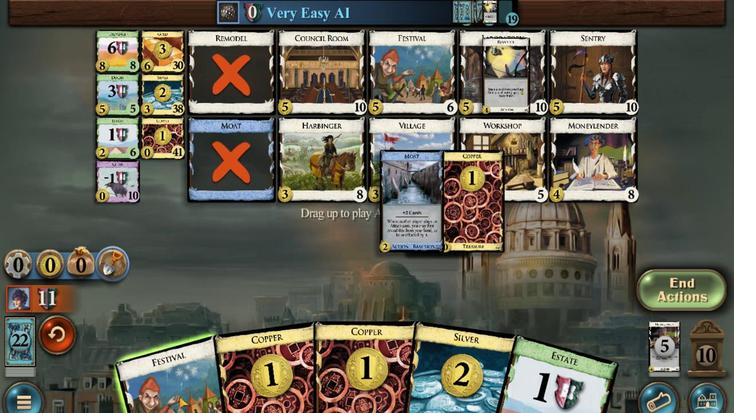 
Action: Mouse pressed left at (251, 259)
Screenshot: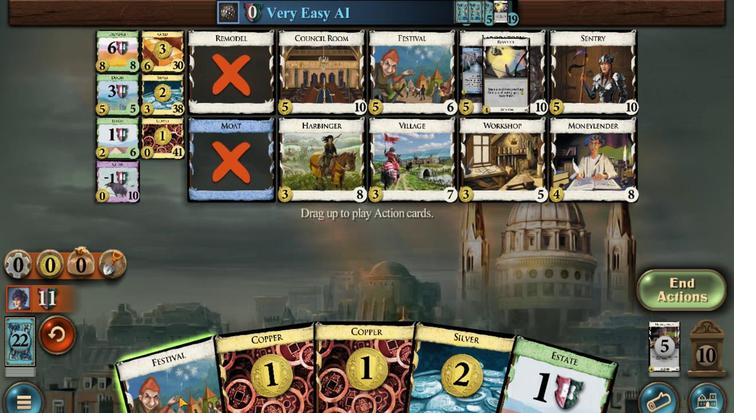 
Action: Mouse moved to (405, 261)
Screenshot: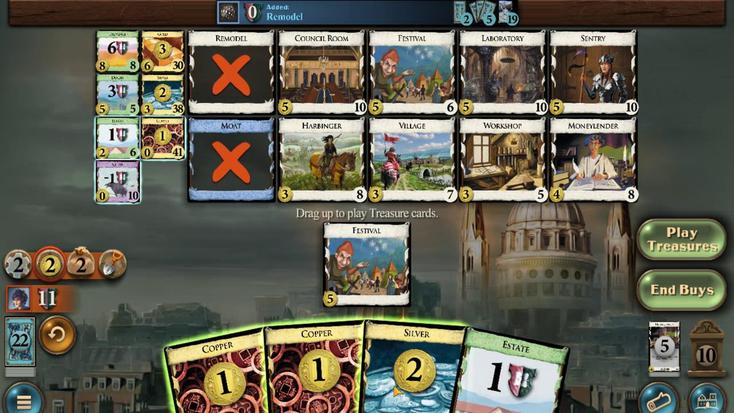 
Action: Mouse pressed left at (405, 261)
Screenshot: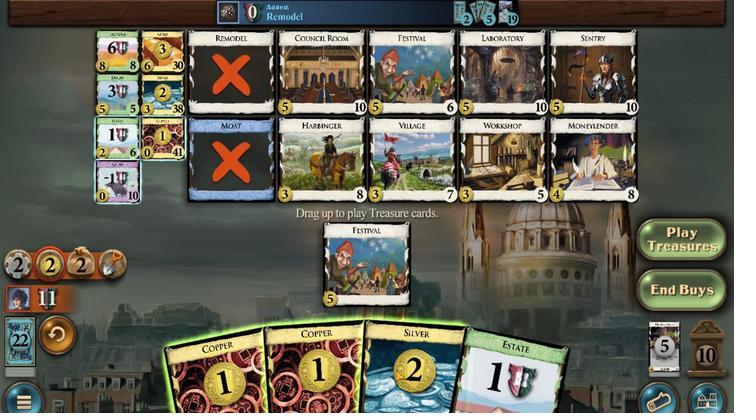 
Action: Mouse moved to (390, 260)
Screenshot: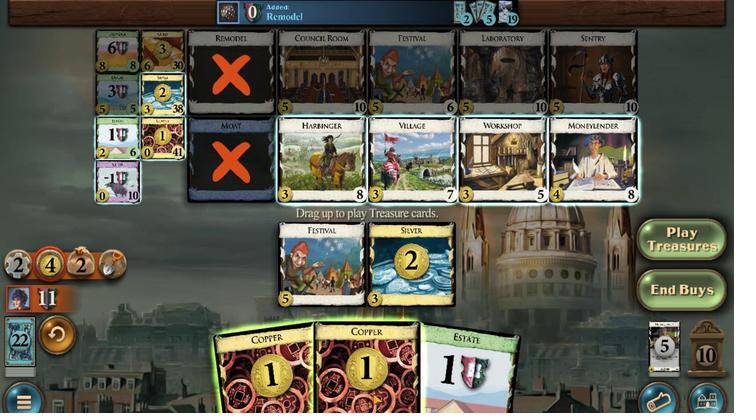 
Action: Mouse pressed left at (390, 260)
Screenshot: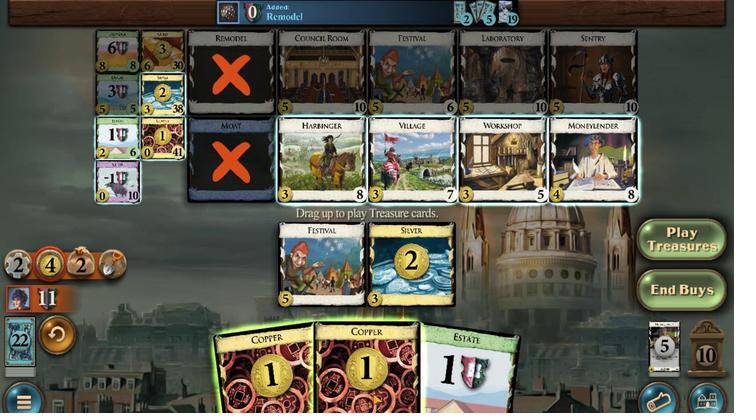 
Action: Mouse moved to (425, 295)
Screenshot: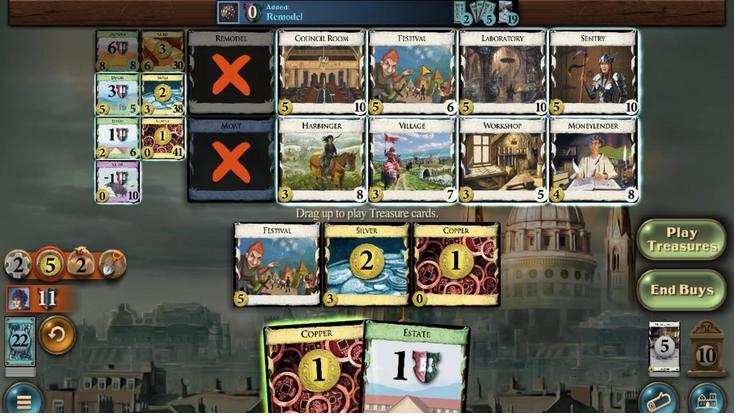 
Action: Mouse pressed left at (425, 295)
Screenshot: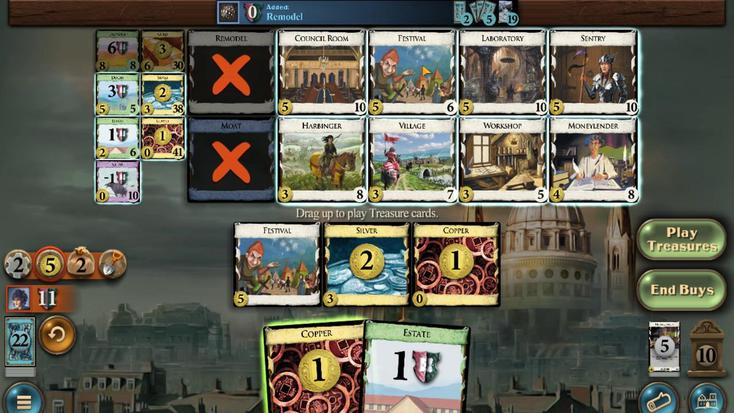 
Action: Mouse moved to (238, 288)
Screenshot: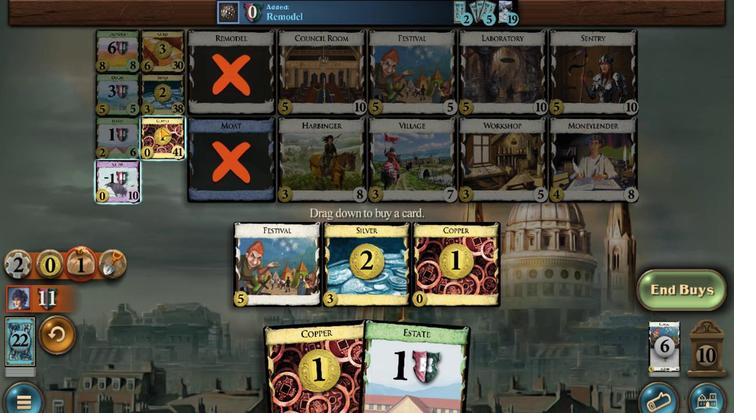 
Action: Mouse pressed left at (238, 288)
Screenshot: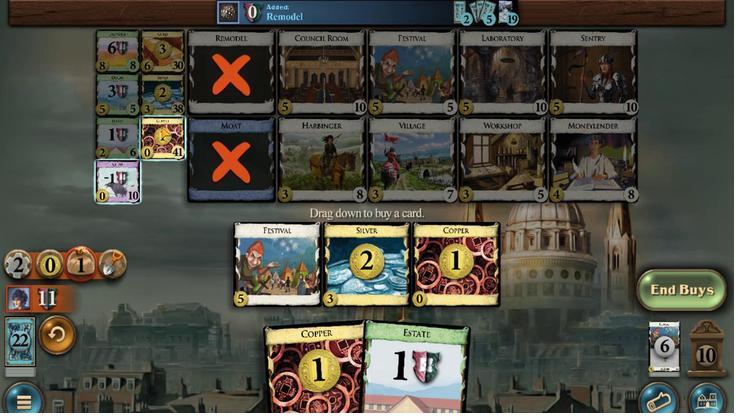 
Action: Mouse moved to (359, 261)
Screenshot: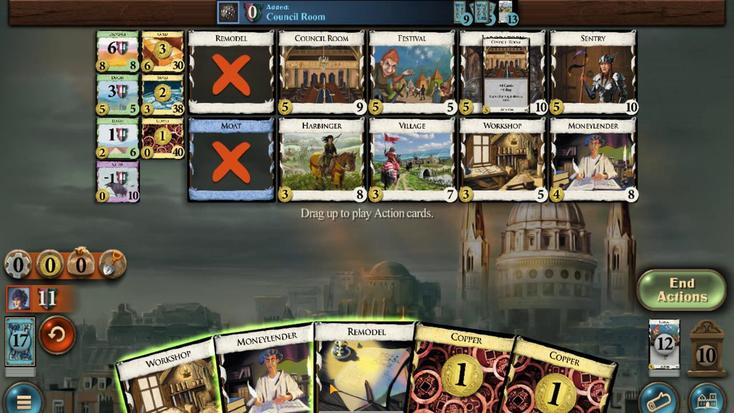 
Action: Mouse pressed left at (359, 261)
Screenshot: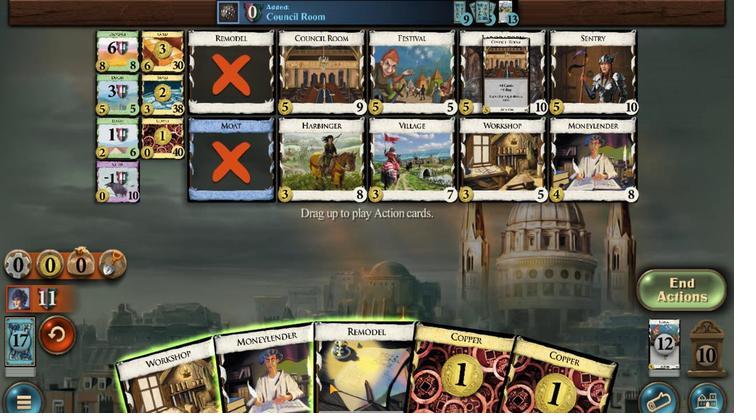 
Action: Mouse moved to (346, 259)
Screenshot: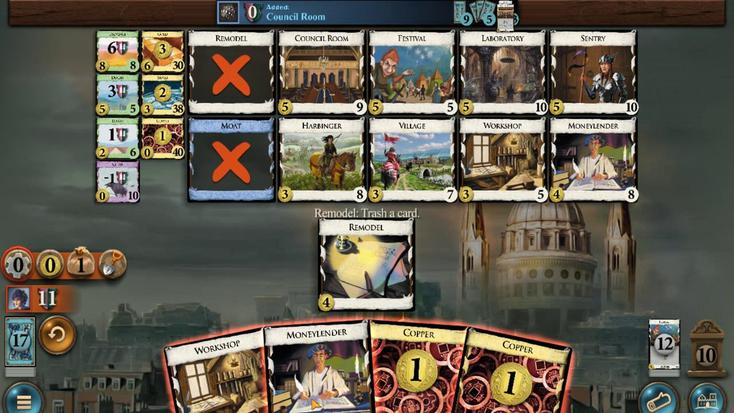 
Action: Mouse pressed left at (346, 259)
Screenshot: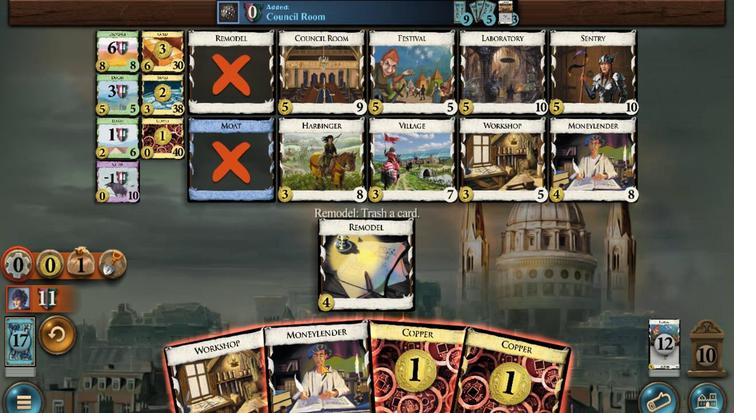 
Action: Mouse moved to (208, 292)
Screenshot: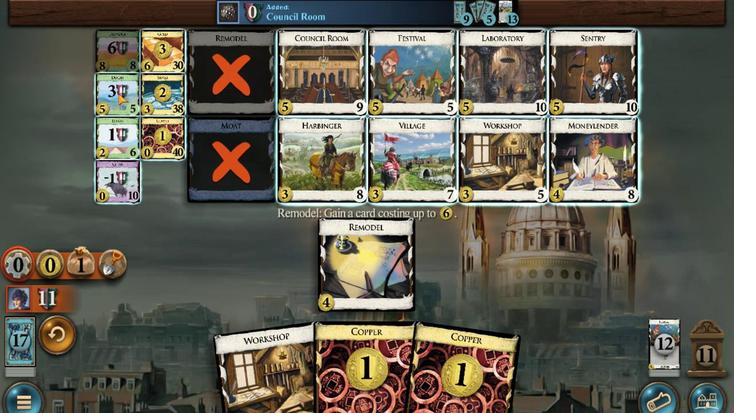 
Action: Mouse pressed left at (208, 292)
Screenshot: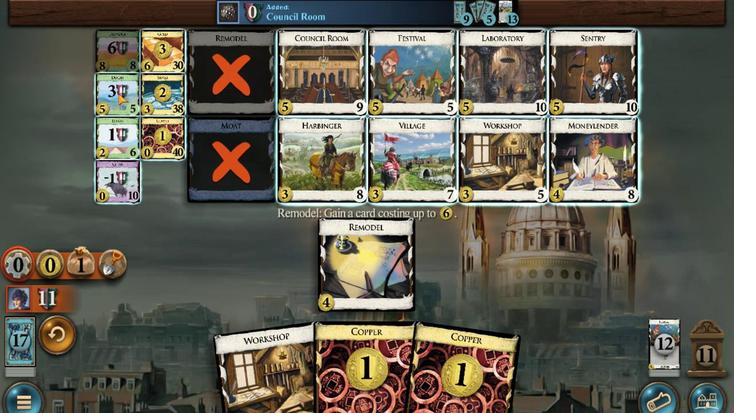 
Action: Mouse moved to (239, 287)
Screenshot: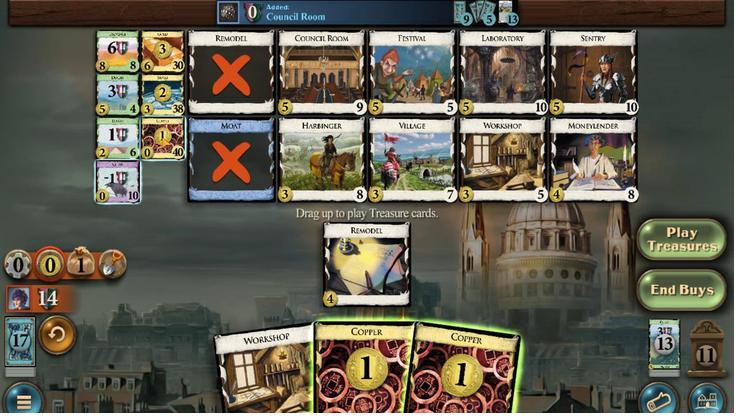 
Action: Mouse pressed left at (239, 287)
Screenshot: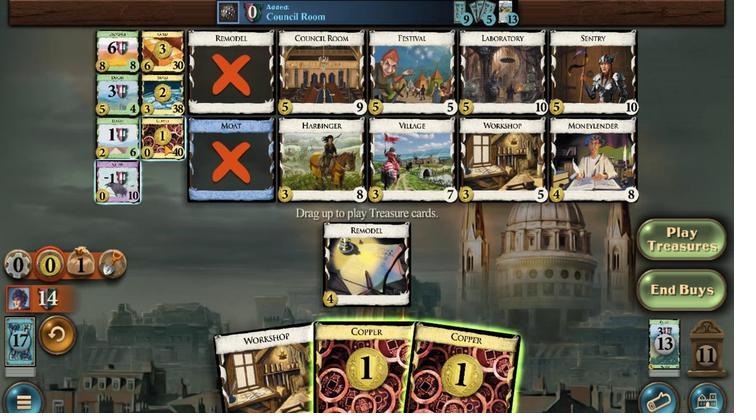 
Action: Mouse moved to (447, 261)
Screenshot: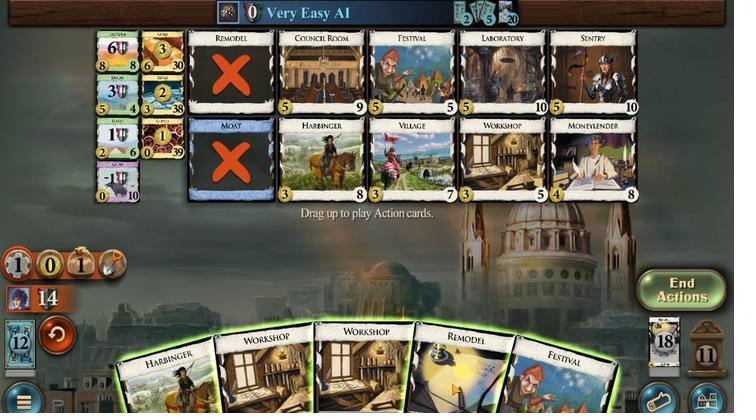 
Action: Mouse pressed left at (447, 261)
Screenshot: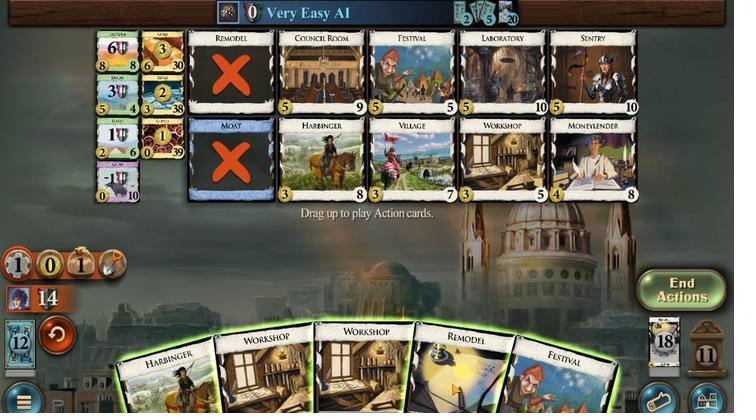 
Action: Mouse moved to (472, 262)
Screenshot: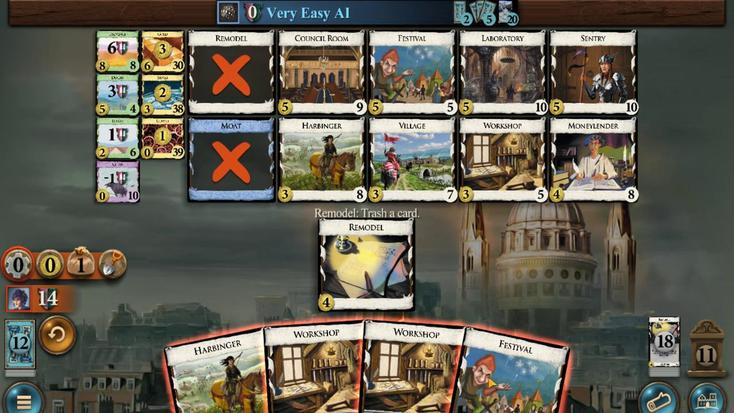 
Action: Mouse pressed left at (472, 262)
Screenshot: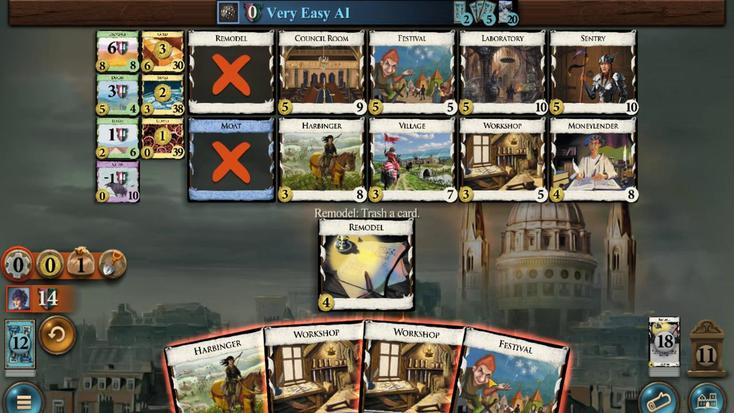 
Action: Mouse moved to (203, 292)
Screenshot: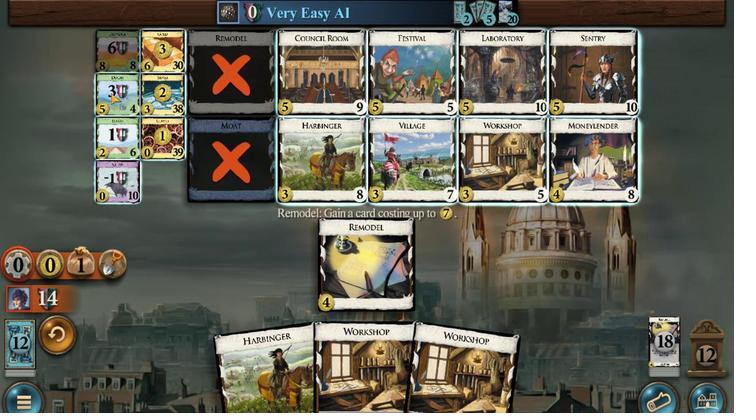 
Action: Mouse pressed left at (203, 292)
Screenshot: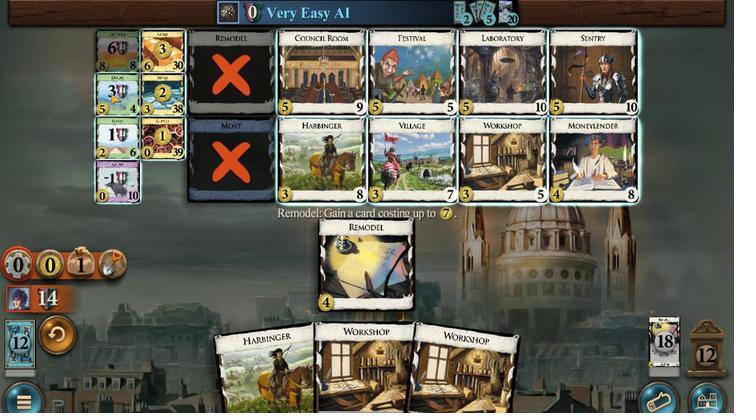 
Action: Mouse moved to (237, 288)
Screenshot: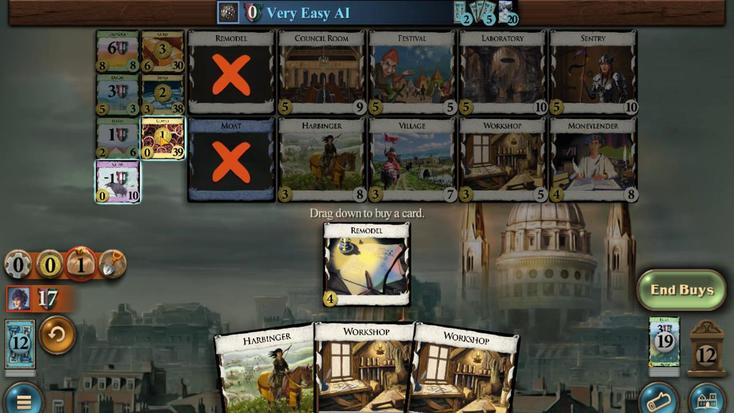 
Action: Mouse pressed left at (237, 288)
Screenshot: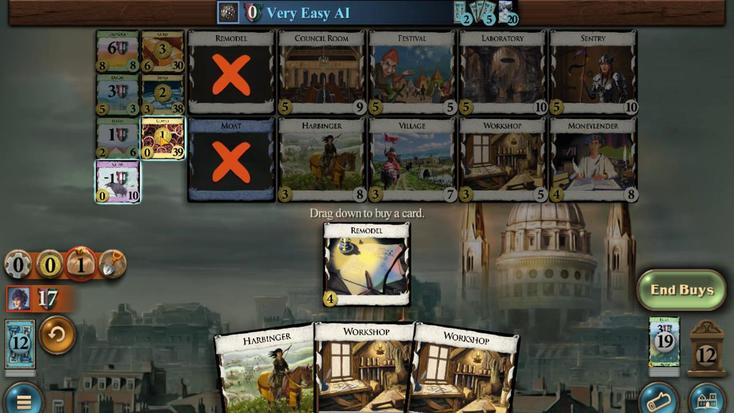 
Action: Mouse moved to (313, 261)
Screenshot: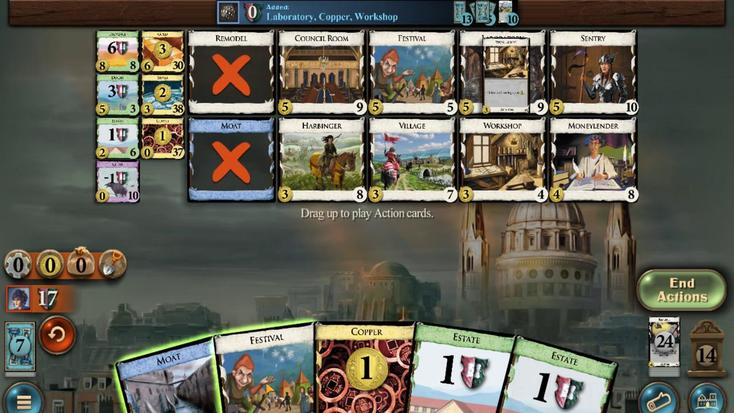 
Action: Mouse pressed left at (313, 261)
Screenshot: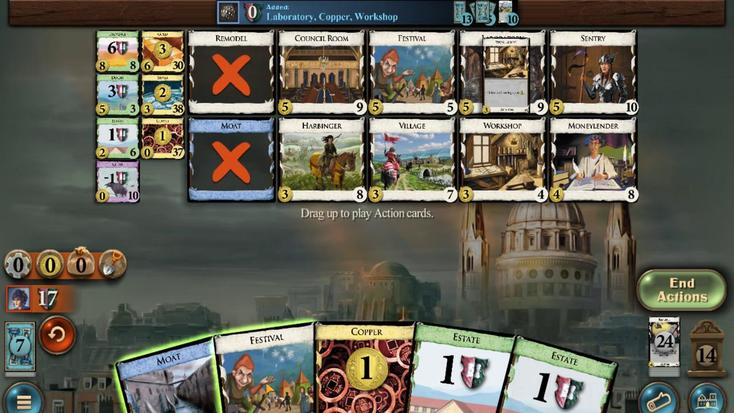 
Action: Mouse moved to (278, 260)
Screenshot: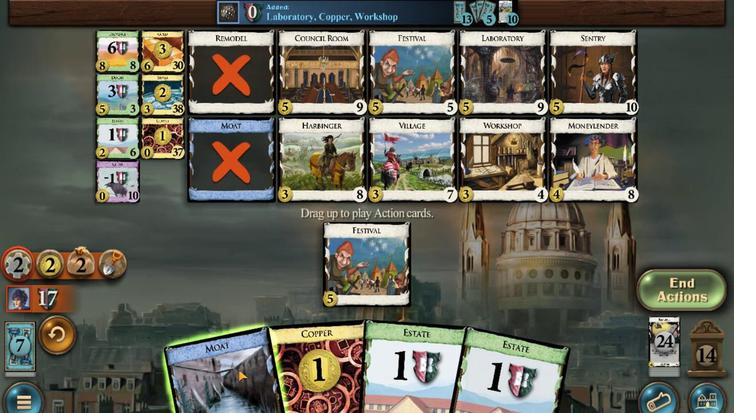 
Action: Mouse pressed left at (278, 260)
Screenshot: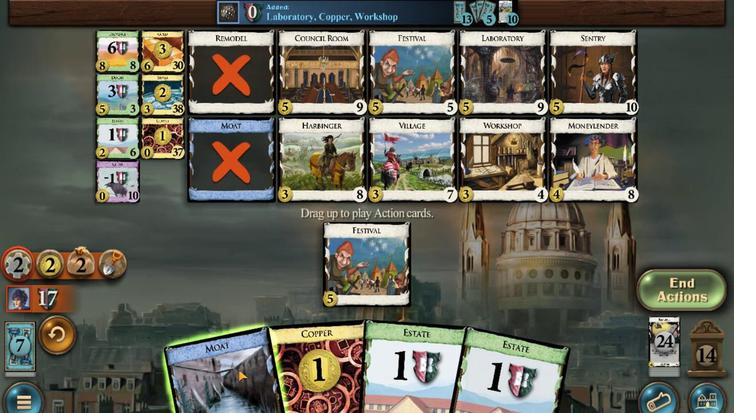 
Action: Mouse moved to (261, 262)
Screenshot: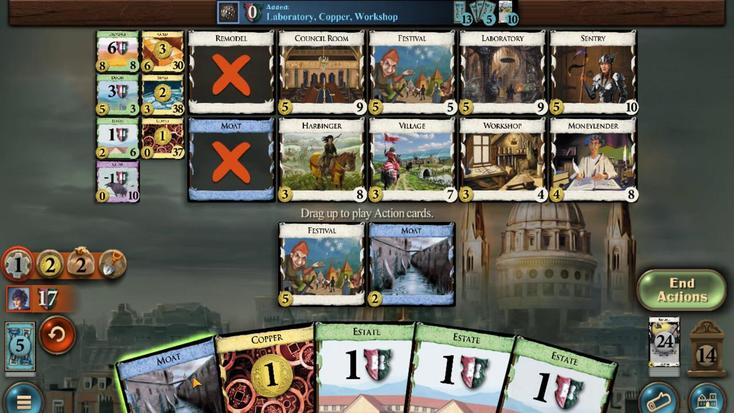 
Action: Mouse pressed left at (261, 262)
Screenshot: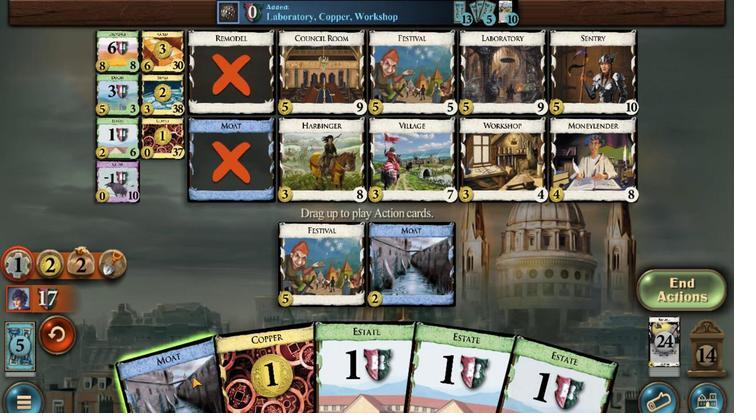 
Action: Mouse moved to (230, 259)
Screenshot: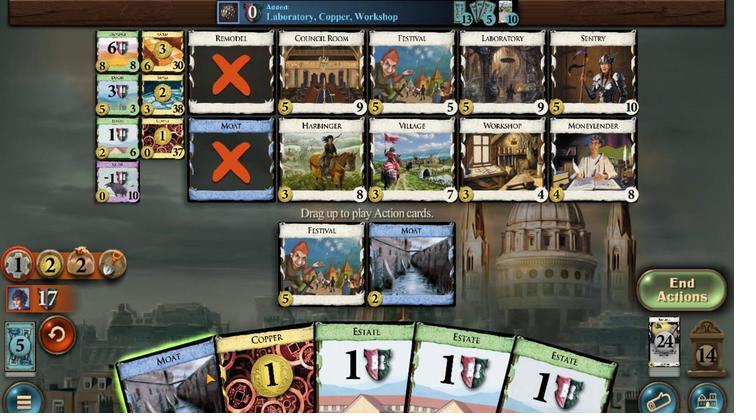 
Action: Mouse pressed left at (230, 259)
Screenshot: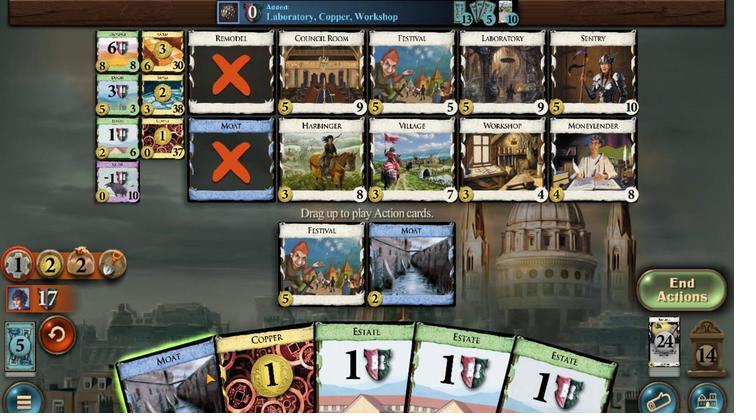 
Action: Mouse moved to (284, 261)
Screenshot: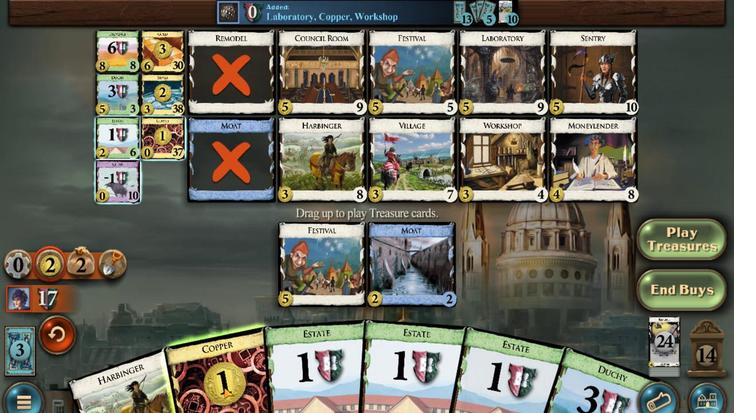 
Action: Mouse pressed left at (284, 261)
Screenshot: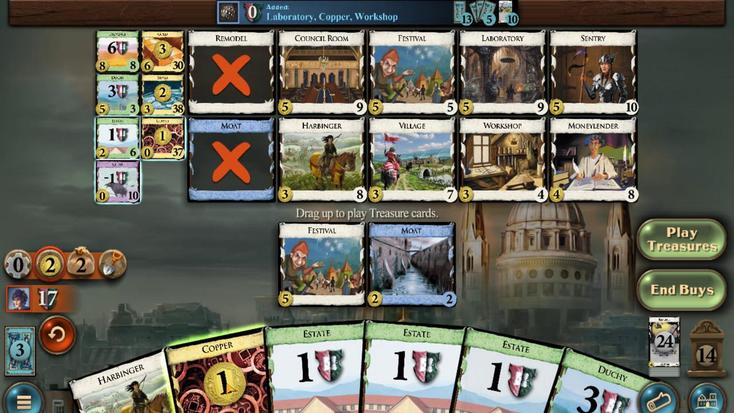 
Action: Mouse moved to (488, 286)
Screenshot: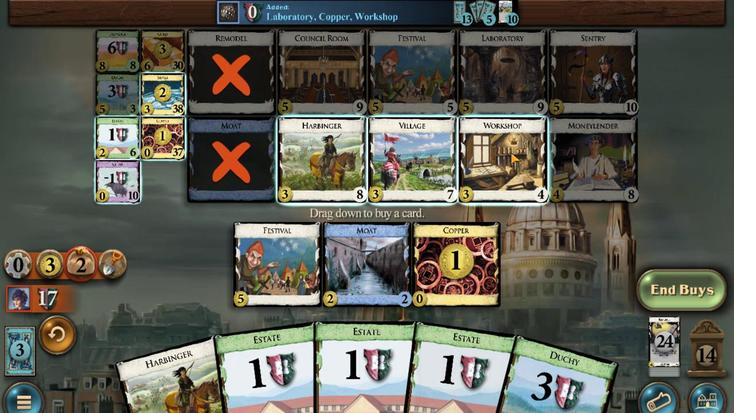 
Action: Mouse pressed left at (488, 286)
Screenshot: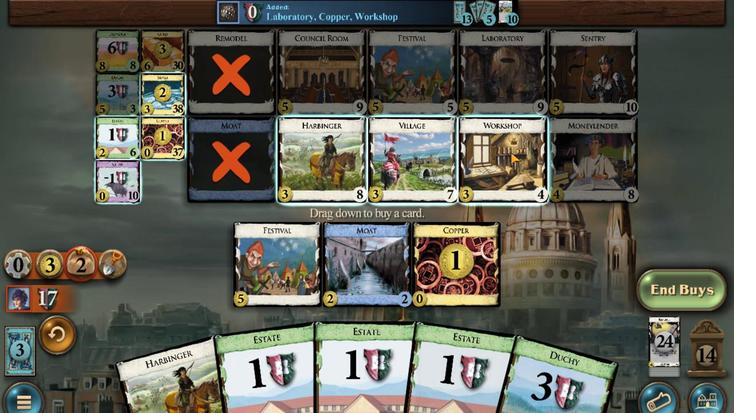 
Action: Mouse moved to (237, 288)
Screenshot: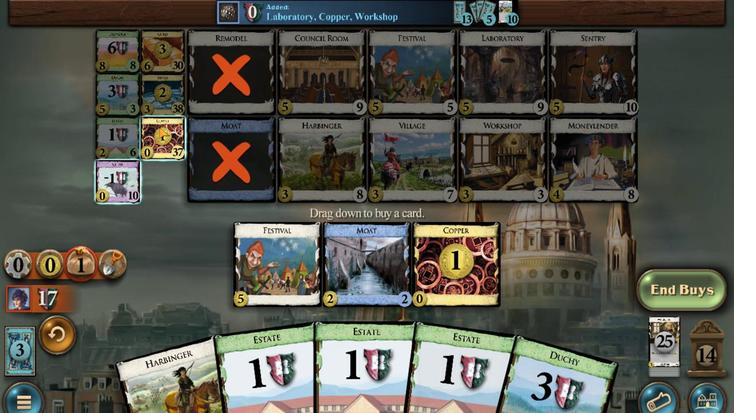 
Action: Mouse pressed left at (237, 288)
Screenshot: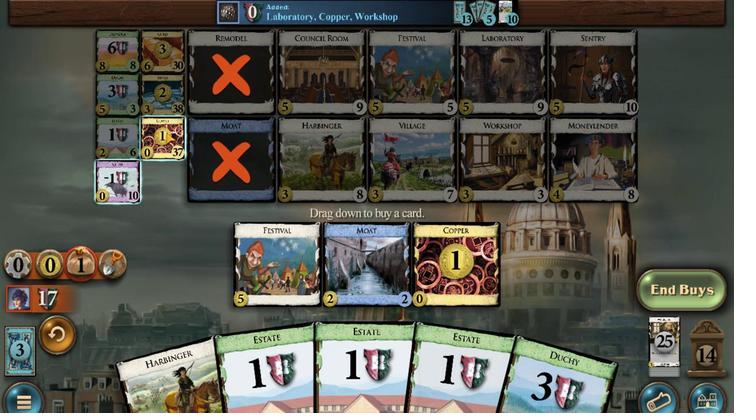 
Action: Mouse moved to (249, 262)
Screenshot: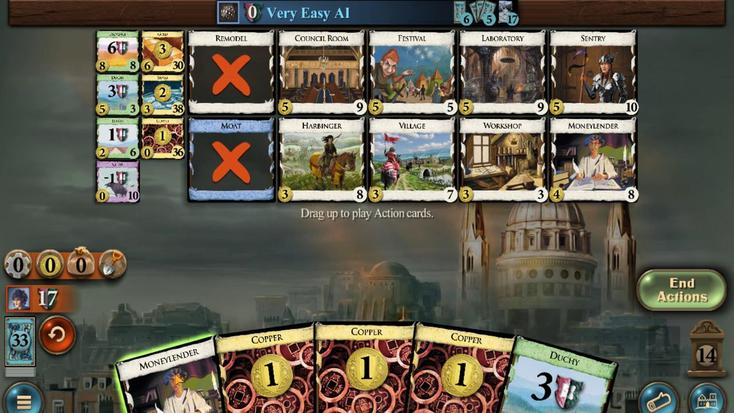 
Action: Mouse pressed left at (249, 262)
Screenshot: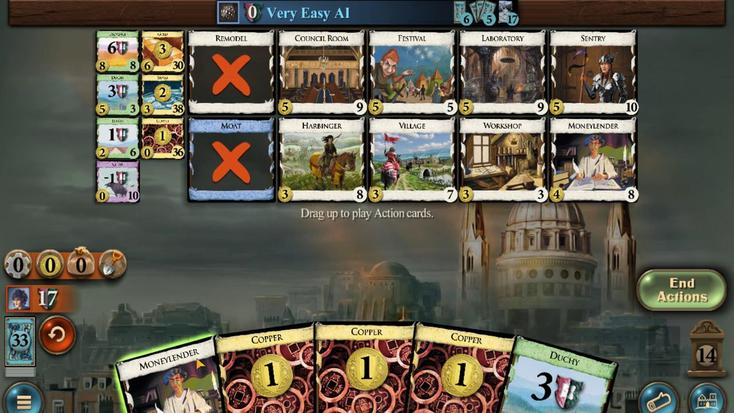 
Action: Mouse moved to (393, 262)
Screenshot: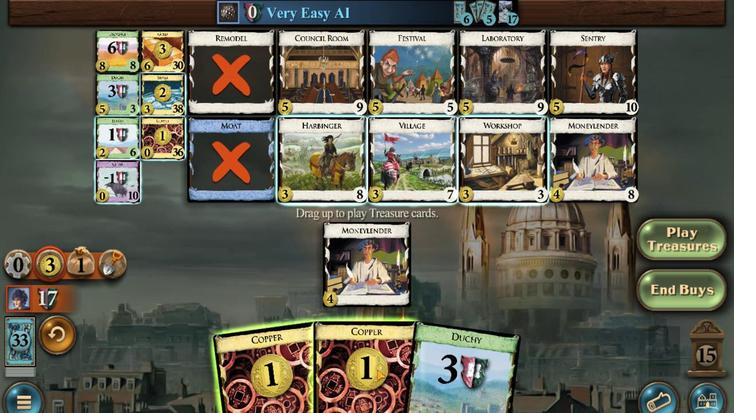
Action: Mouse pressed left at (393, 262)
Screenshot: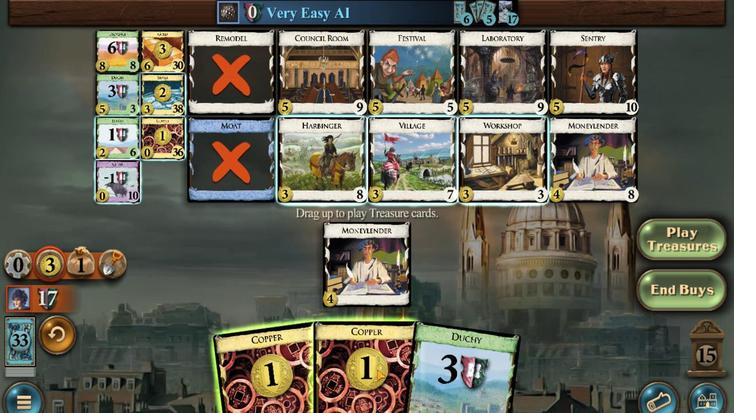 
Action: Mouse moved to (338, 260)
Screenshot: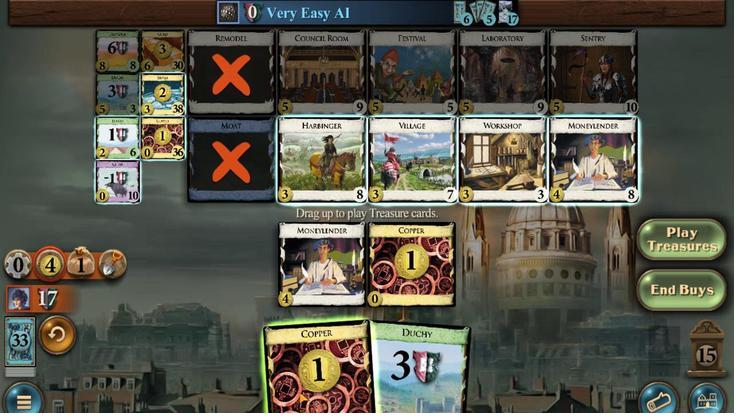 
Action: Mouse pressed left at (338, 260)
Screenshot: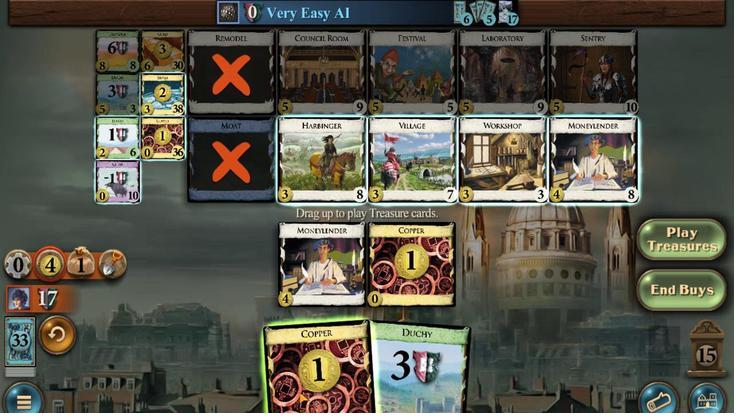 
Action: Mouse moved to (209, 292)
Screenshot: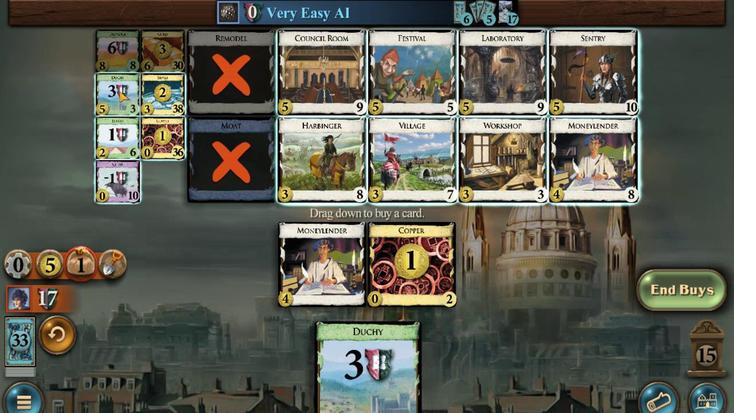
Action: Mouse pressed left at (209, 292)
